 Task: Find an Airbnb in Biarritz, France for 9 guests from August 8 to August 15 with 5 bedrooms, 5 bathrooms, flat type, amenities including free parking, WiFi, TV, gym, and breakfast, within a price range of ₹10,000 to ₹14,000, and host language English.
Action: Mouse moved to (512, 196)
Screenshot: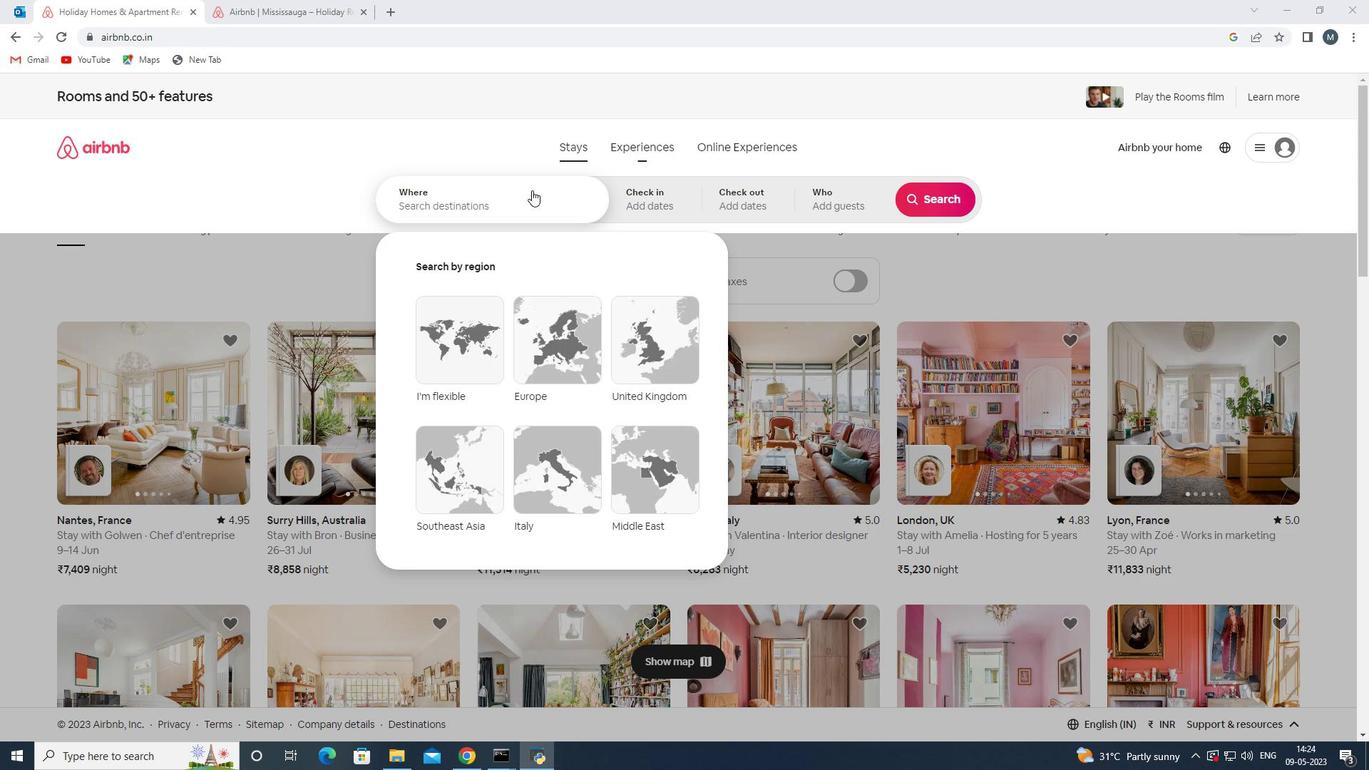 
Action: Mouse pressed left at (512, 196)
Screenshot: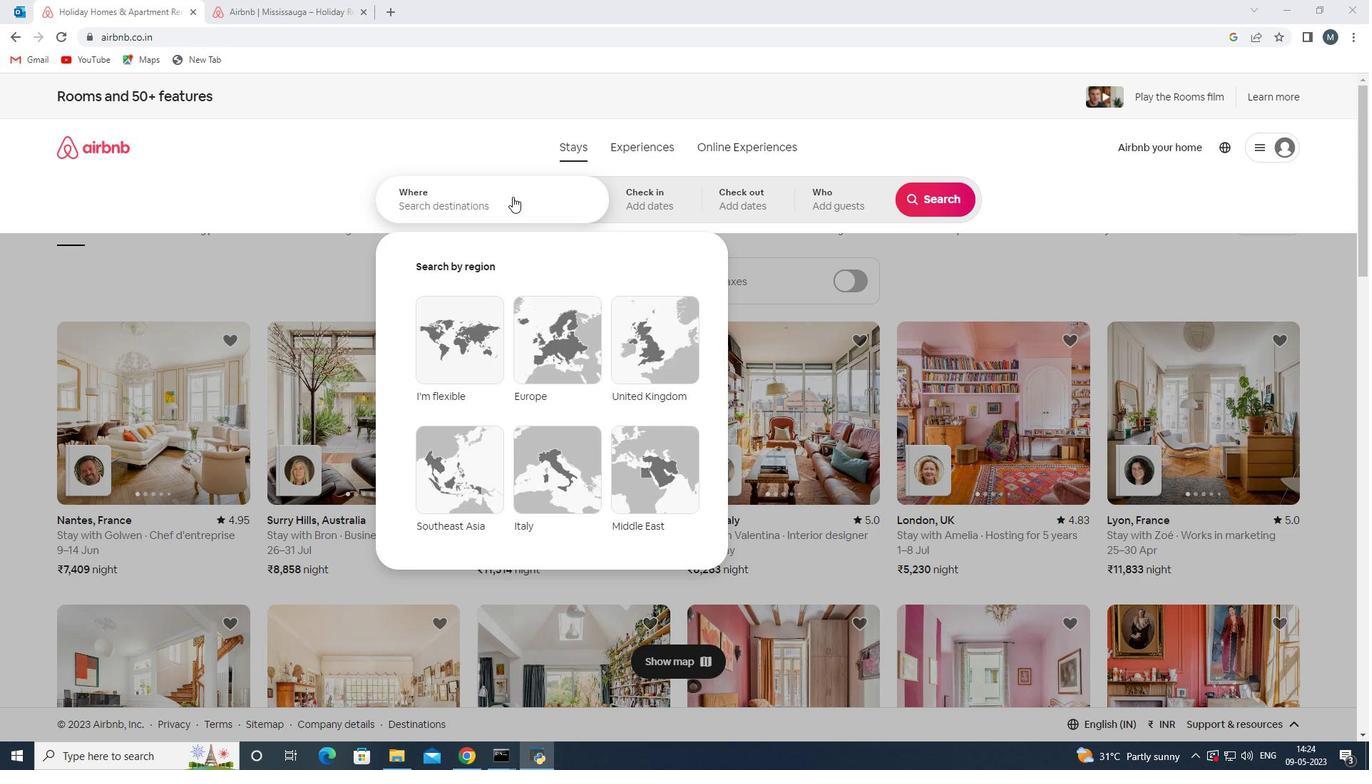 
Action: Mouse moved to (475, 203)
Screenshot: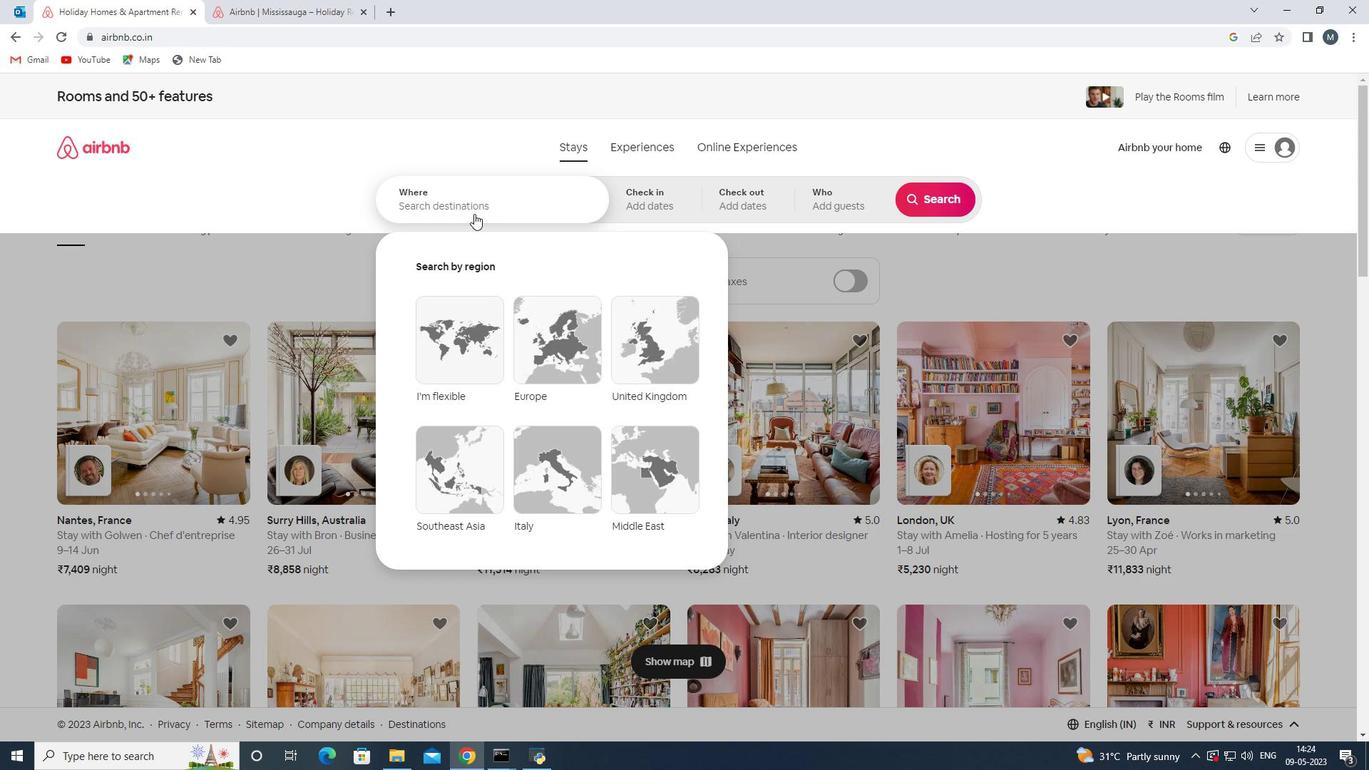 
Action: Mouse pressed left at (475, 203)
Screenshot: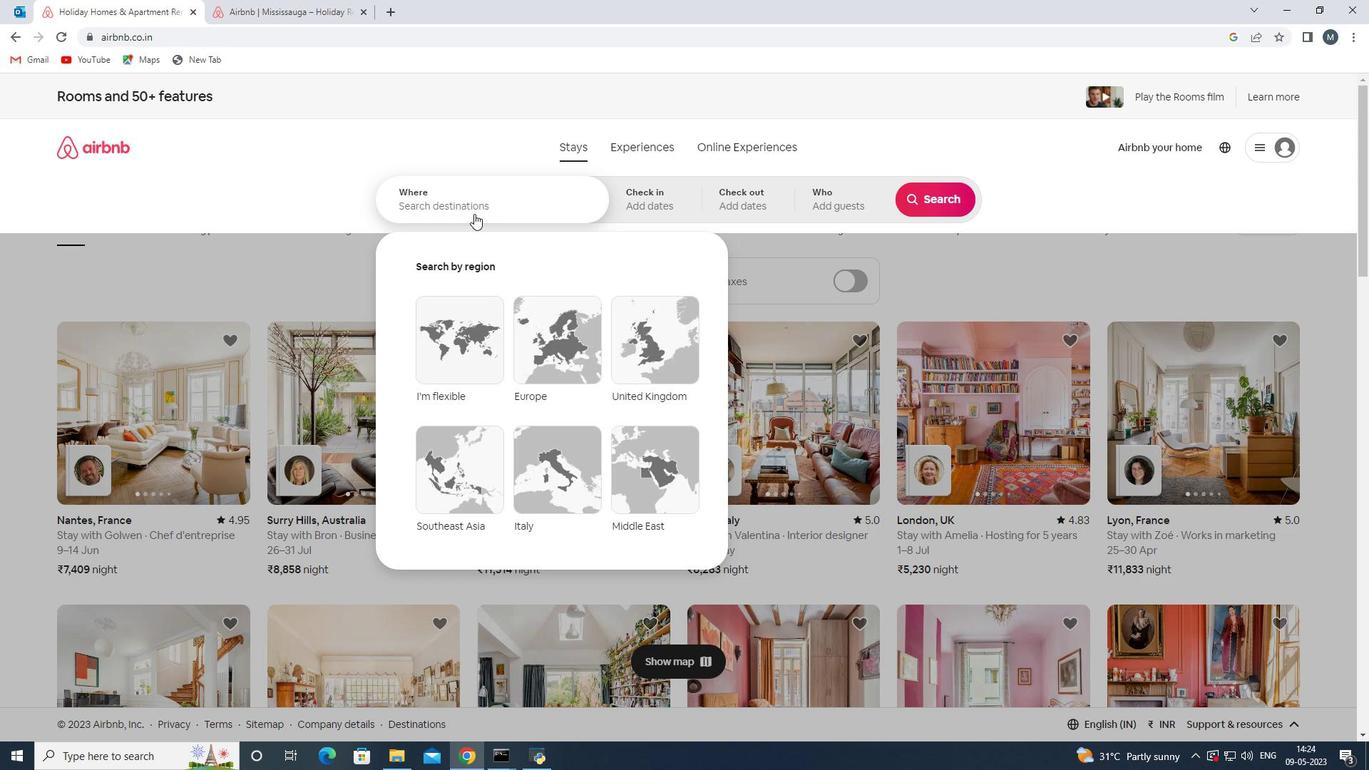 
Action: Mouse moved to (461, 220)
Screenshot: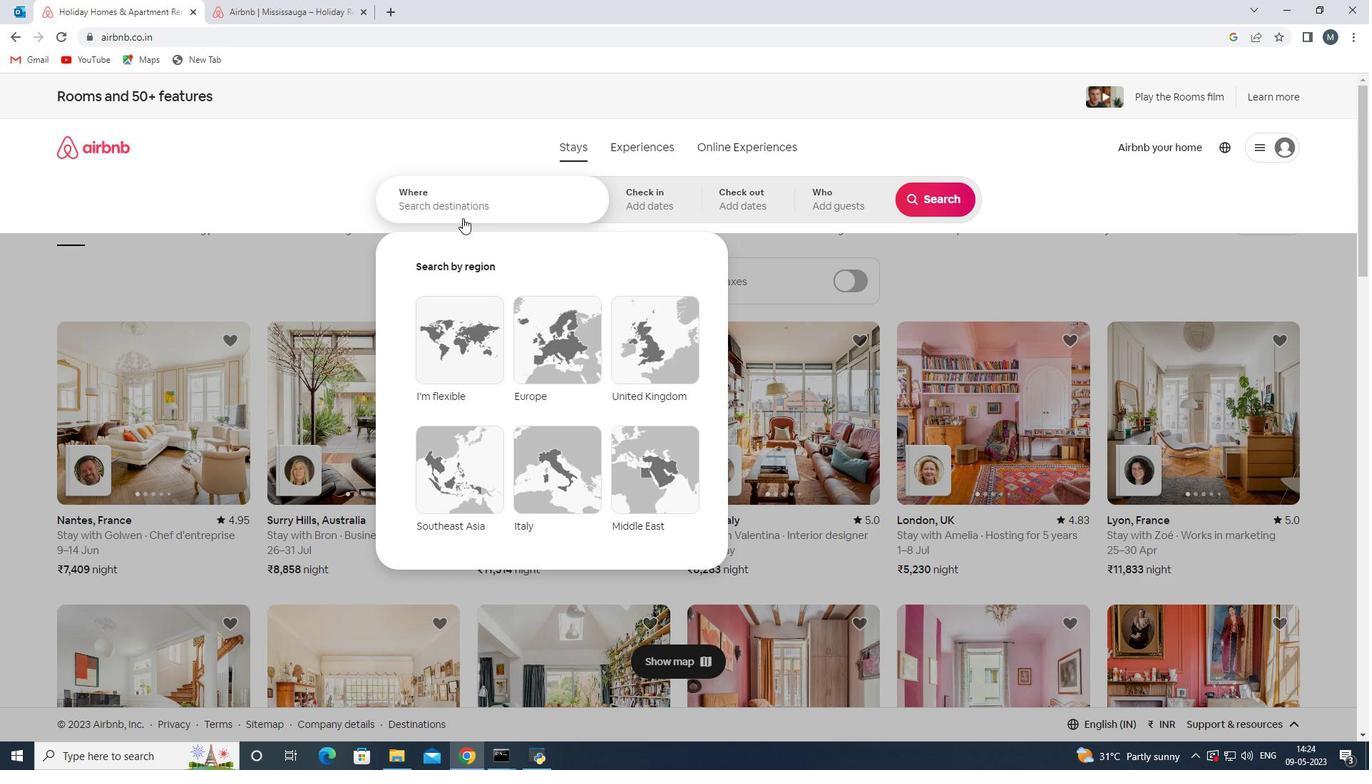 
Action: Key pressed <Key.shift>Biarritz
Screenshot: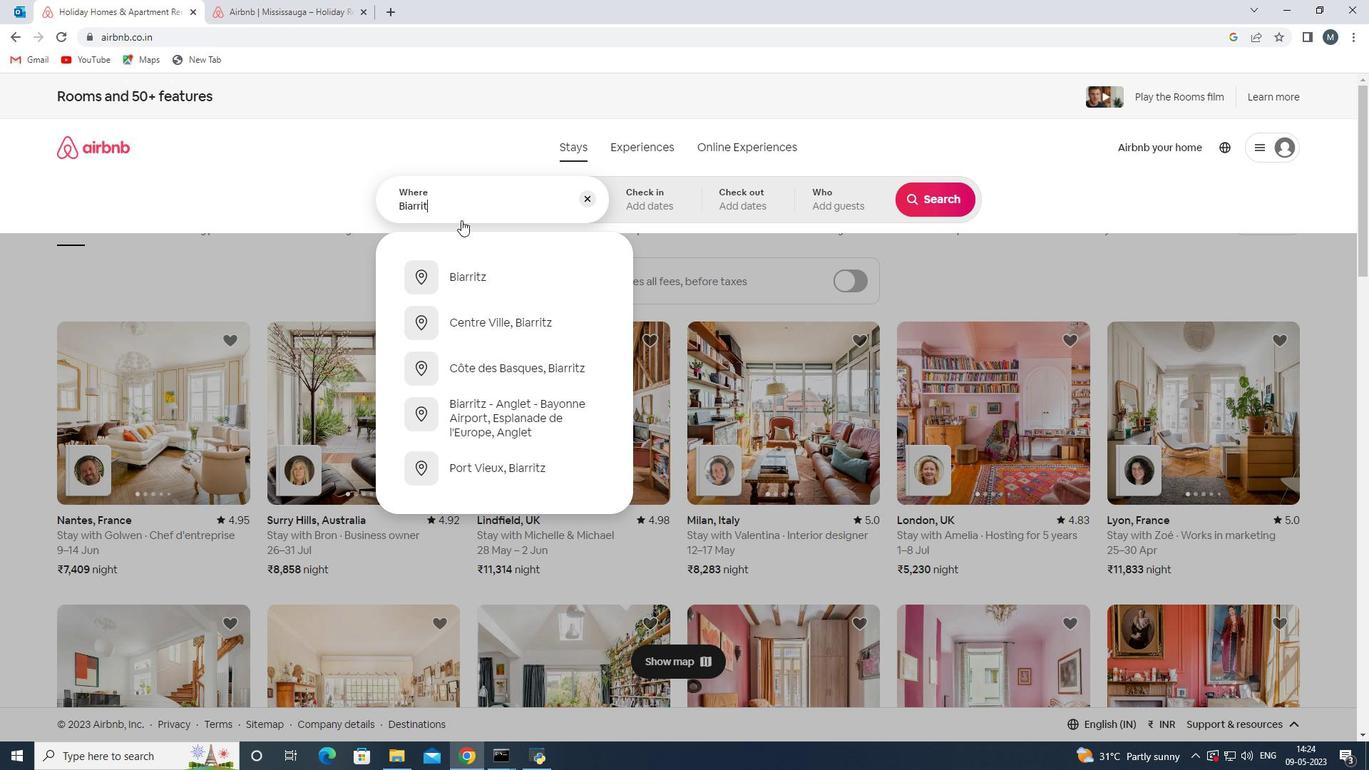 
Action: Mouse moved to (466, 218)
Screenshot: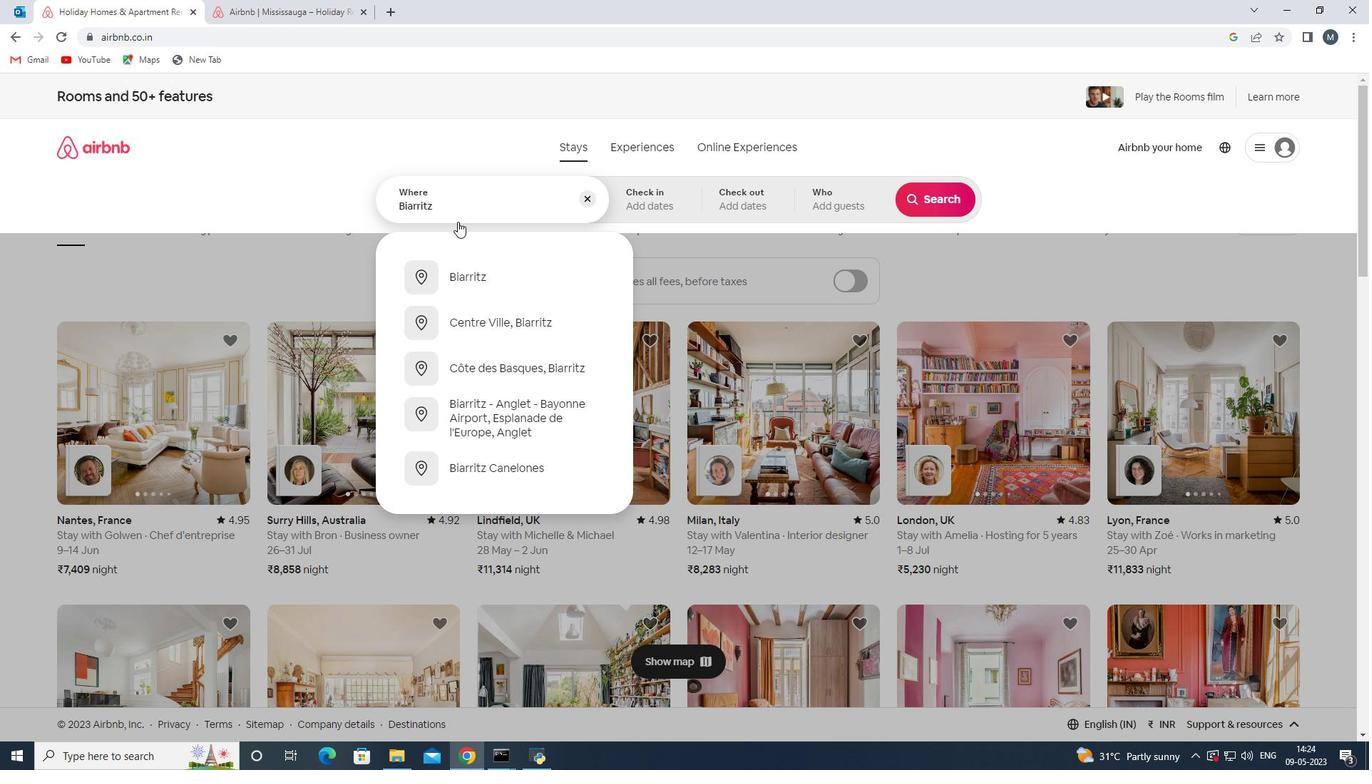 
Action: Key pressed ,fr
Screenshot: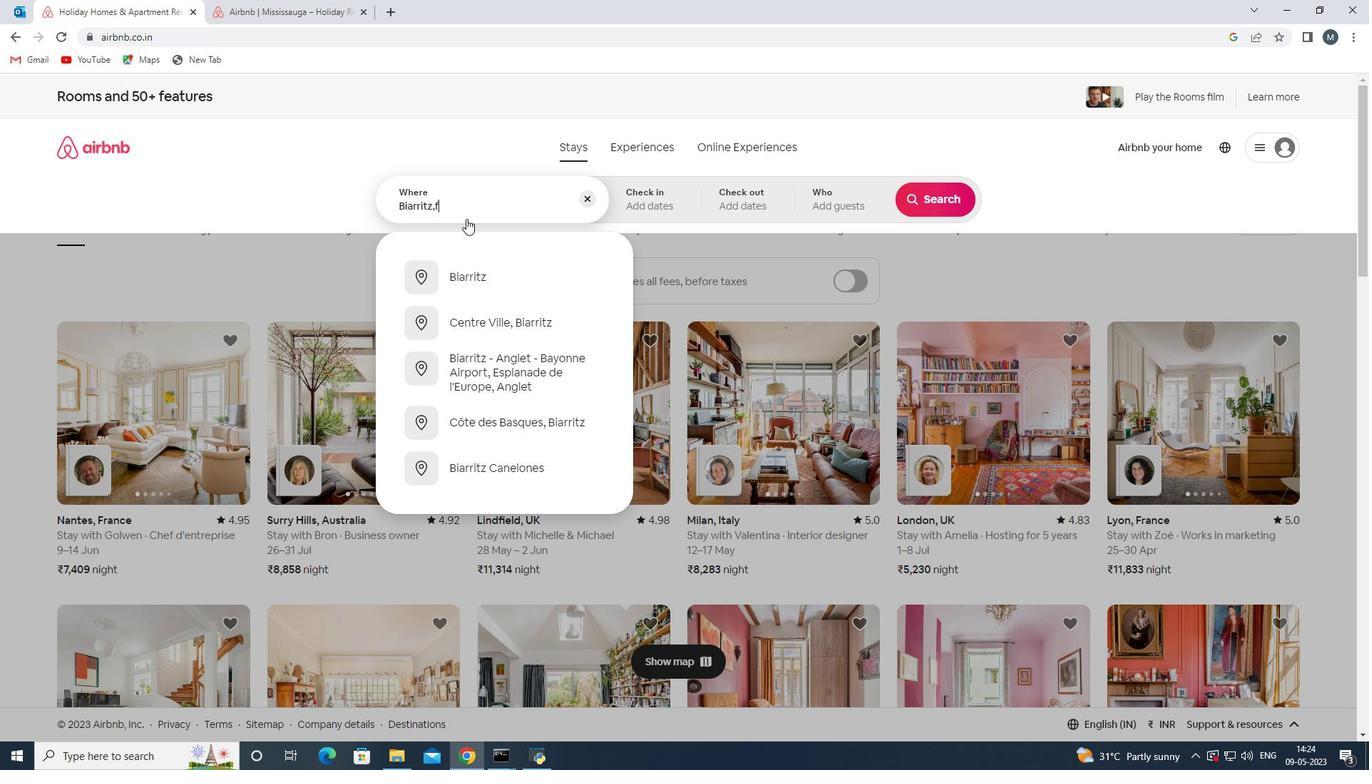 
Action: Mouse moved to (518, 281)
Screenshot: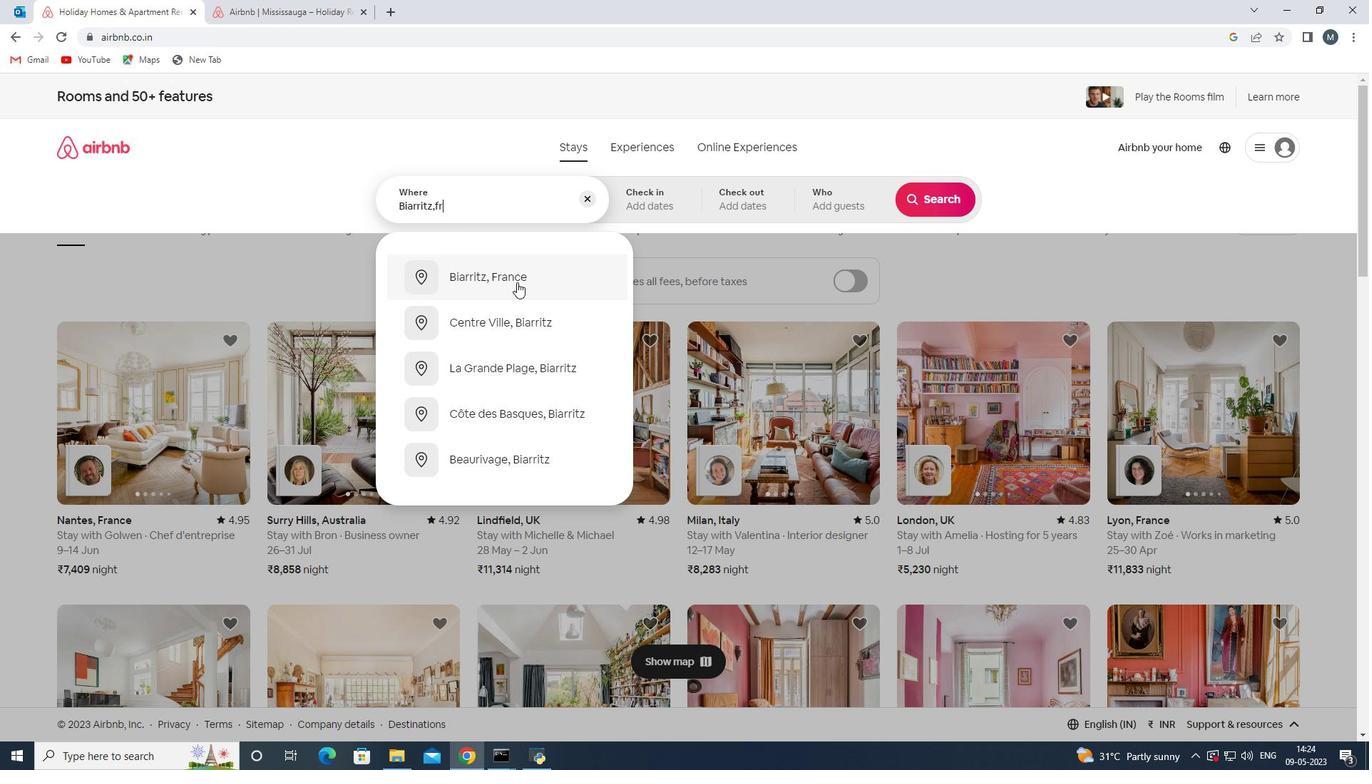 
Action: Mouse pressed left at (518, 281)
Screenshot: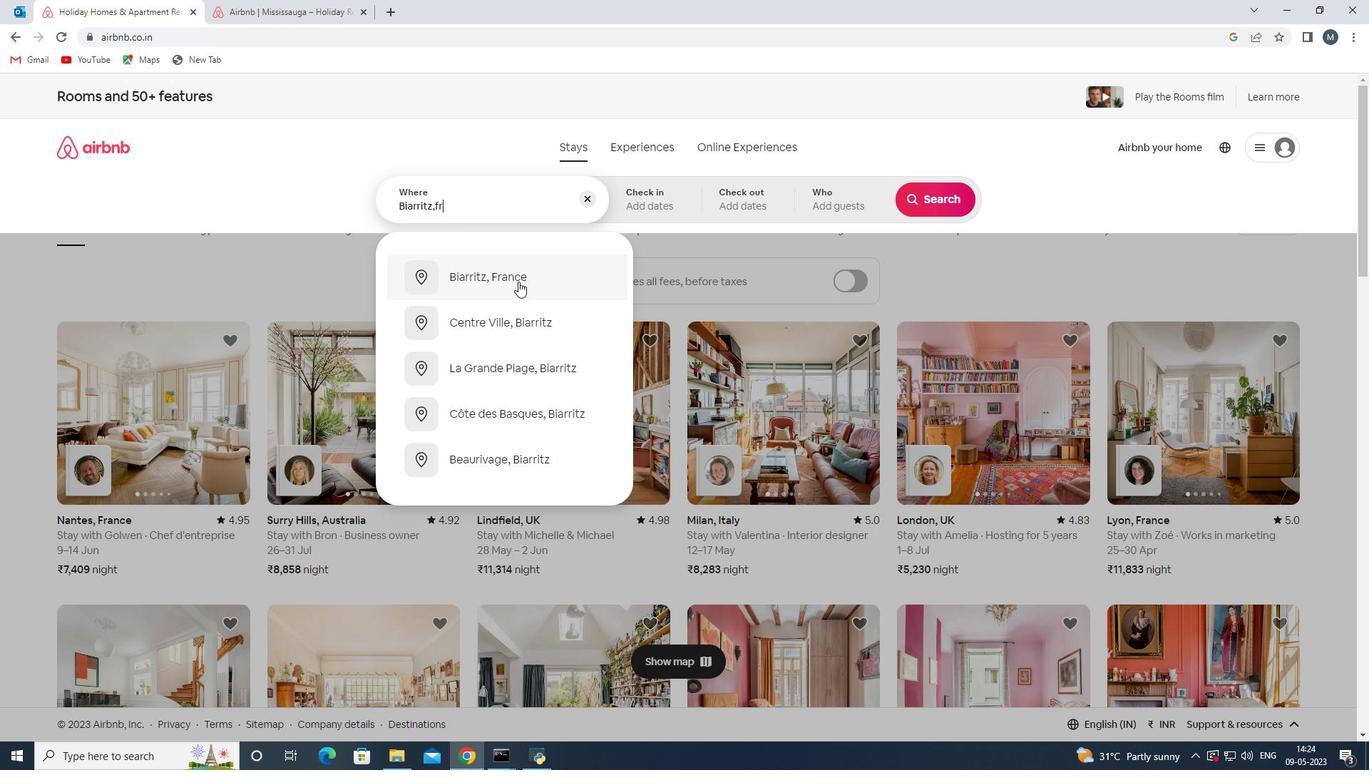 
Action: Mouse moved to (934, 311)
Screenshot: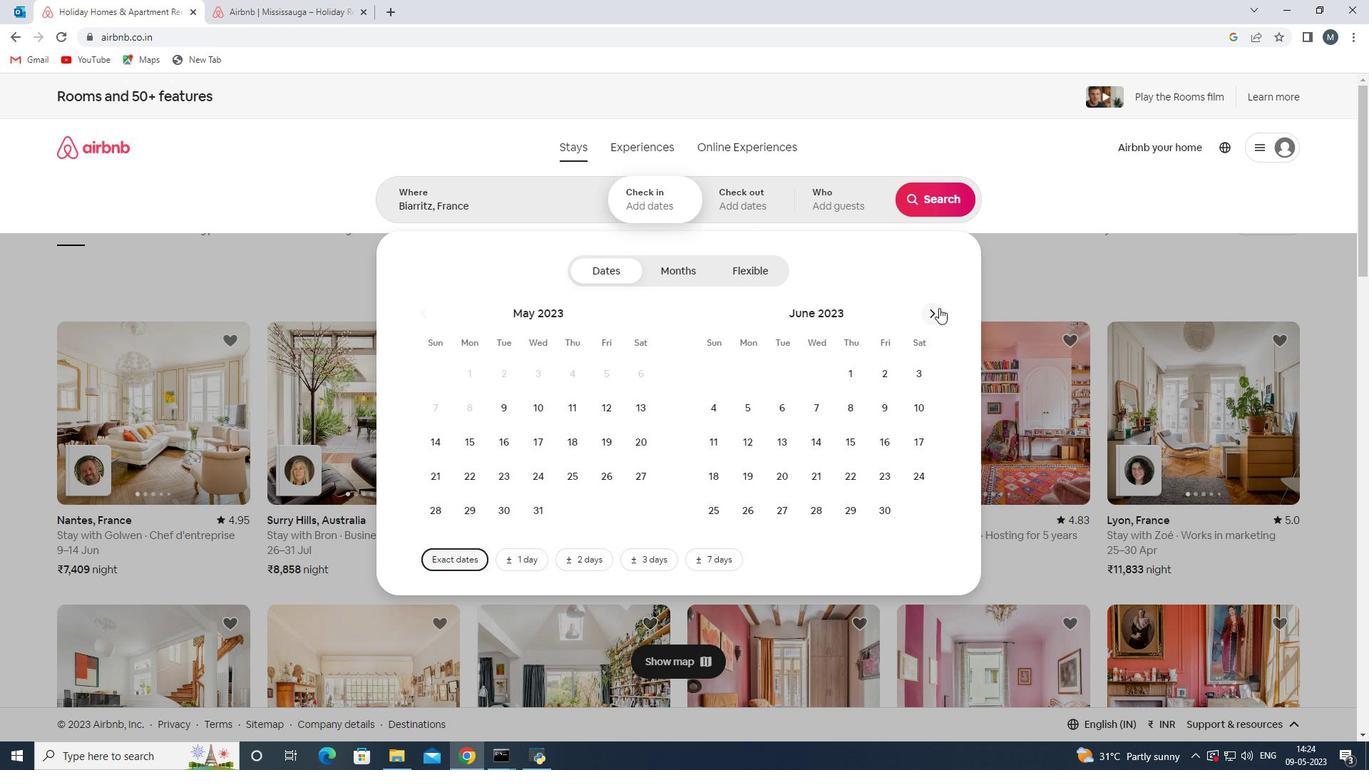 
Action: Mouse pressed left at (934, 311)
Screenshot: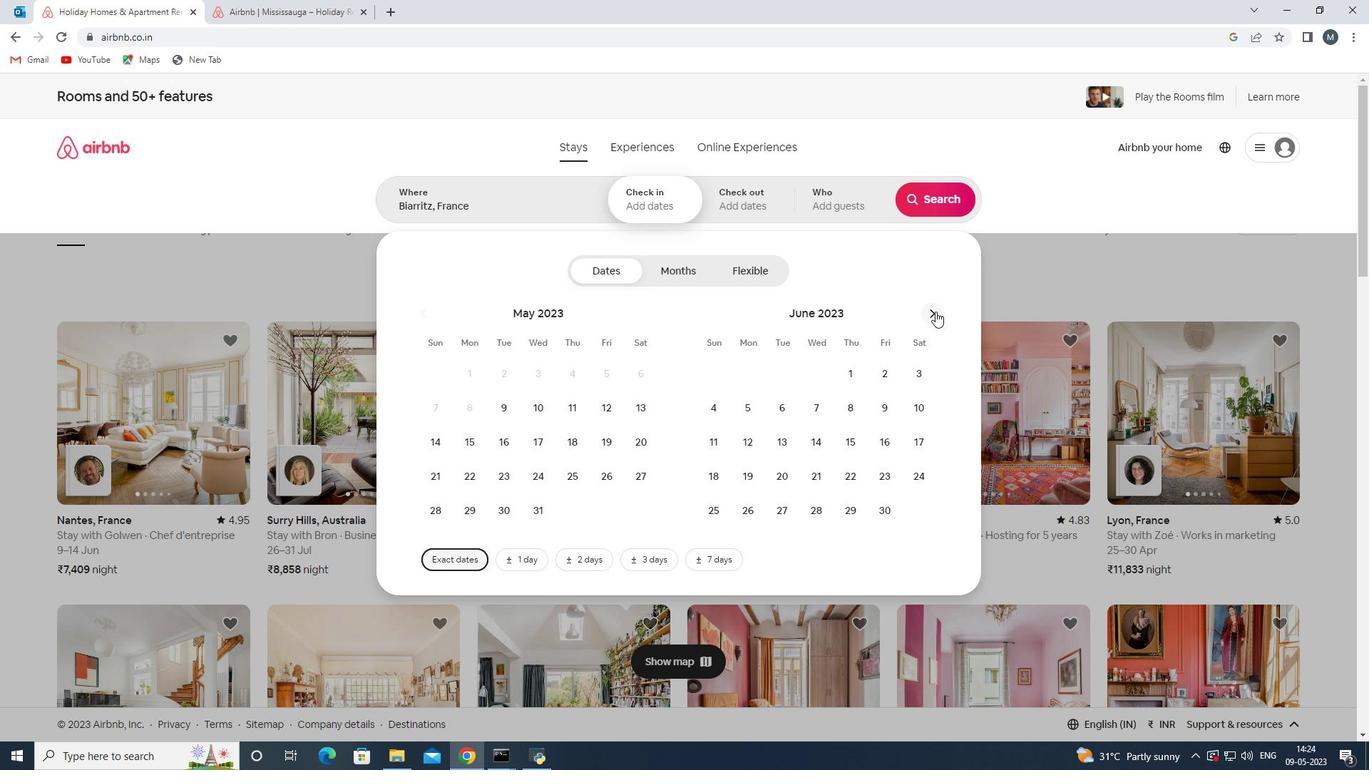
Action: Mouse pressed left at (934, 311)
Screenshot: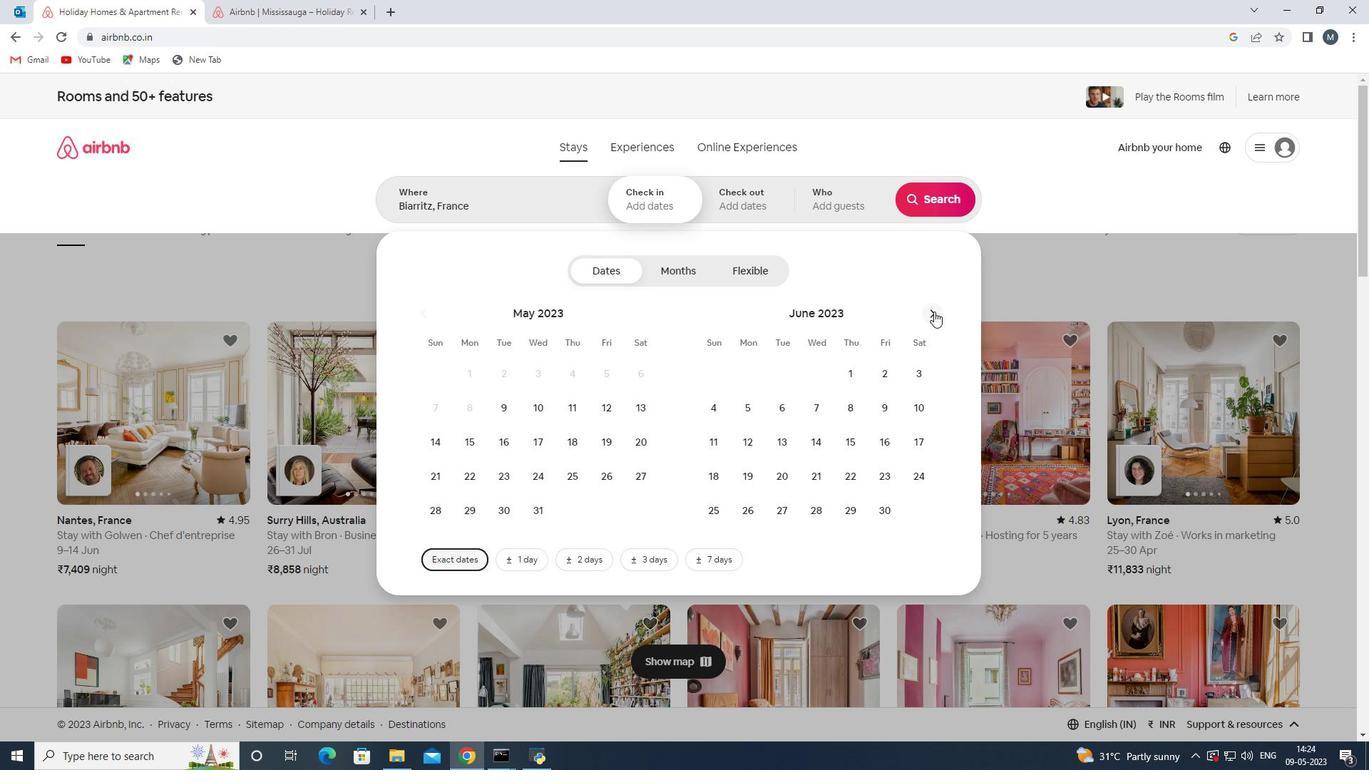 
Action: Mouse moved to (779, 410)
Screenshot: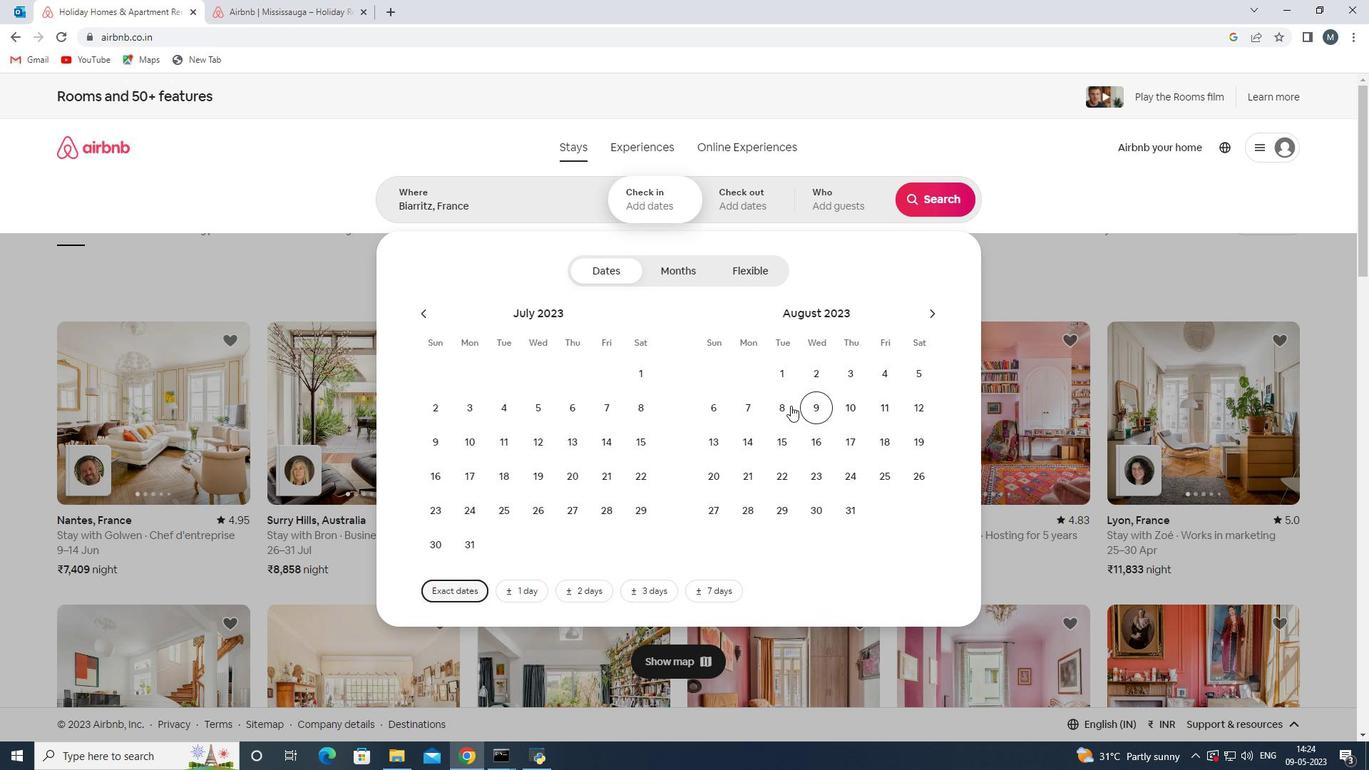 
Action: Mouse pressed left at (779, 410)
Screenshot: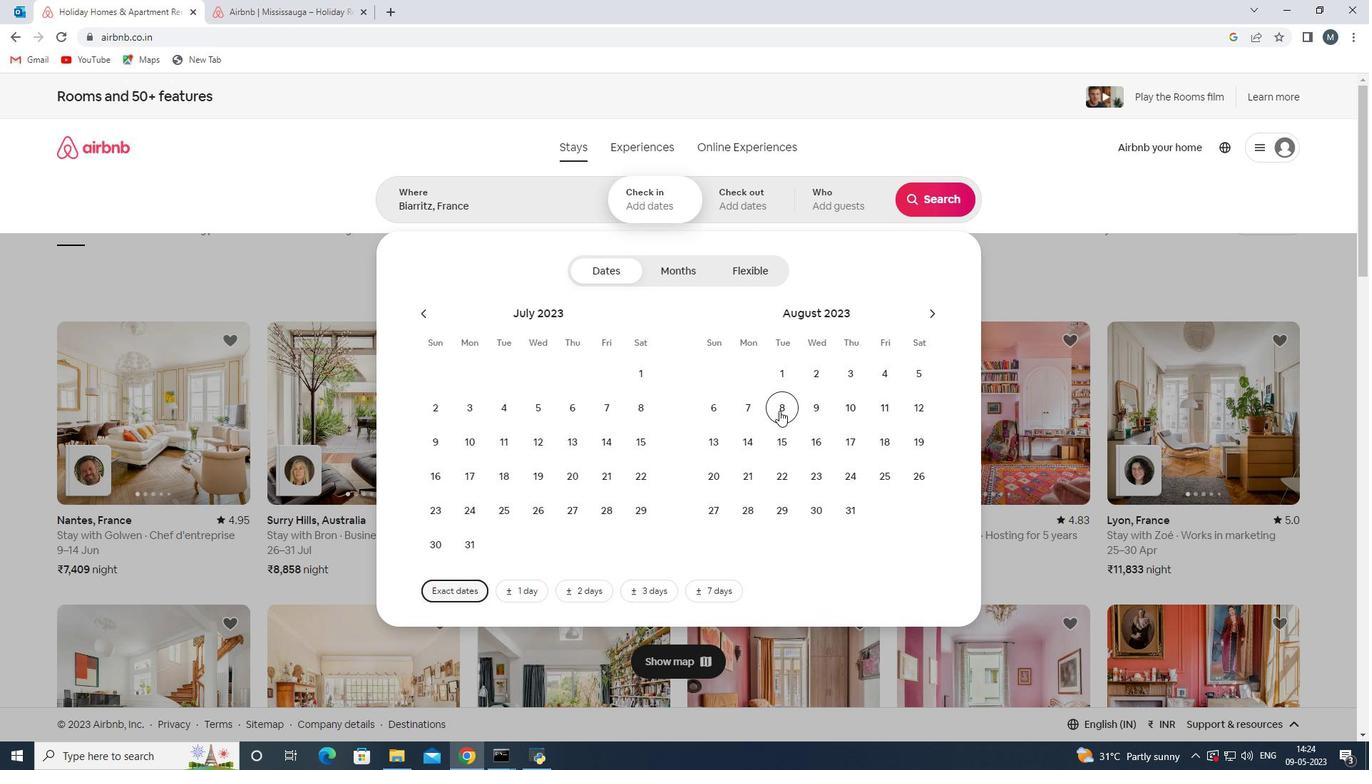 
Action: Mouse moved to (788, 450)
Screenshot: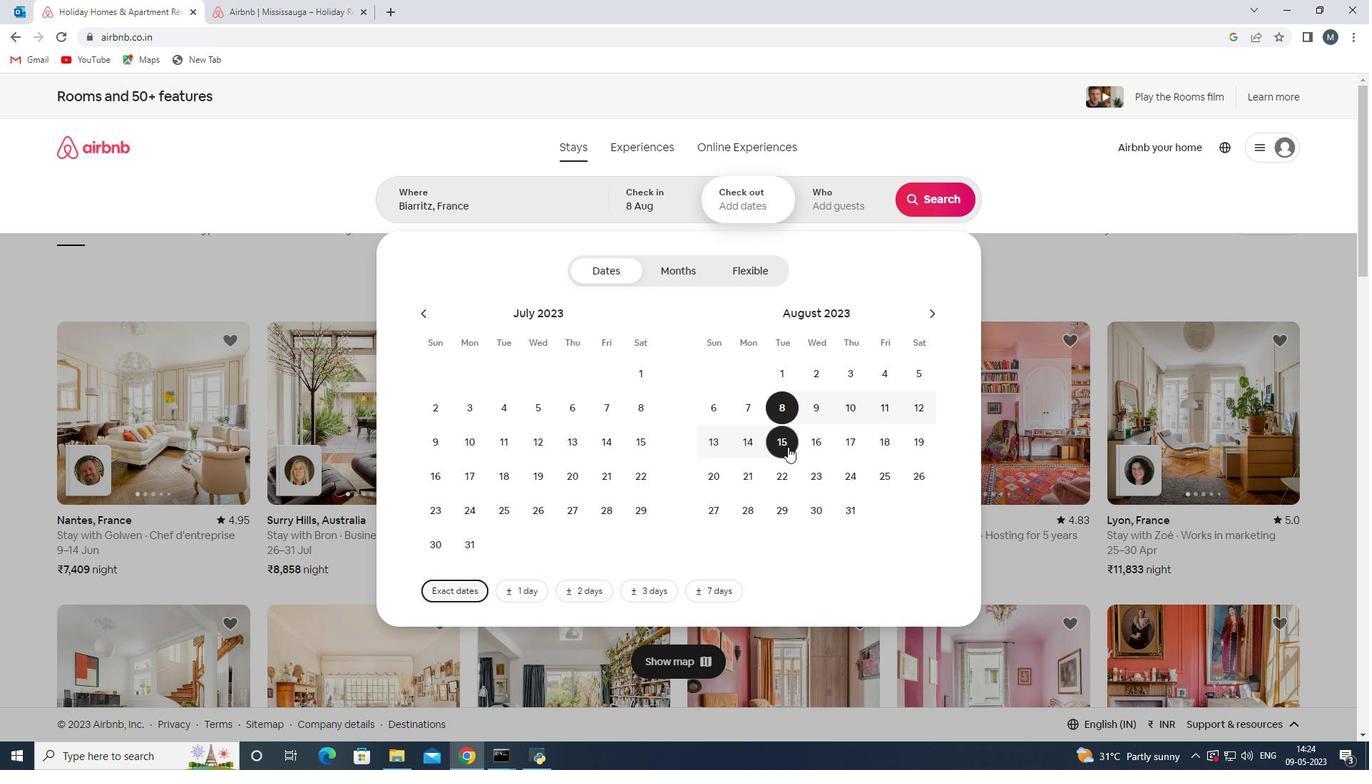 
Action: Mouse pressed left at (788, 450)
Screenshot: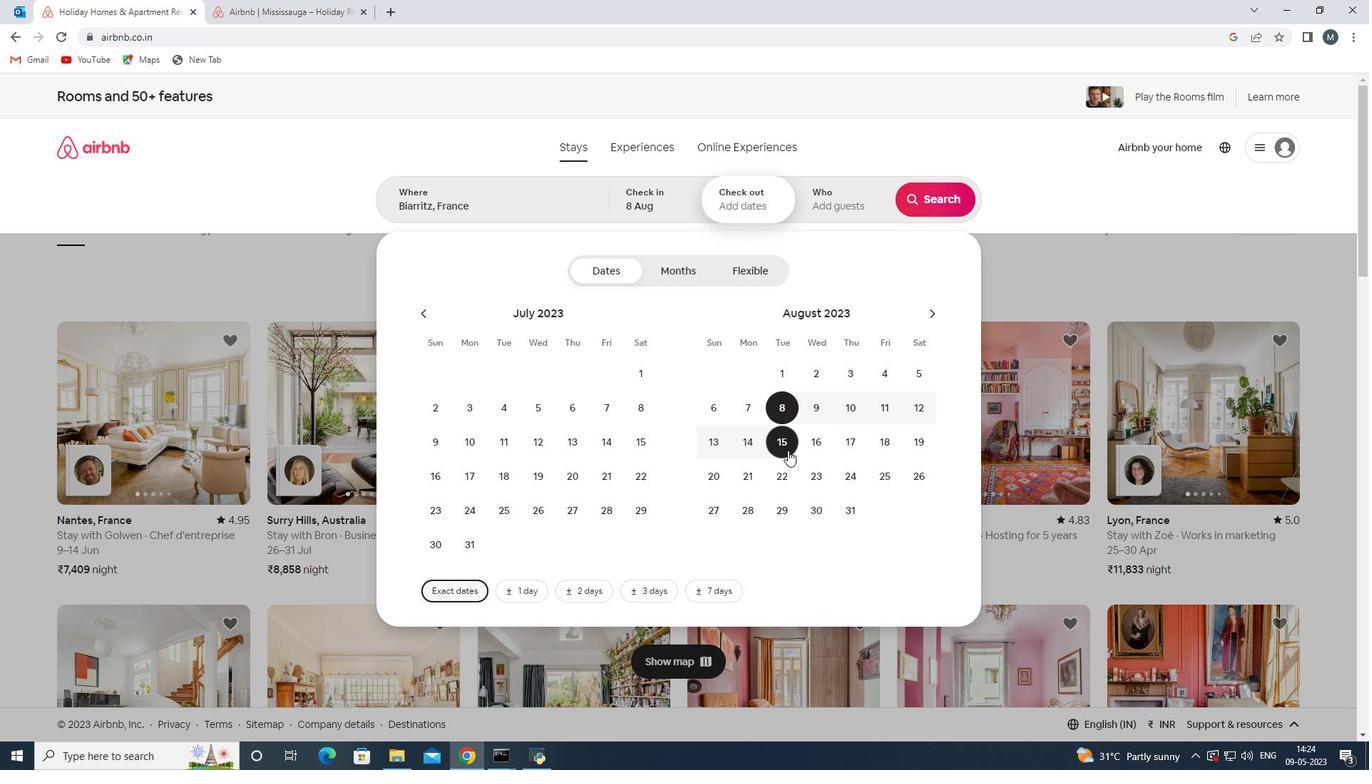 
Action: Mouse moved to (833, 213)
Screenshot: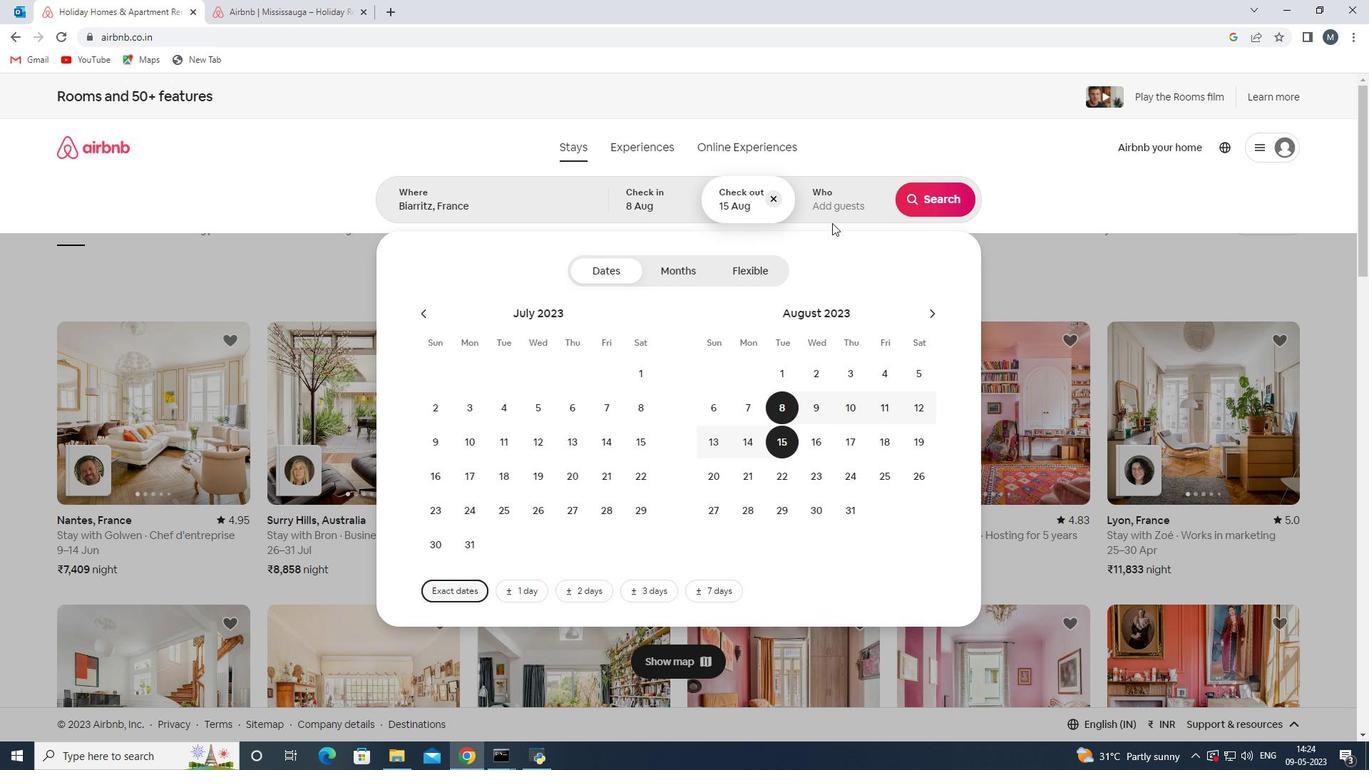 
Action: Mouse pressed left at (833, 213)
Screenshot: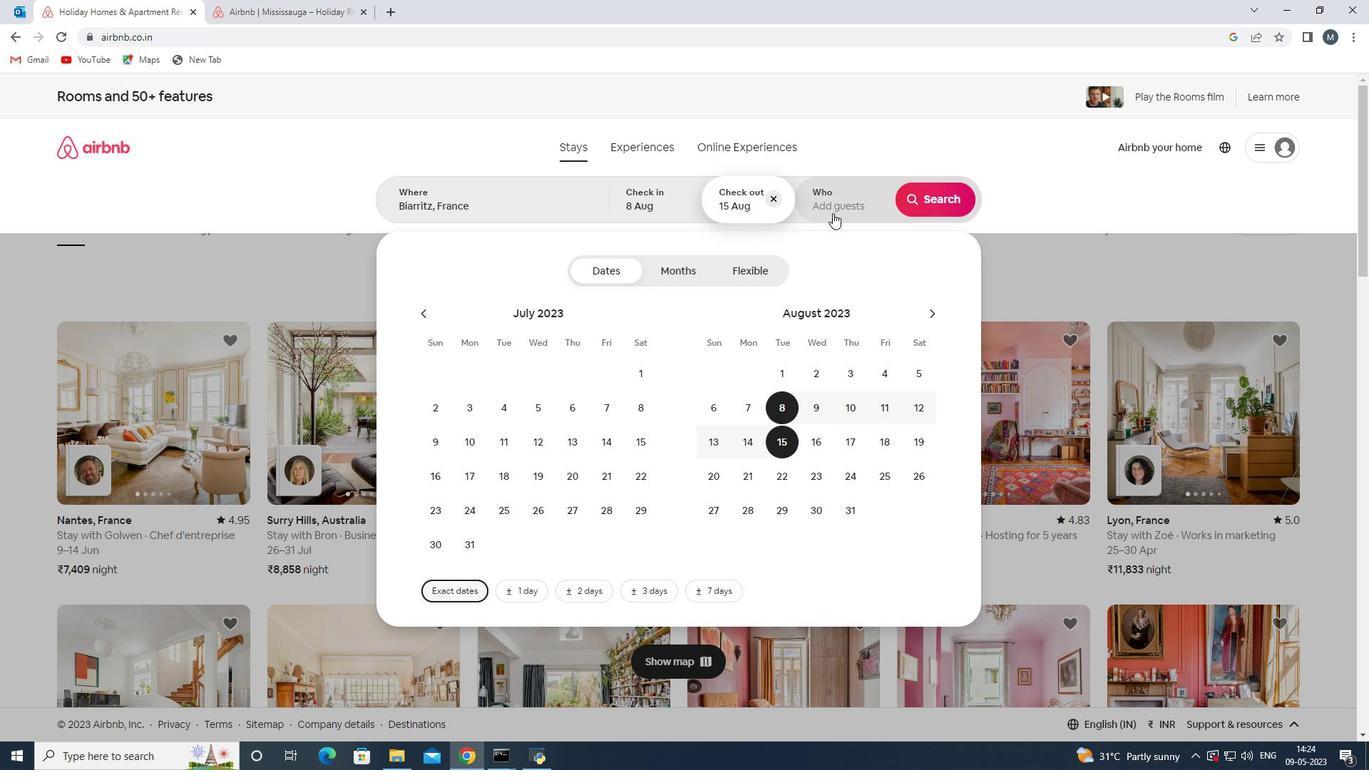 
Action: Mouse moved to (939, 278)
Screenshot: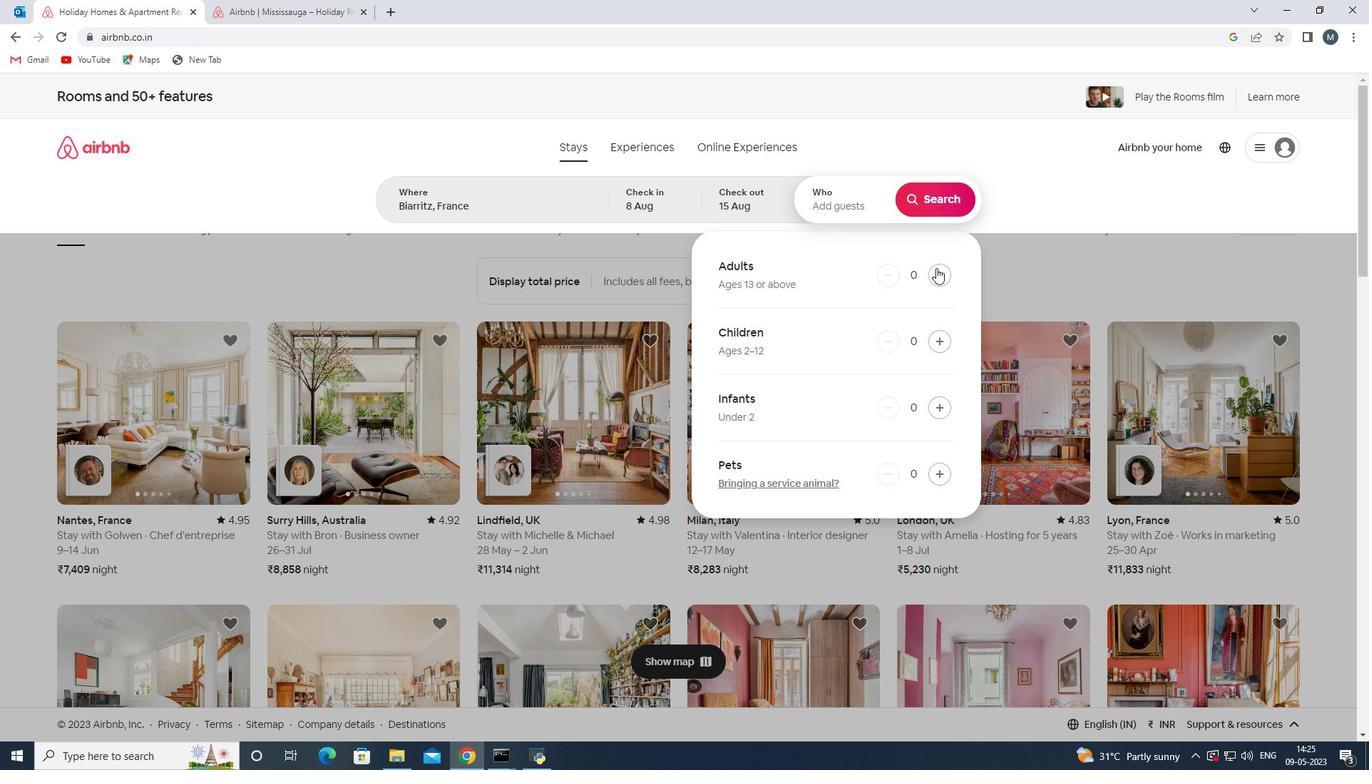 
Action: Mouse pressed left at (939, 278)
Screenshot: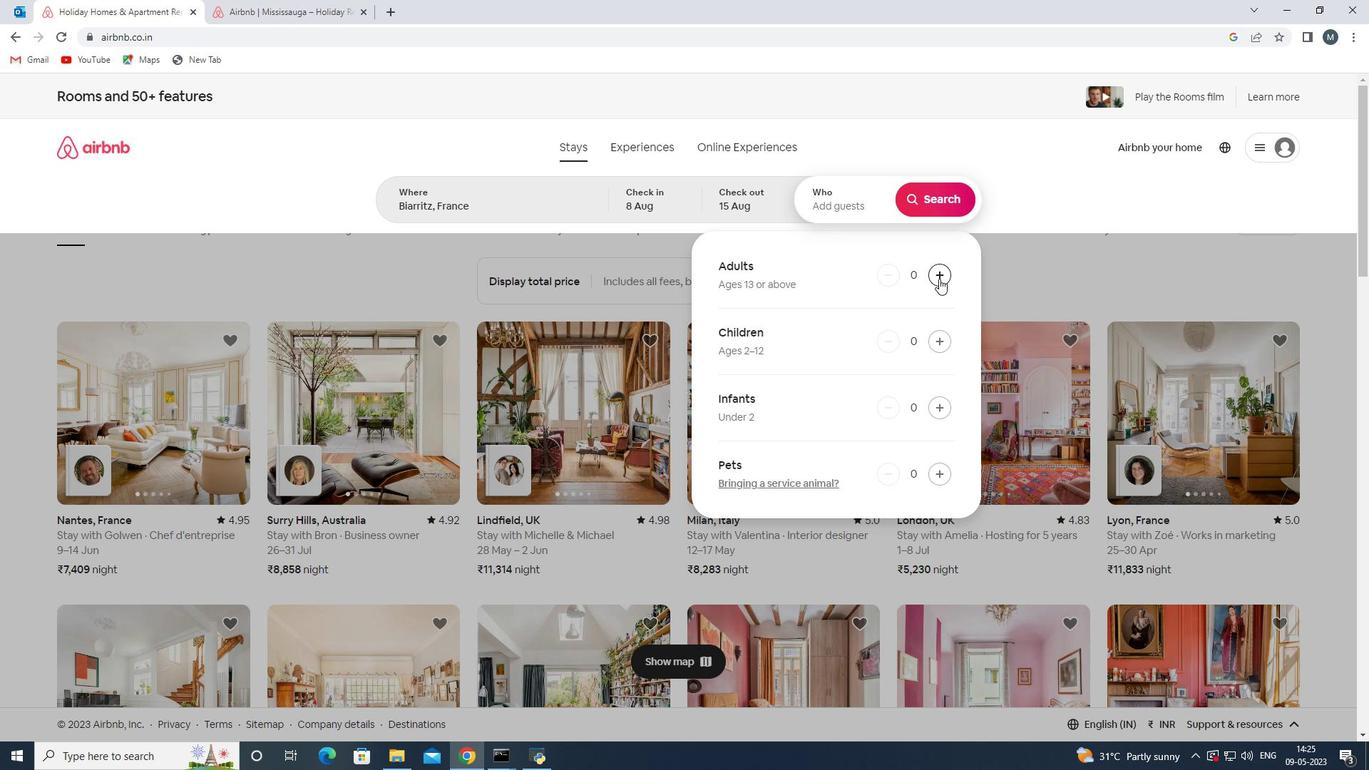 
Action: Mouse pressed left at (939, 278)
Screenshot: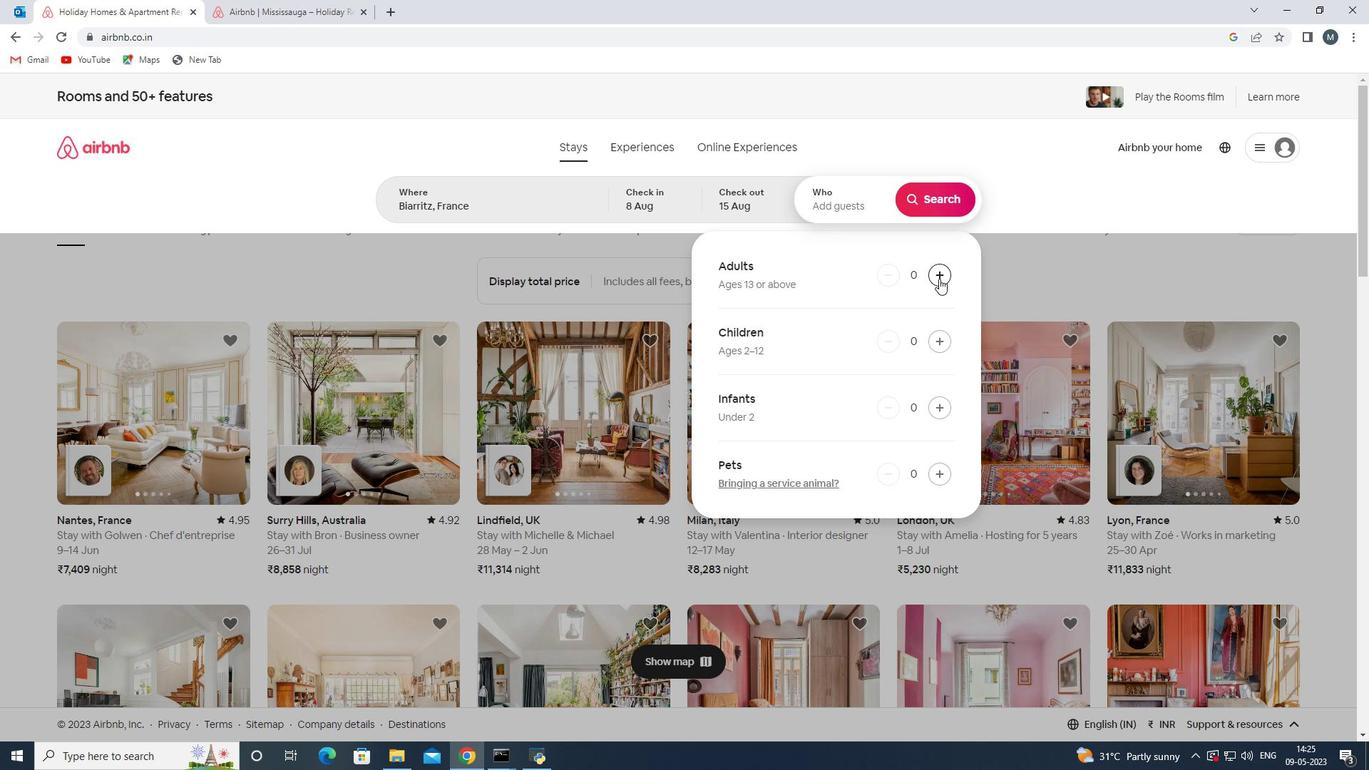 
Action: Mouse moved to (940, 278)
Screenshot: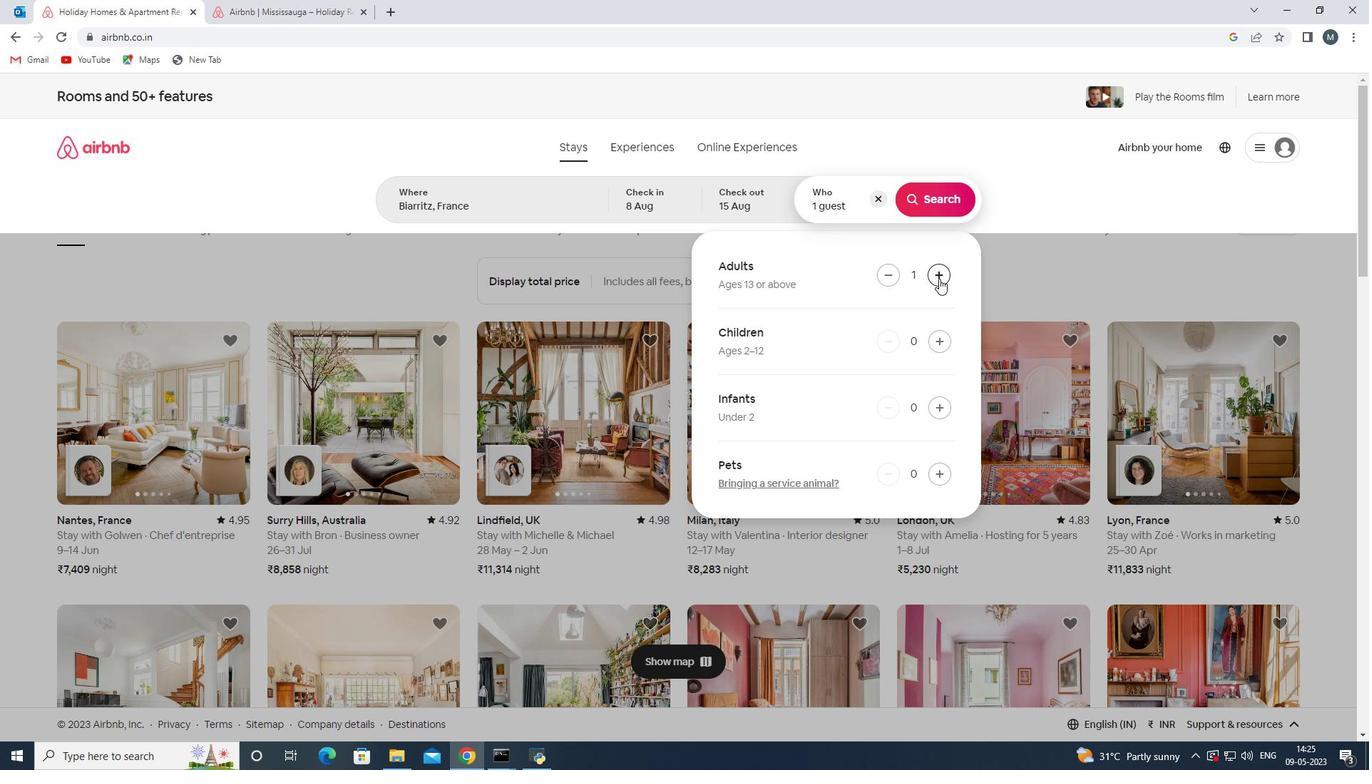
Action: Mouse pressed left at (940, 278)
Screenshot: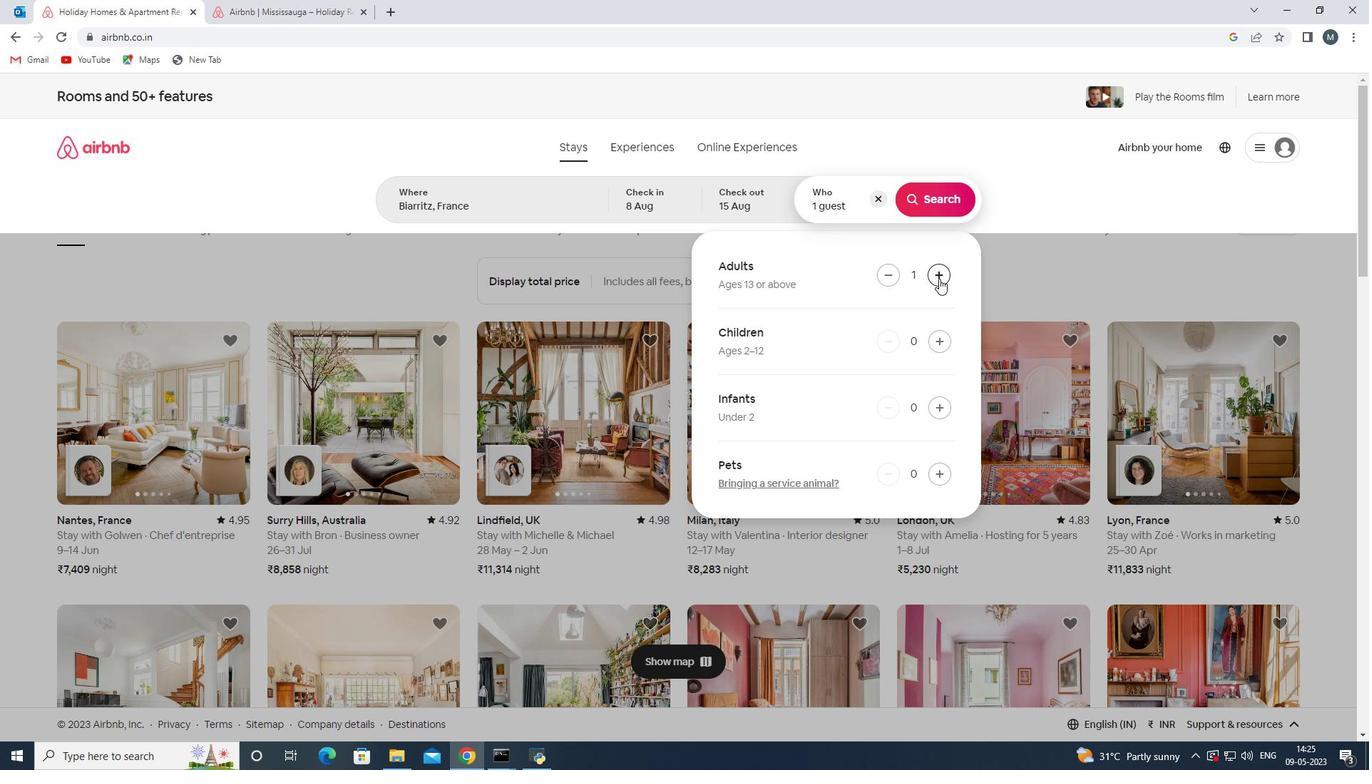 
Action: Mouse moved to (941, 278)
Screenshot: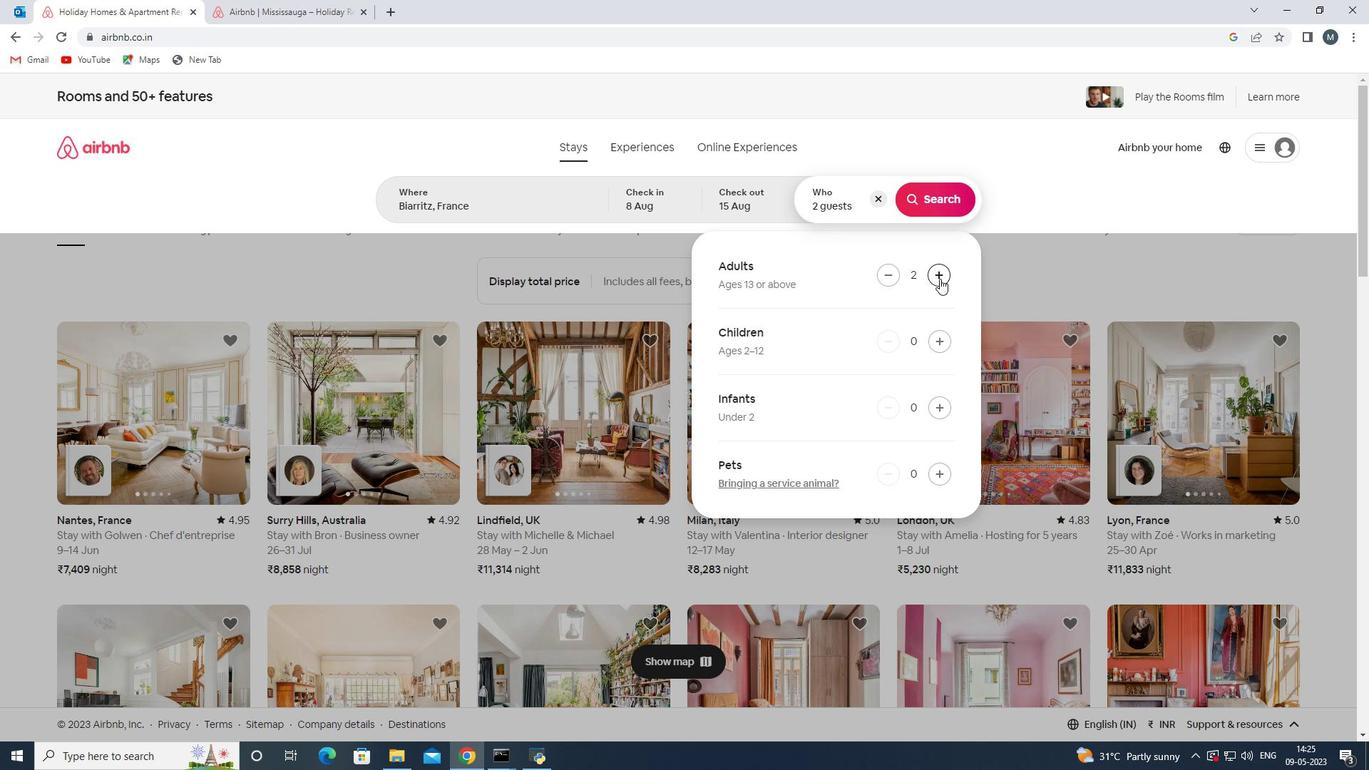 
Action: Mouse pressed left at (941, 278)
Screenshot: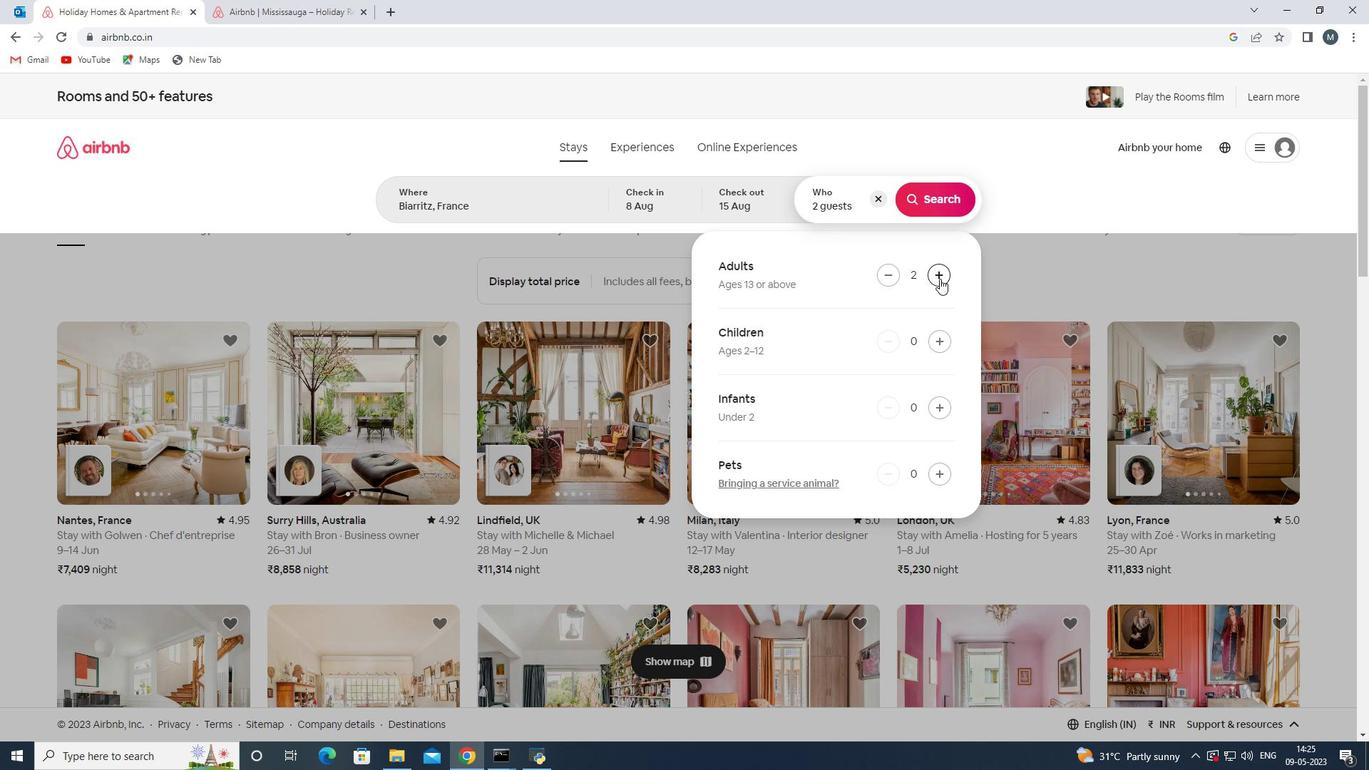 
Action: Mouse pressed left at (941, 278)
Screenshot: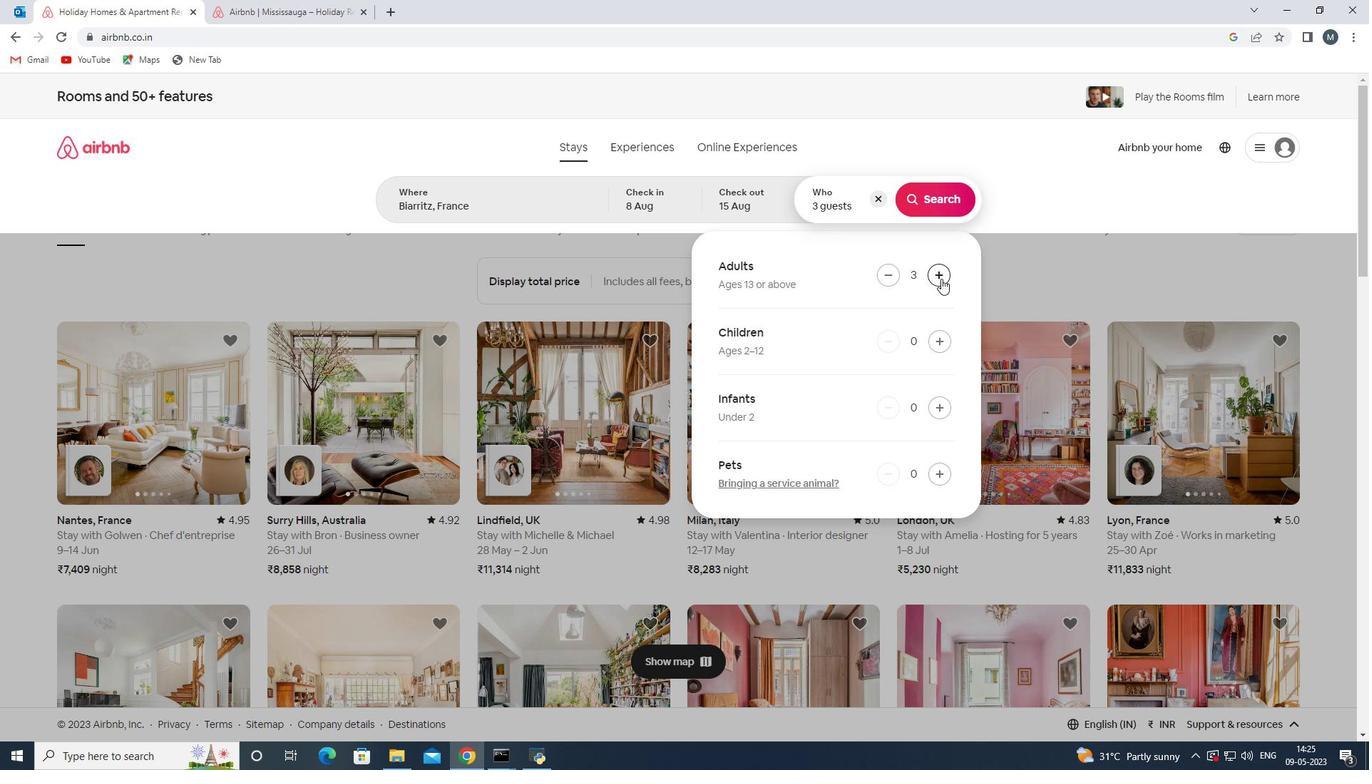 
Action: Mouse moved to (942, 278)
Screenshot: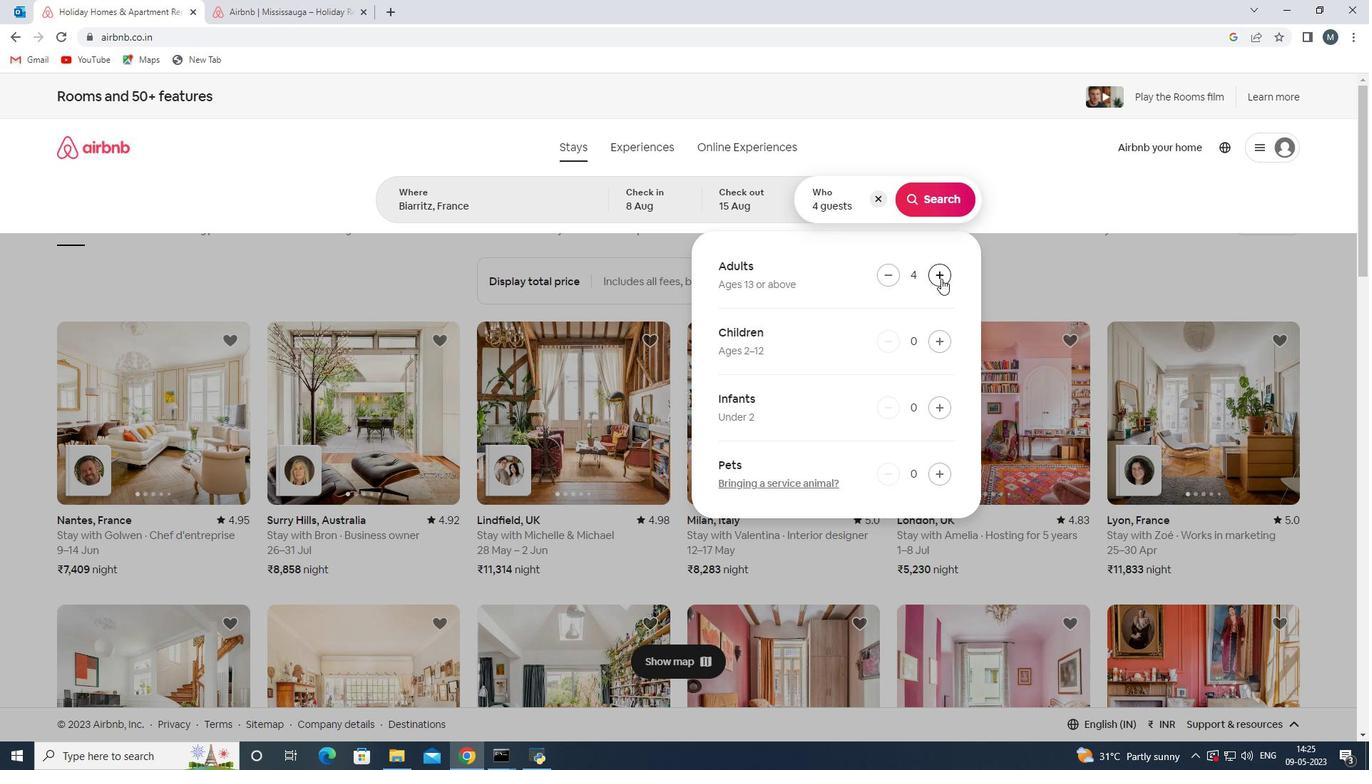 
Action: Mouse pressed left at (942, 278)
Screenshot: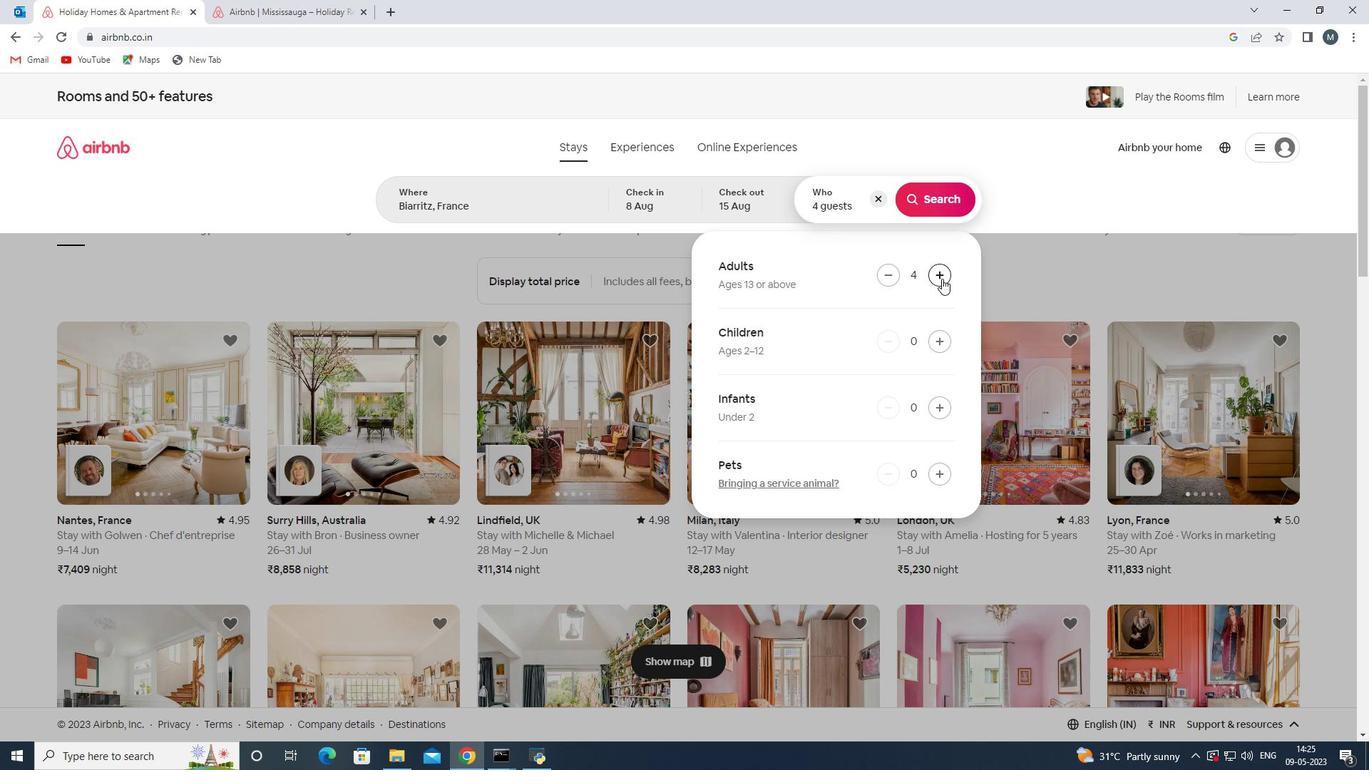 
Action: Mouse pressed left at (942, 278)
Screenshot: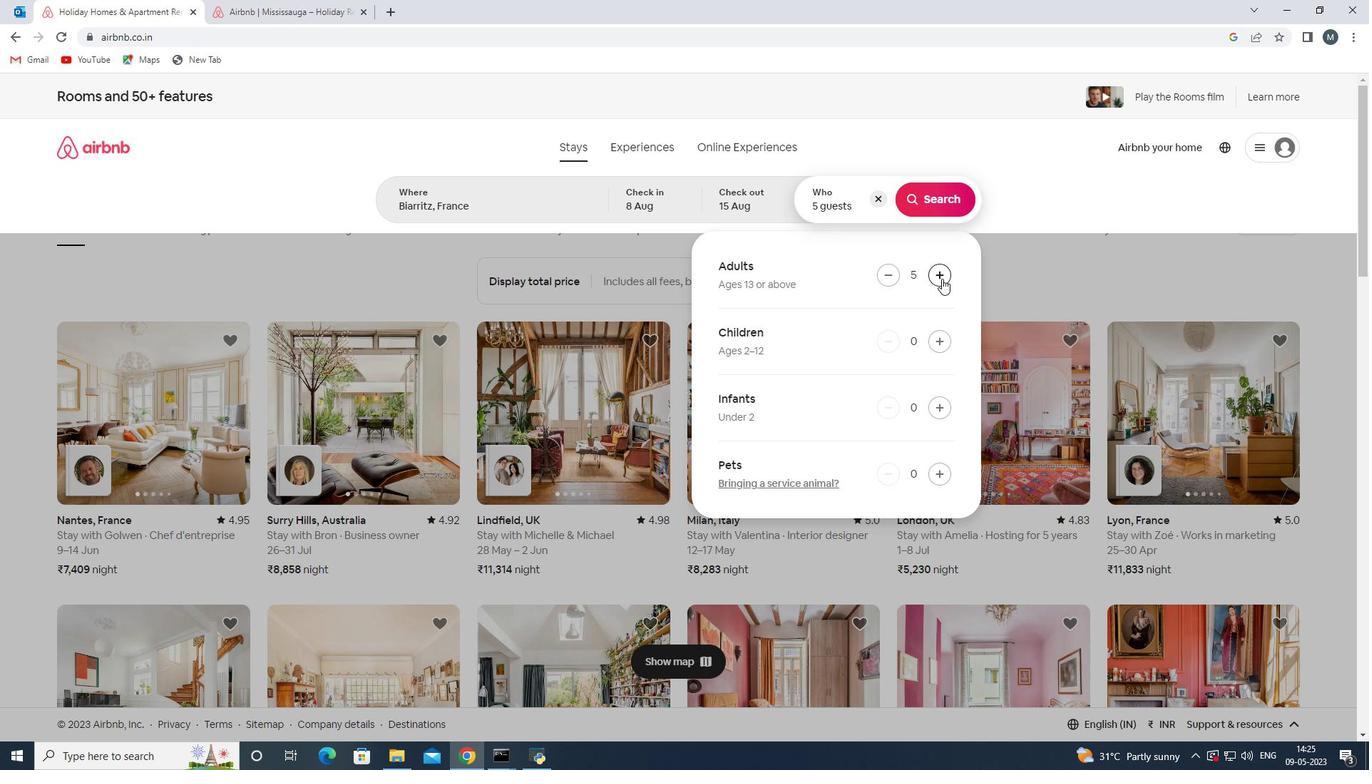
Action: Mouse pressed left at (942, 278)
Screenshot: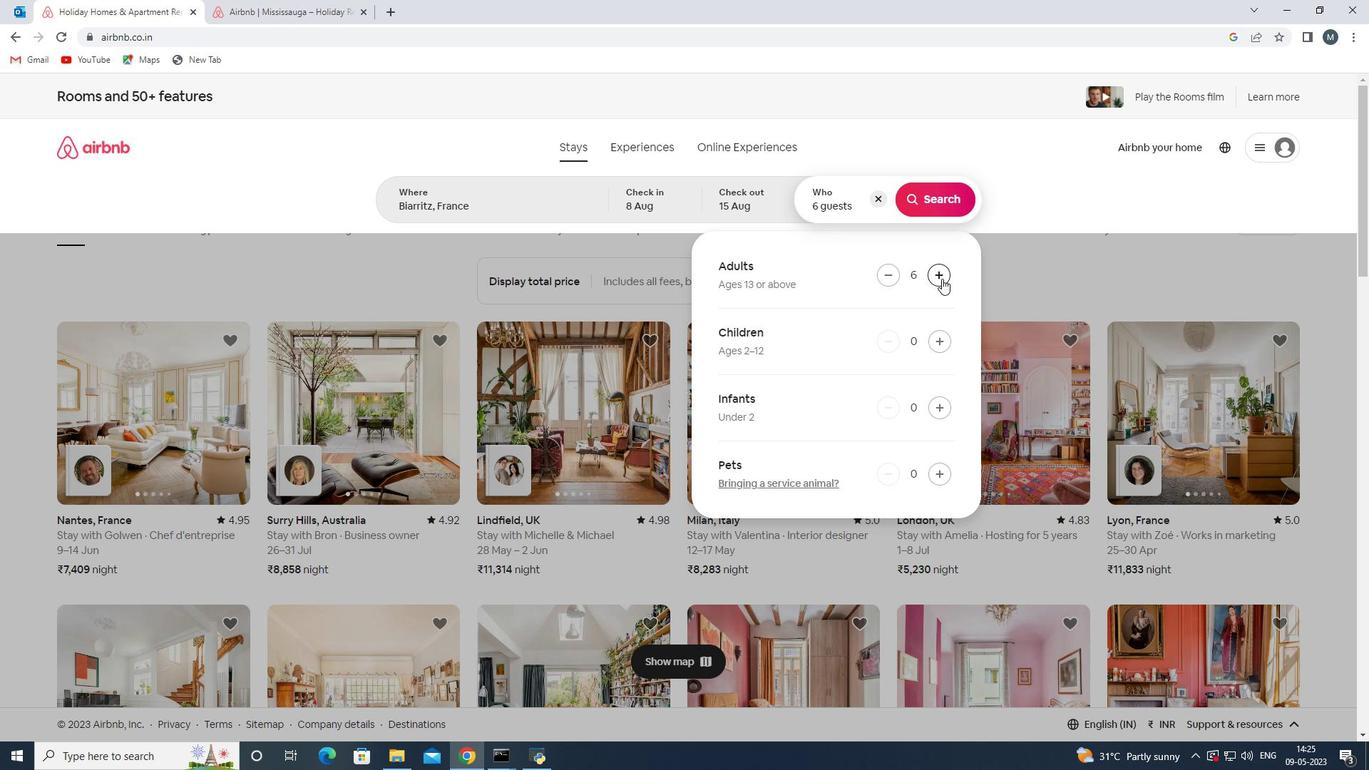 
Action: Mouse moved to (942, 278)
Screenshot: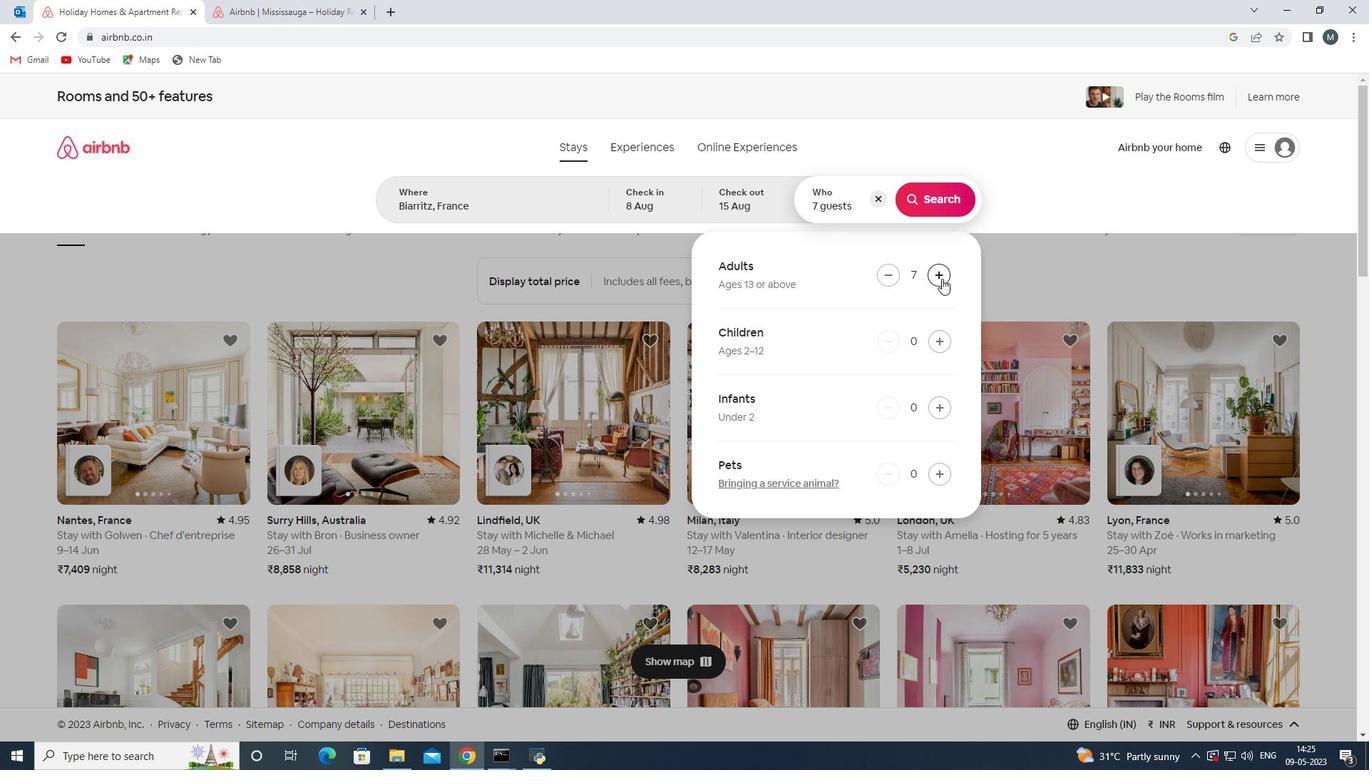 
Action: Mouse pressed left at (942, 278)
Screenshot: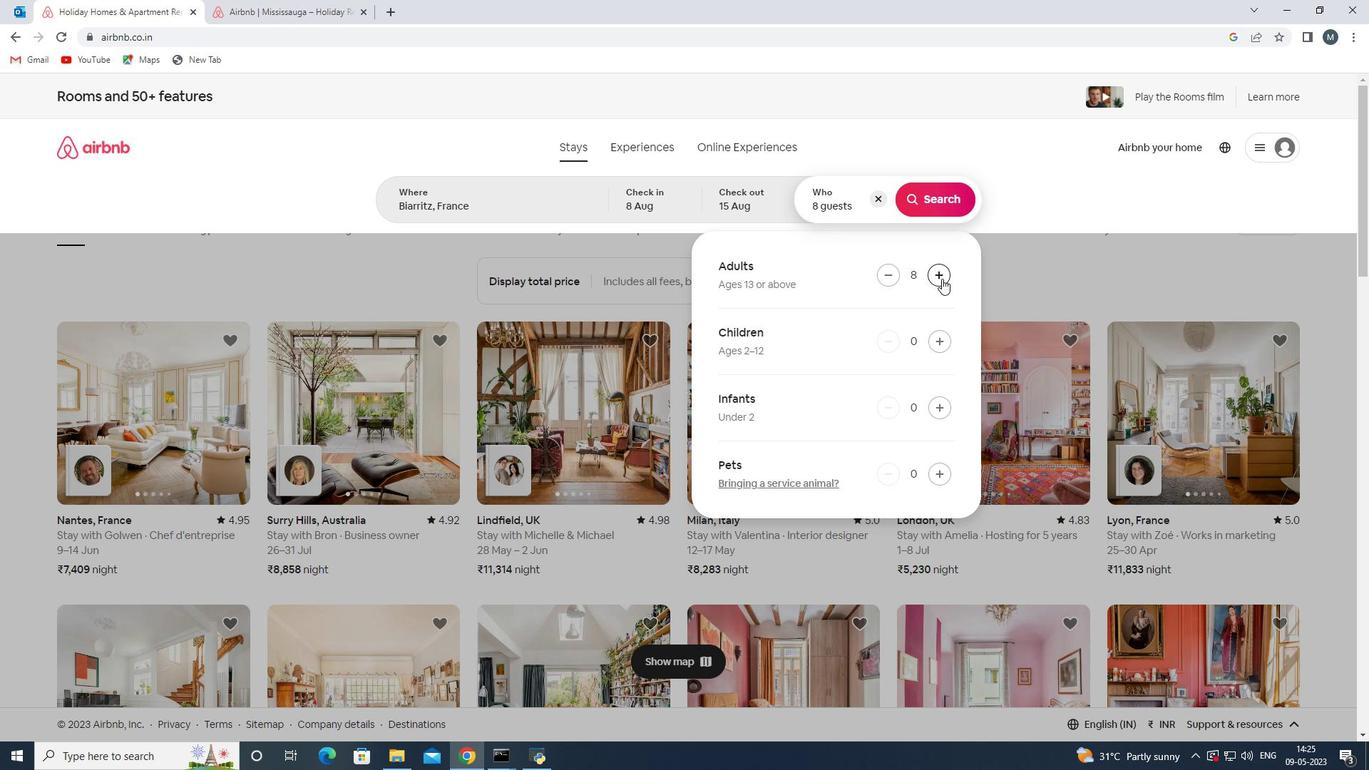 
Action: Mouse moved to (932, 206)
Screenshot: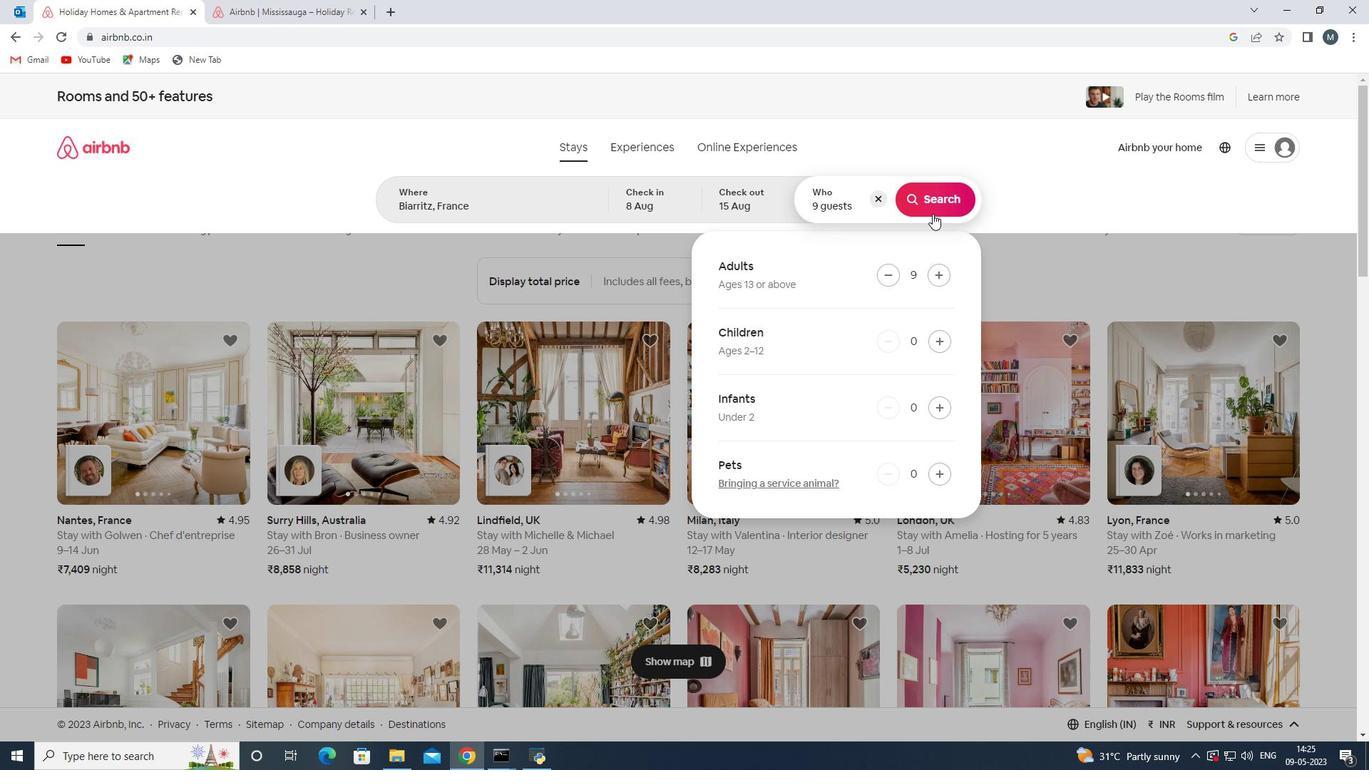 
Action: Mouse pressed left at (932, 206)
Screenshot: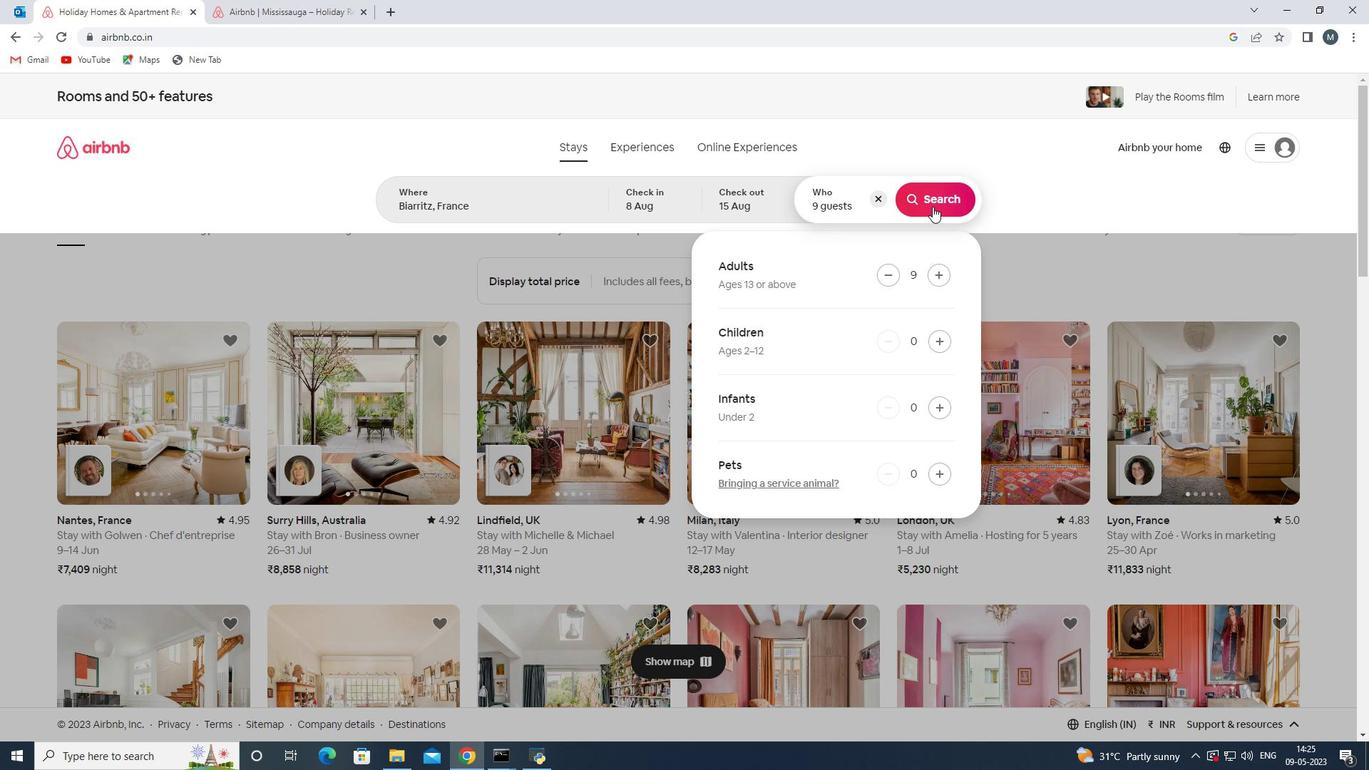 
Action: Mouse moved to (1298, 161)
Screenshot: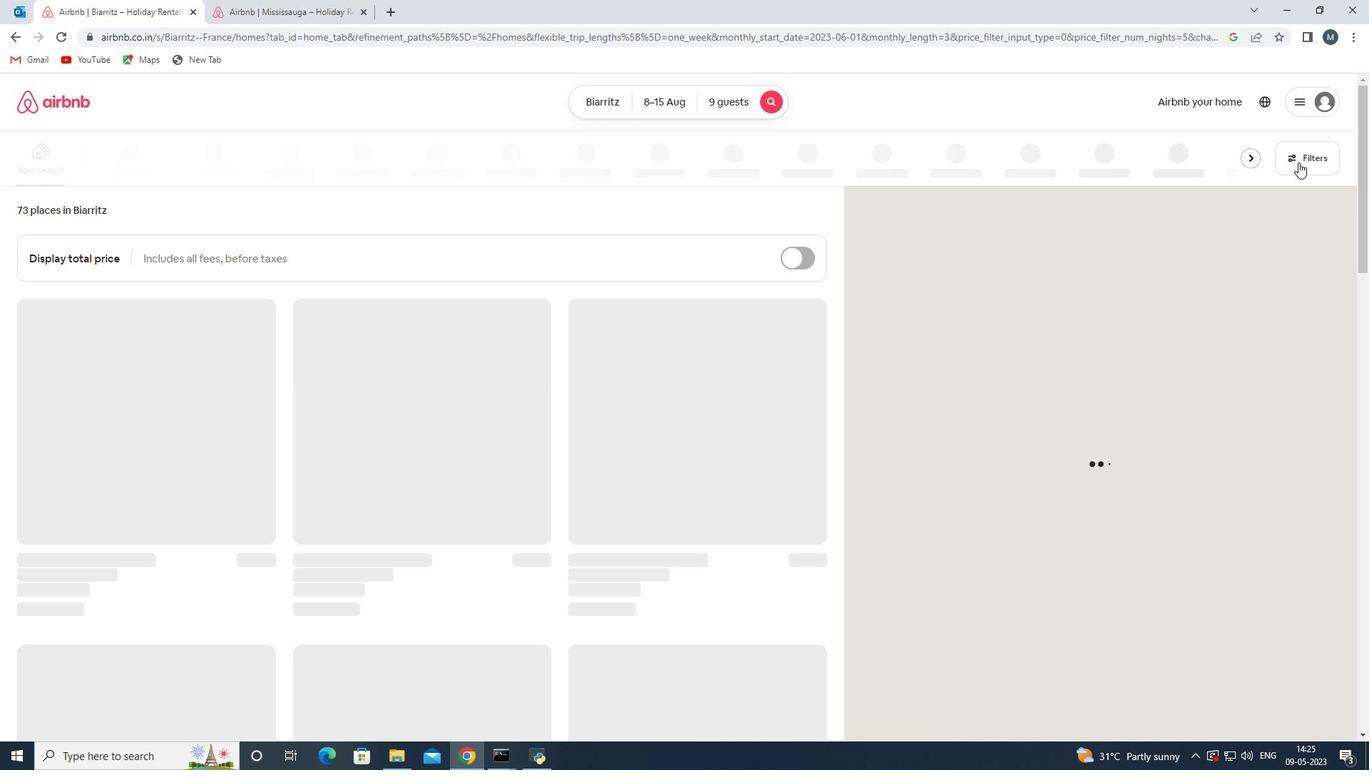 
Action: Mouse pressed left at (1298, 161)
Screenshot: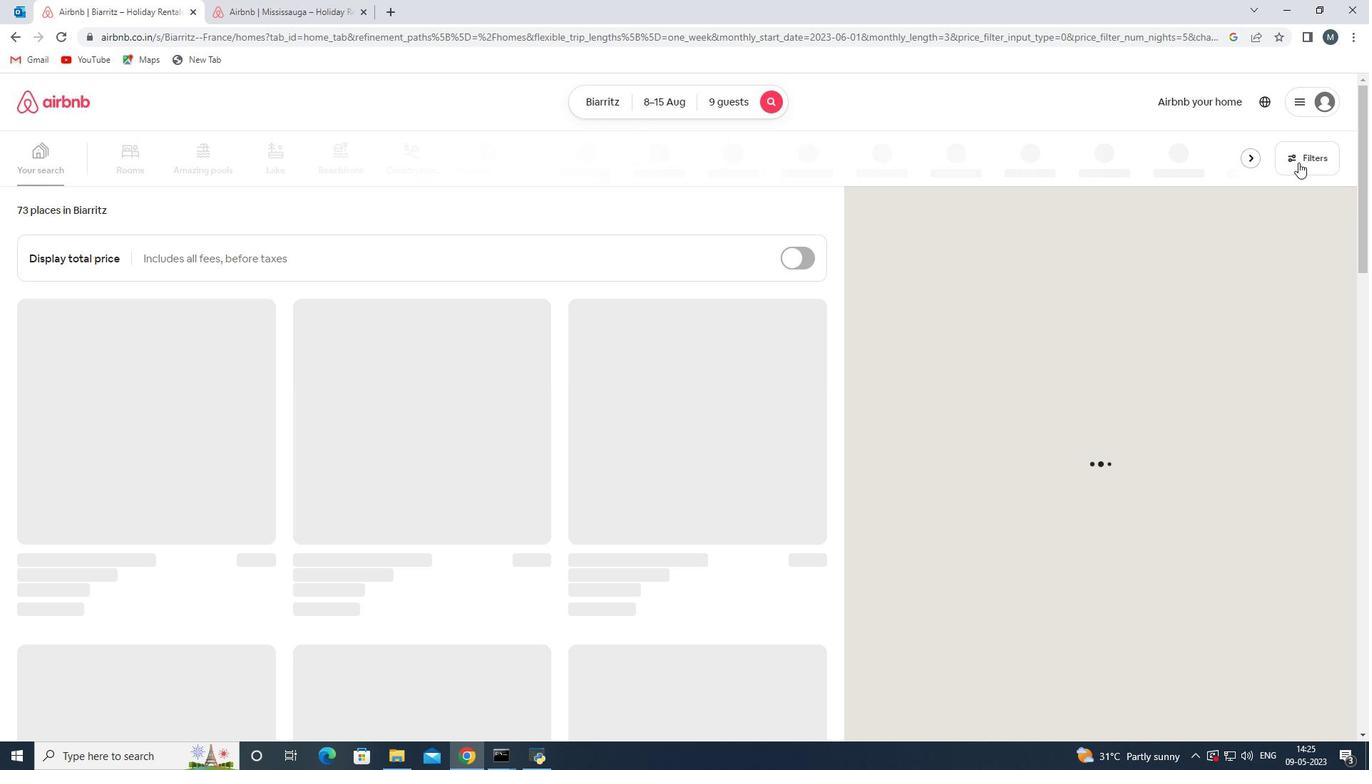 
Action: Mouse moved to (526, 512)
Screenshot: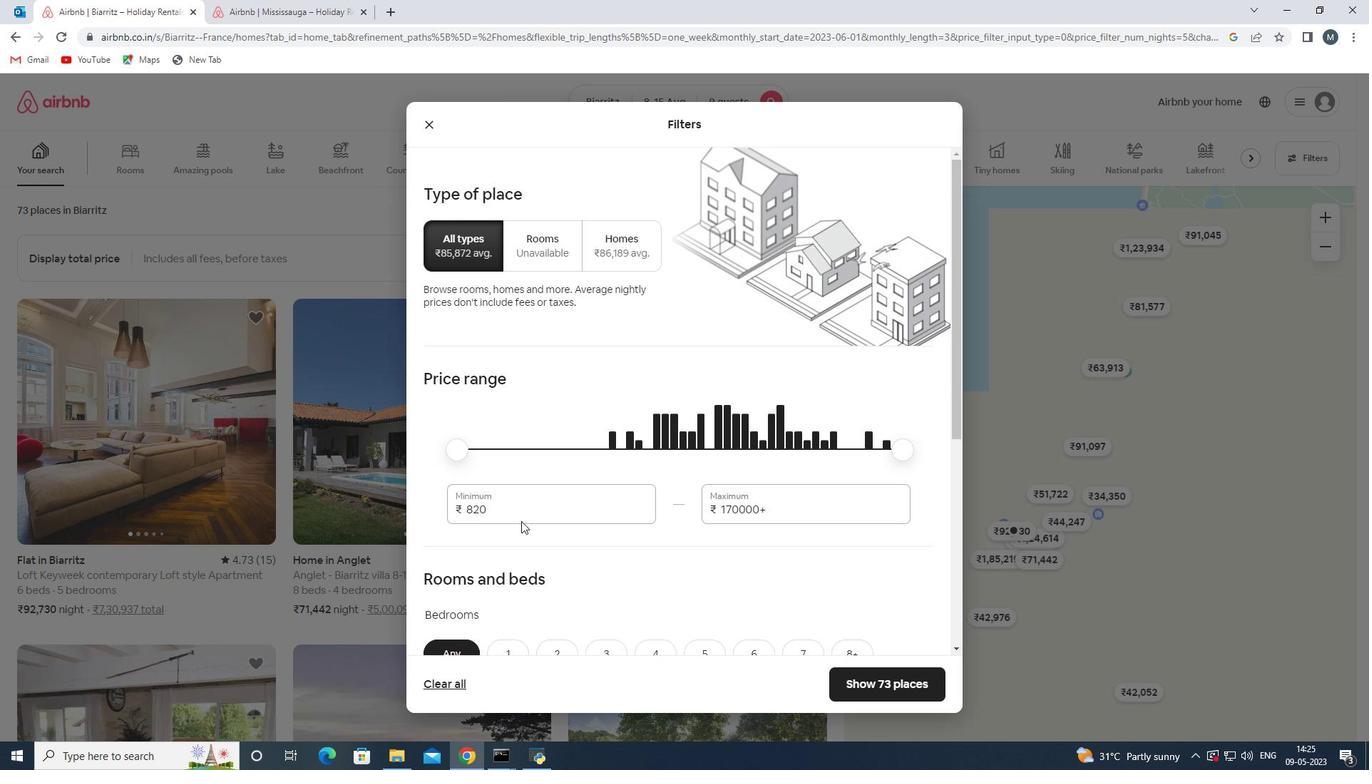 
Action: Mouse pressed left at (526, 512)
Screenshot: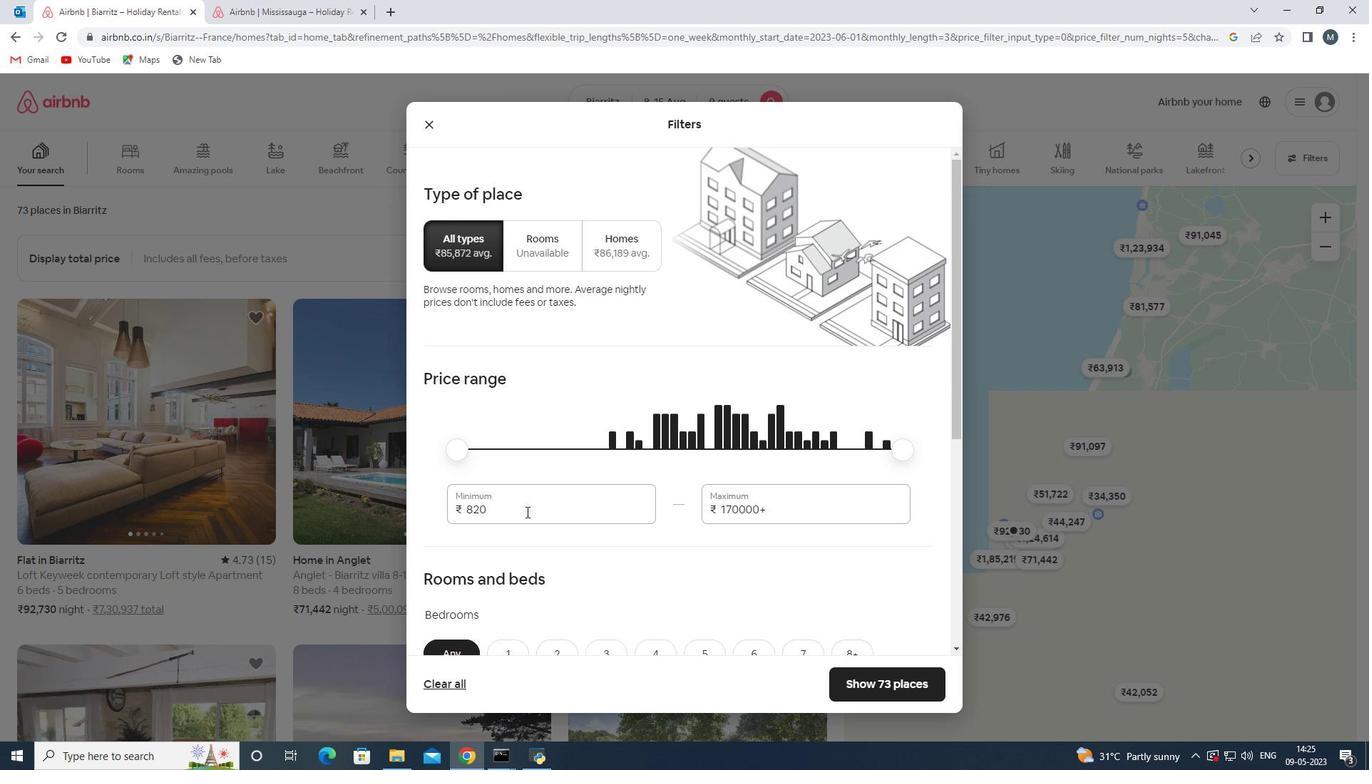 
Action: Mouse pressed left at (526, 512)
Screenshot: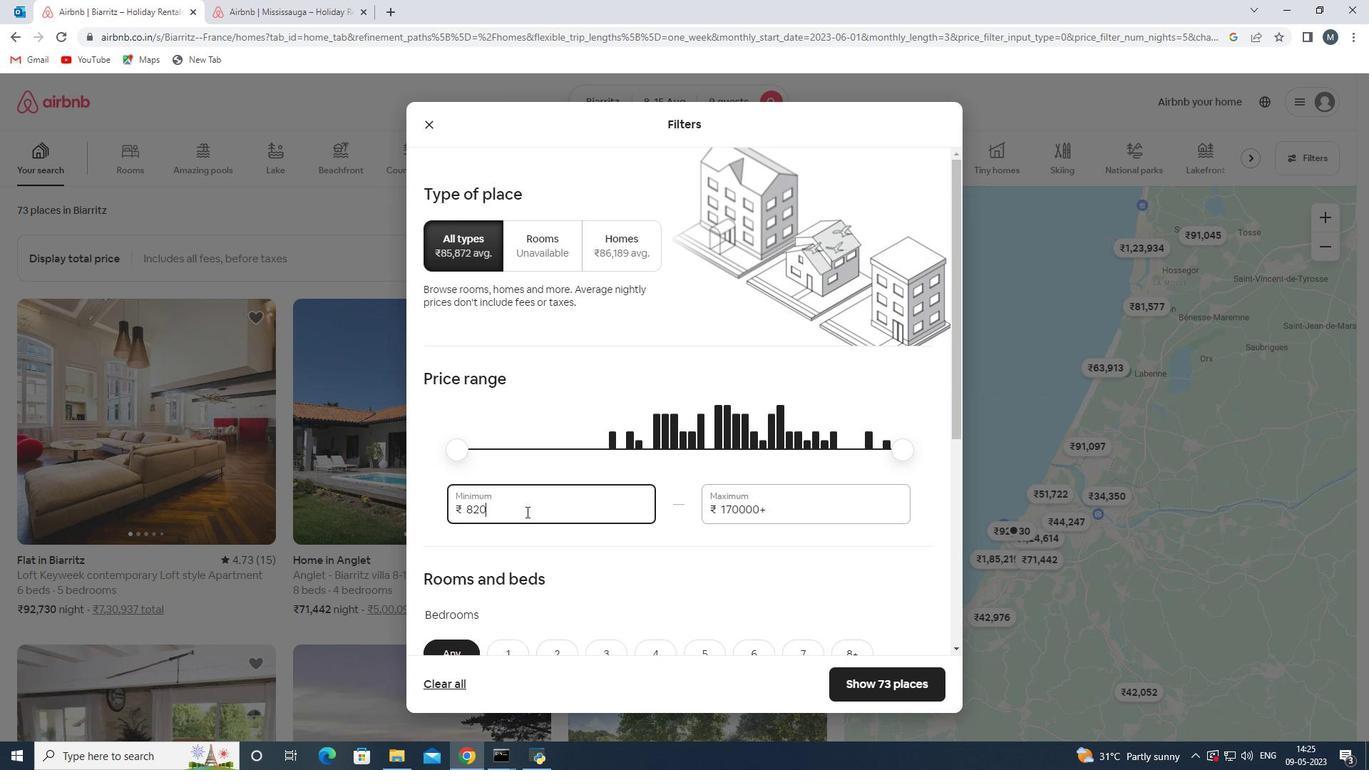 
Action: Mouse moved to (442, 514)
Screenshot: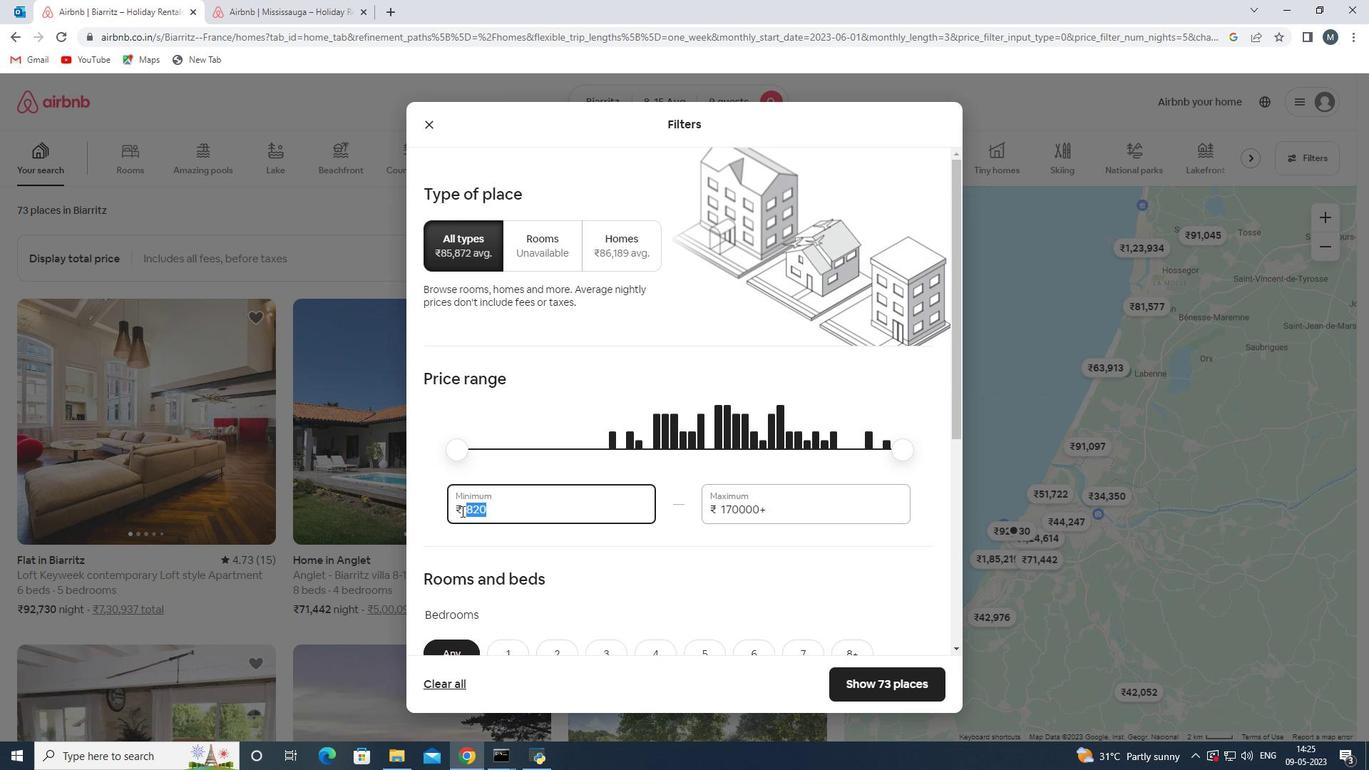 
Action: Key pressed 10
Screenshot: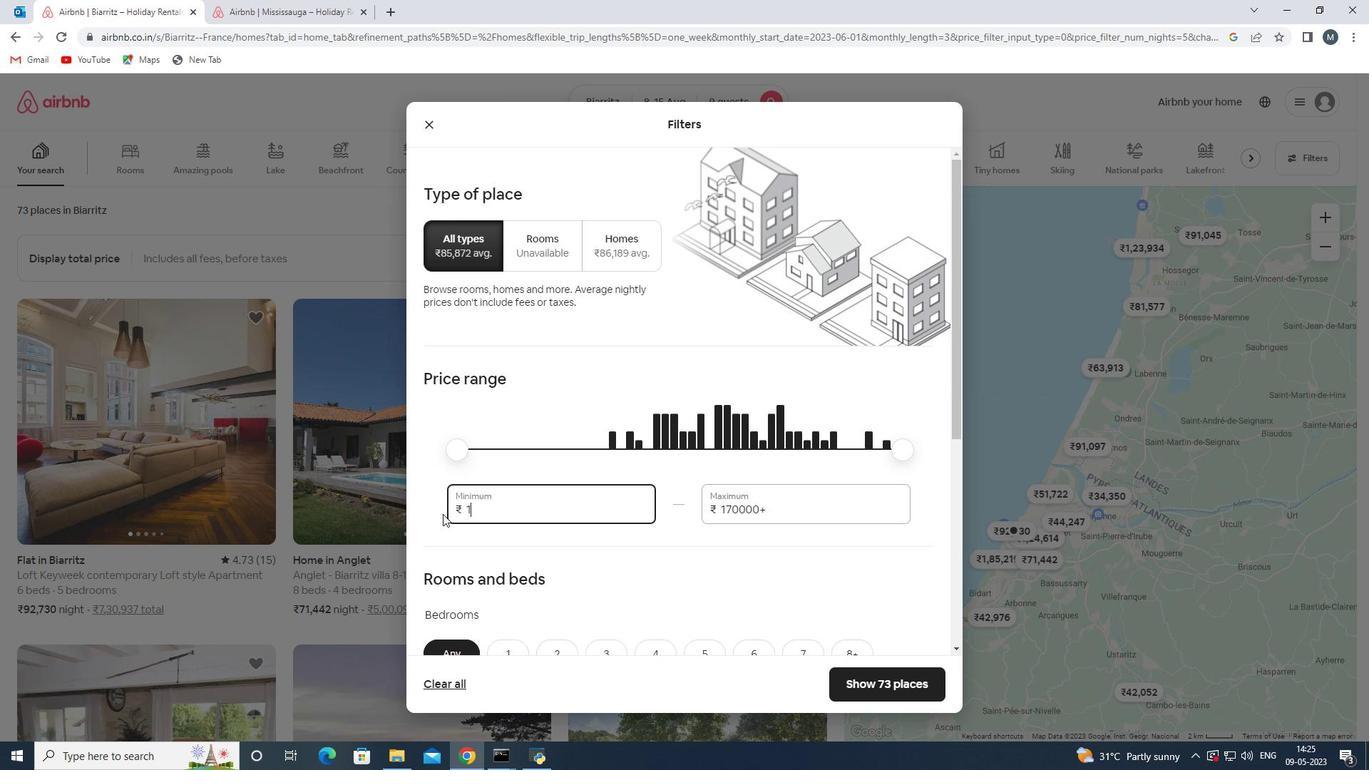 
Action: Mouse moved to (442, 514)
Screenshot: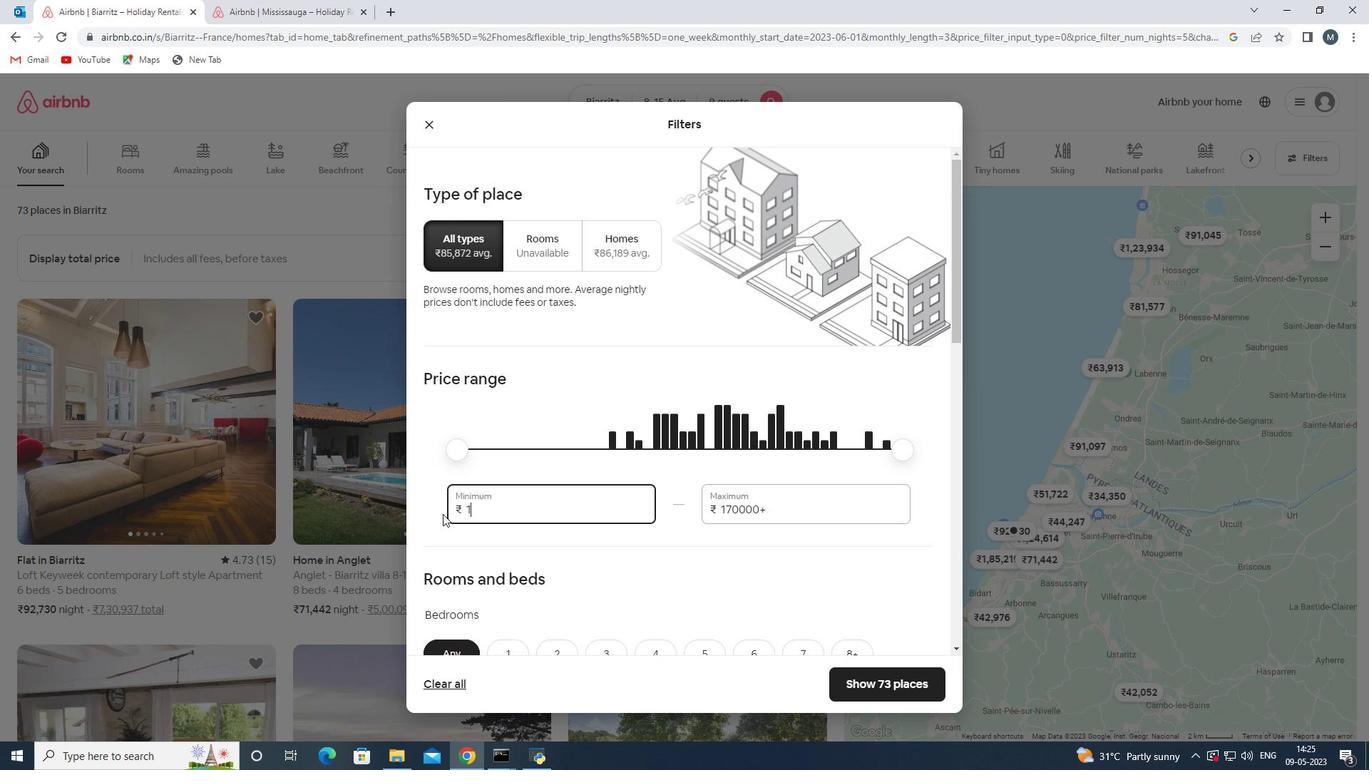 
Action: Key pressed 0
Screenshot: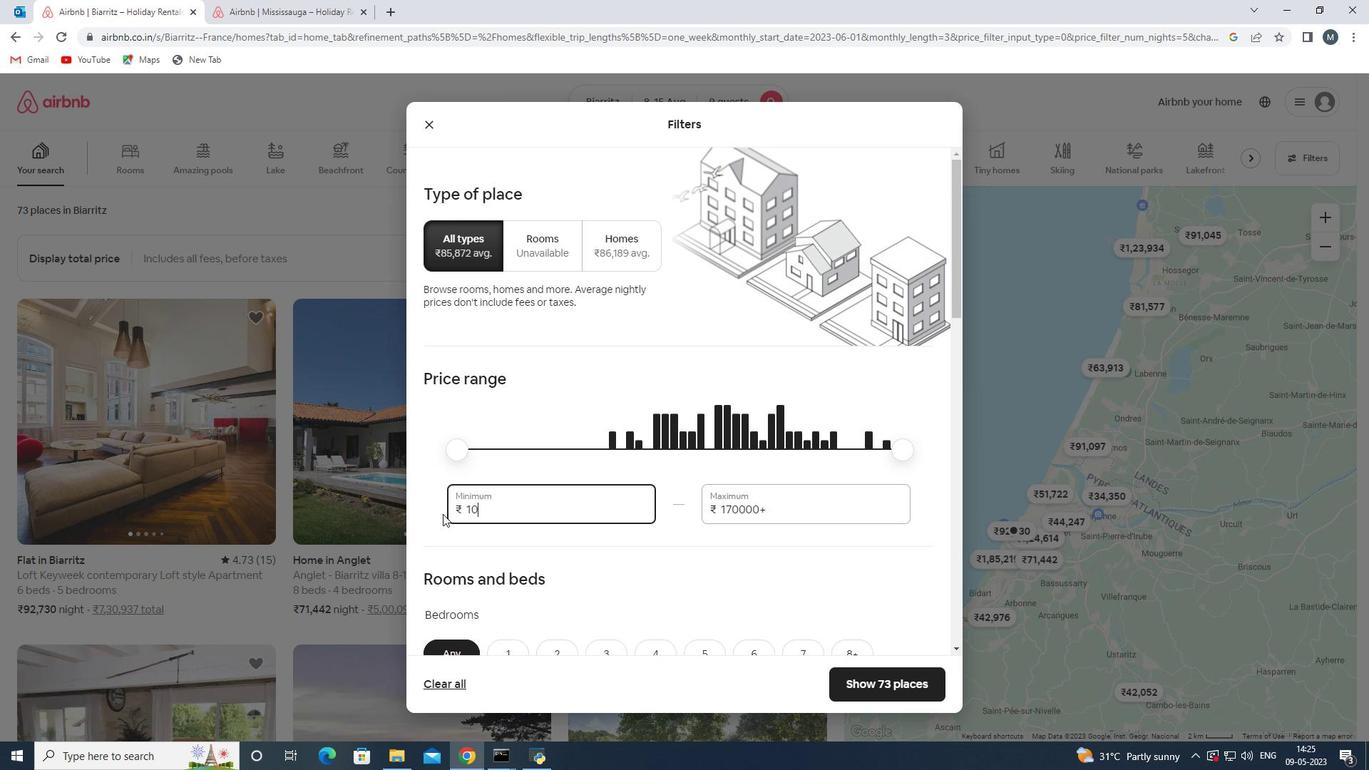 
Action: Mouse moved to (440, 514)
Screenshot: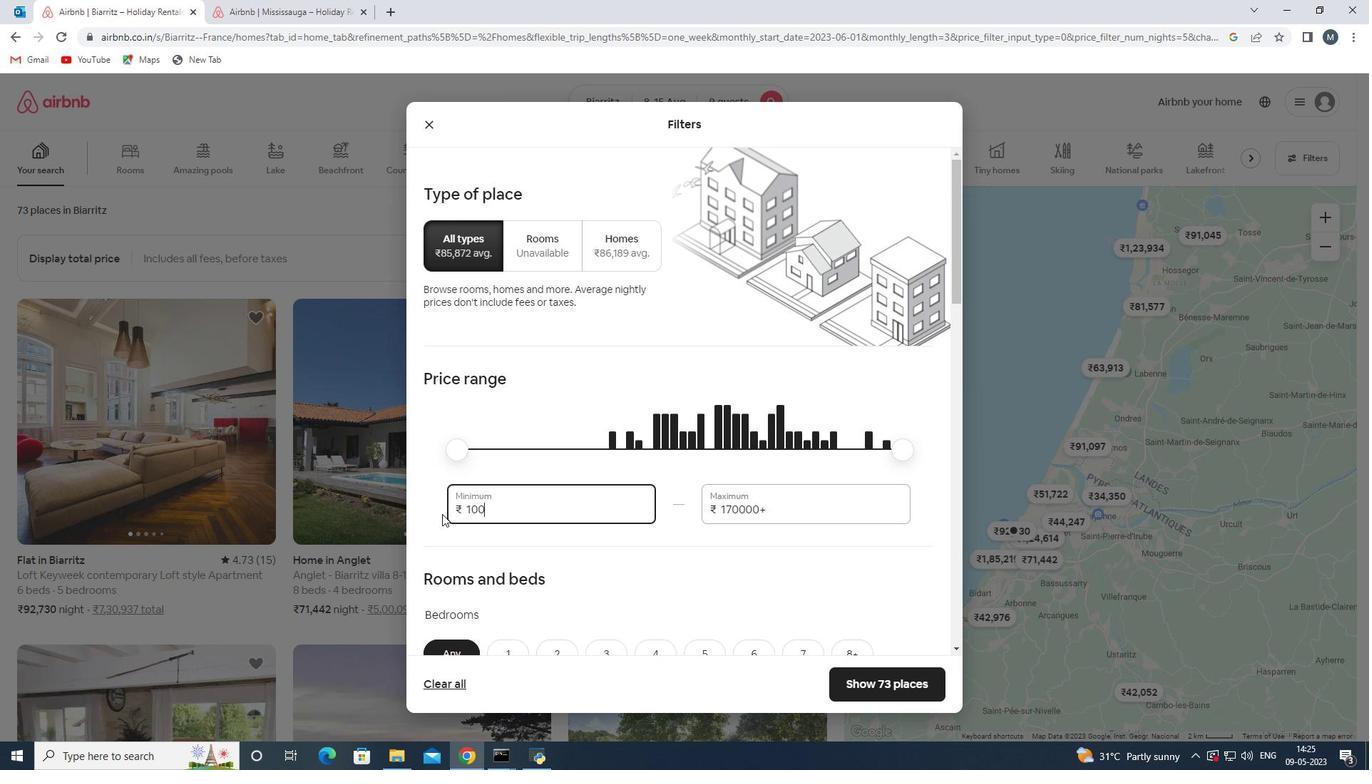 
Action: Key pressed 0
Screenshot: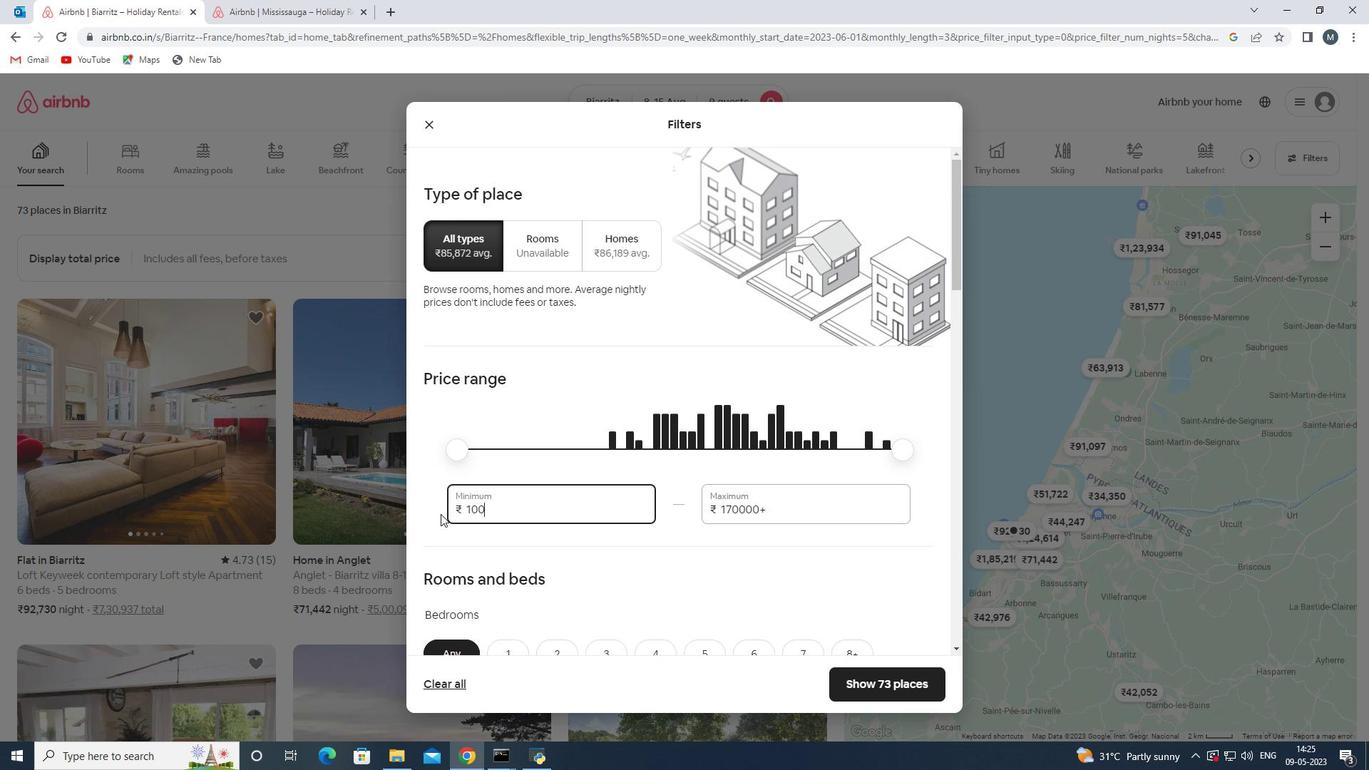 
Action: Mouse moved to (440, 513)
Screenshot: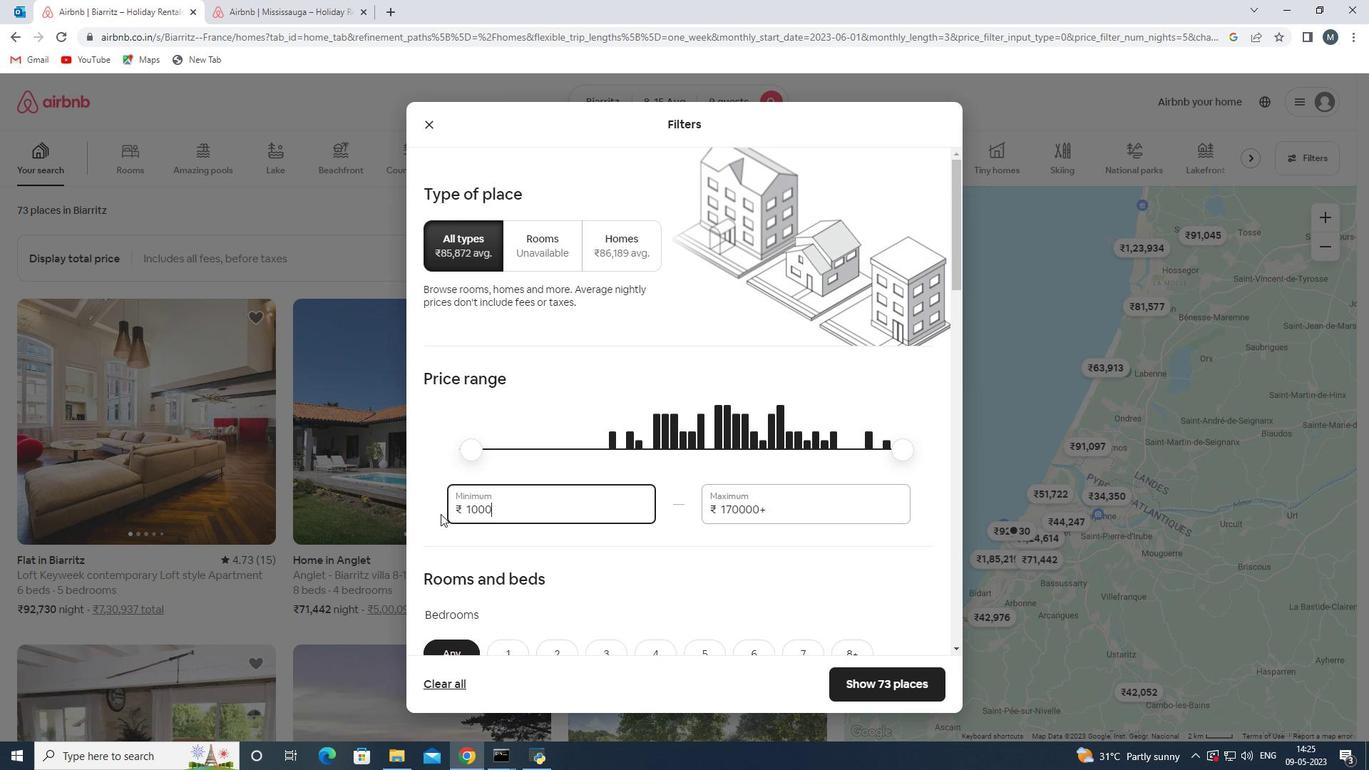 
Action: Key pressed 0
Screenshot: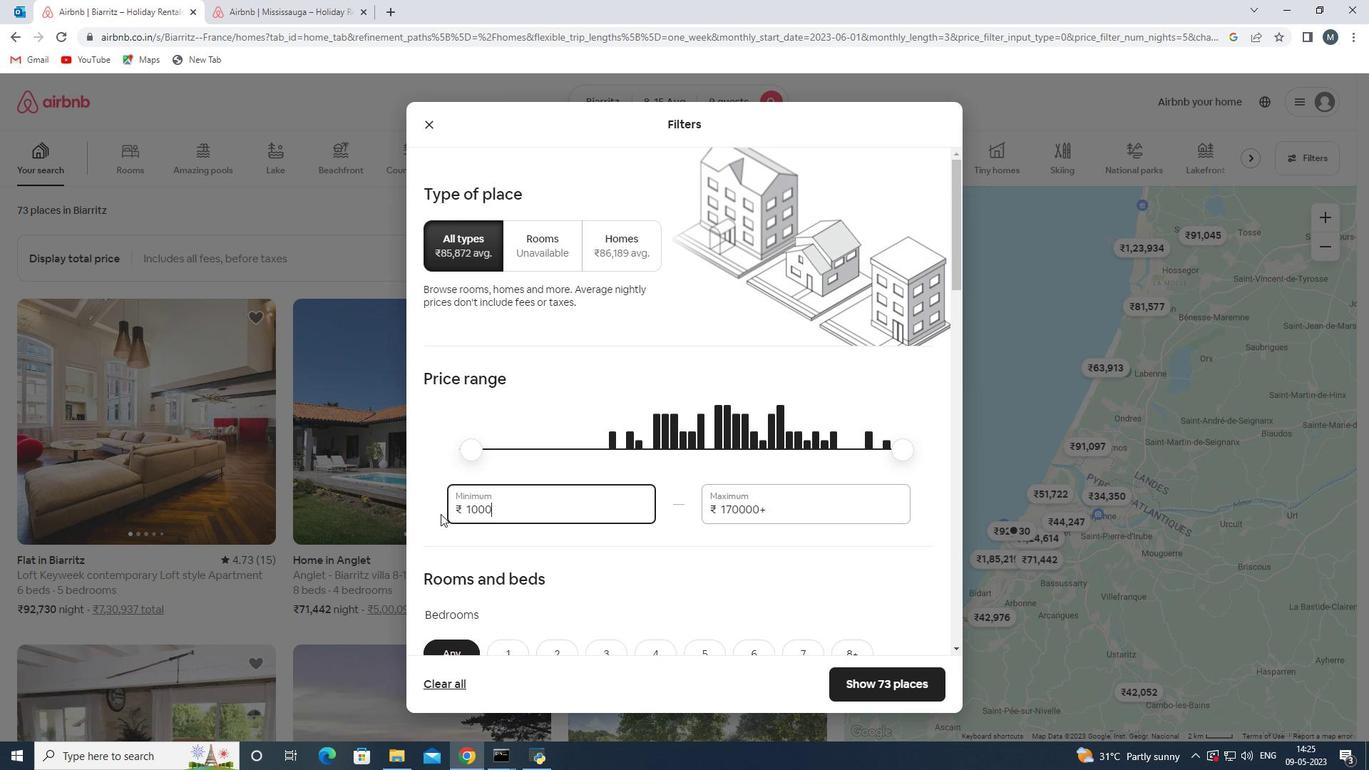 
Action: Mouse moved to (788, 504)
Screenshot: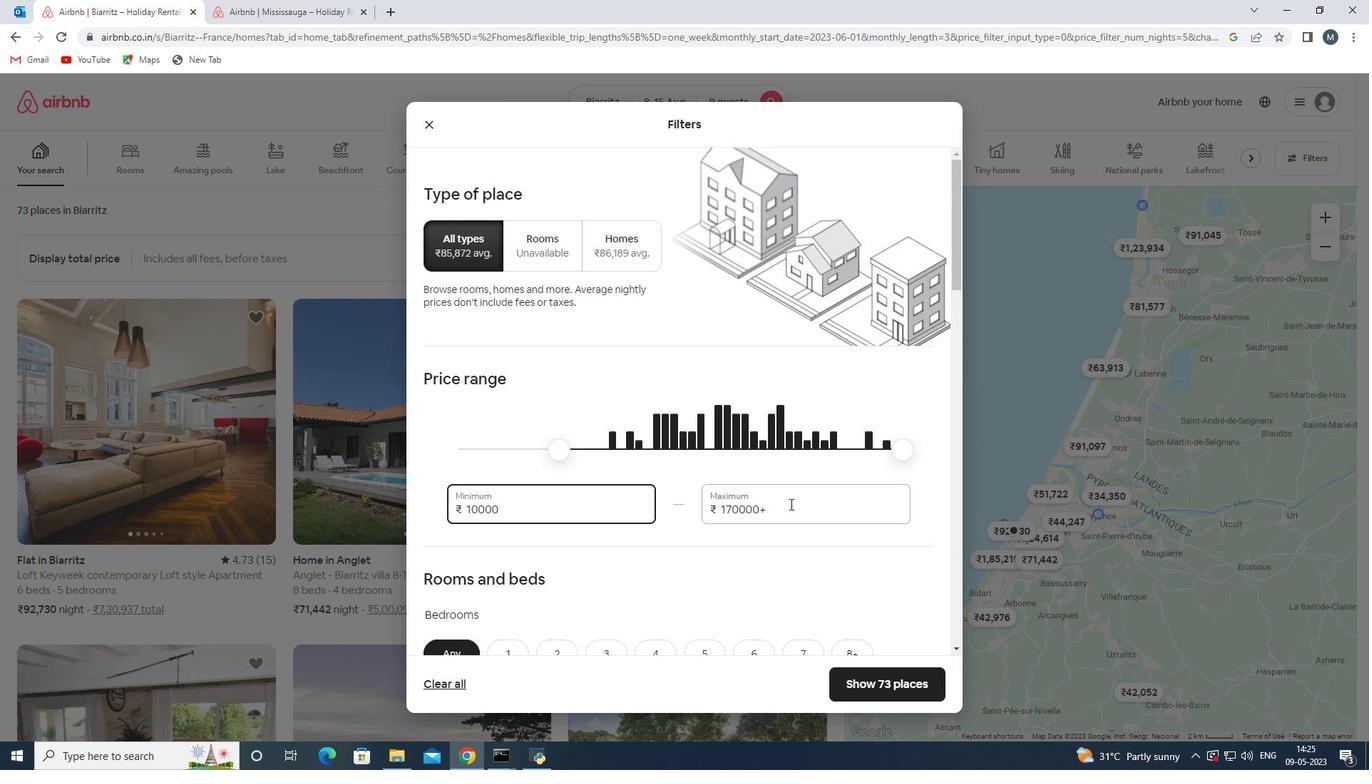 
Action: Mouse pressed left at (788, 504)
Screenshot: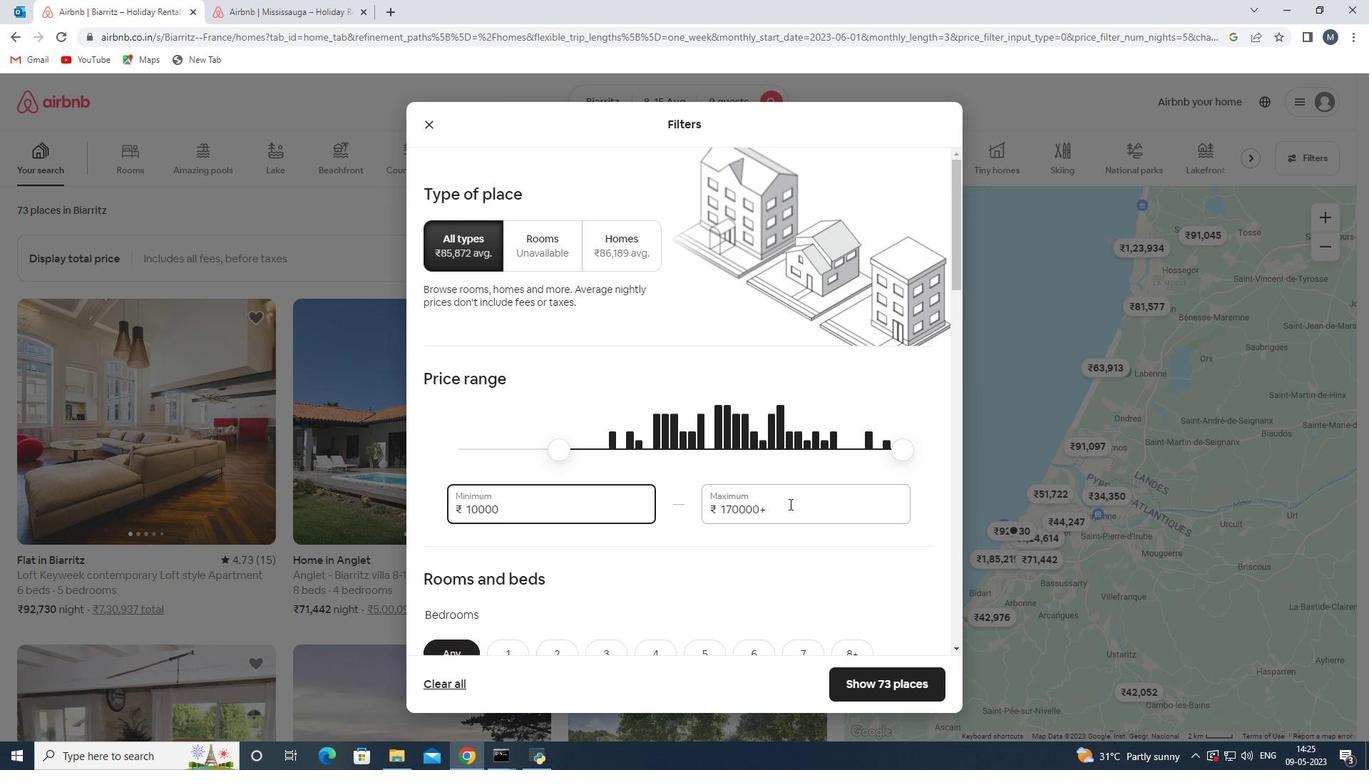 
Action: Mouse moved to (708, 504)
Screenshot: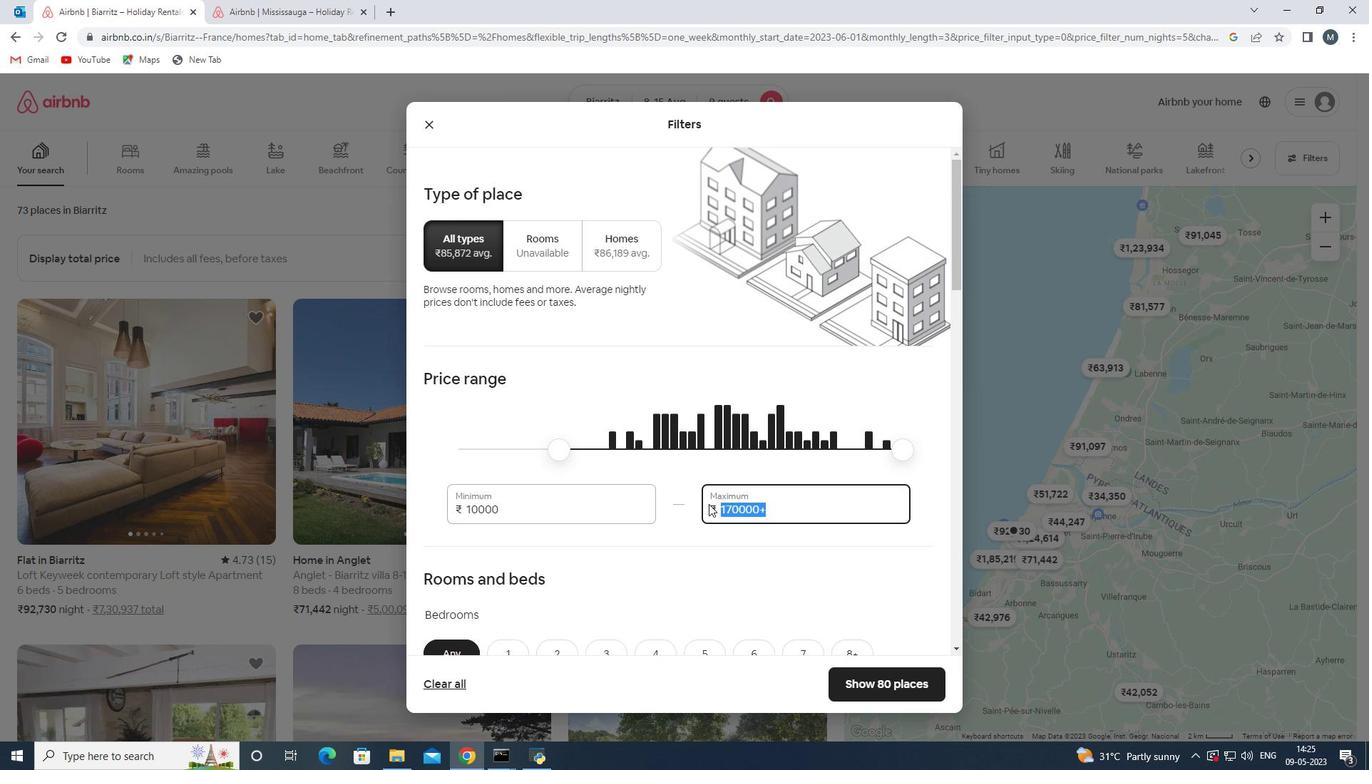 
Action: Key pressed 14000
Screenshot: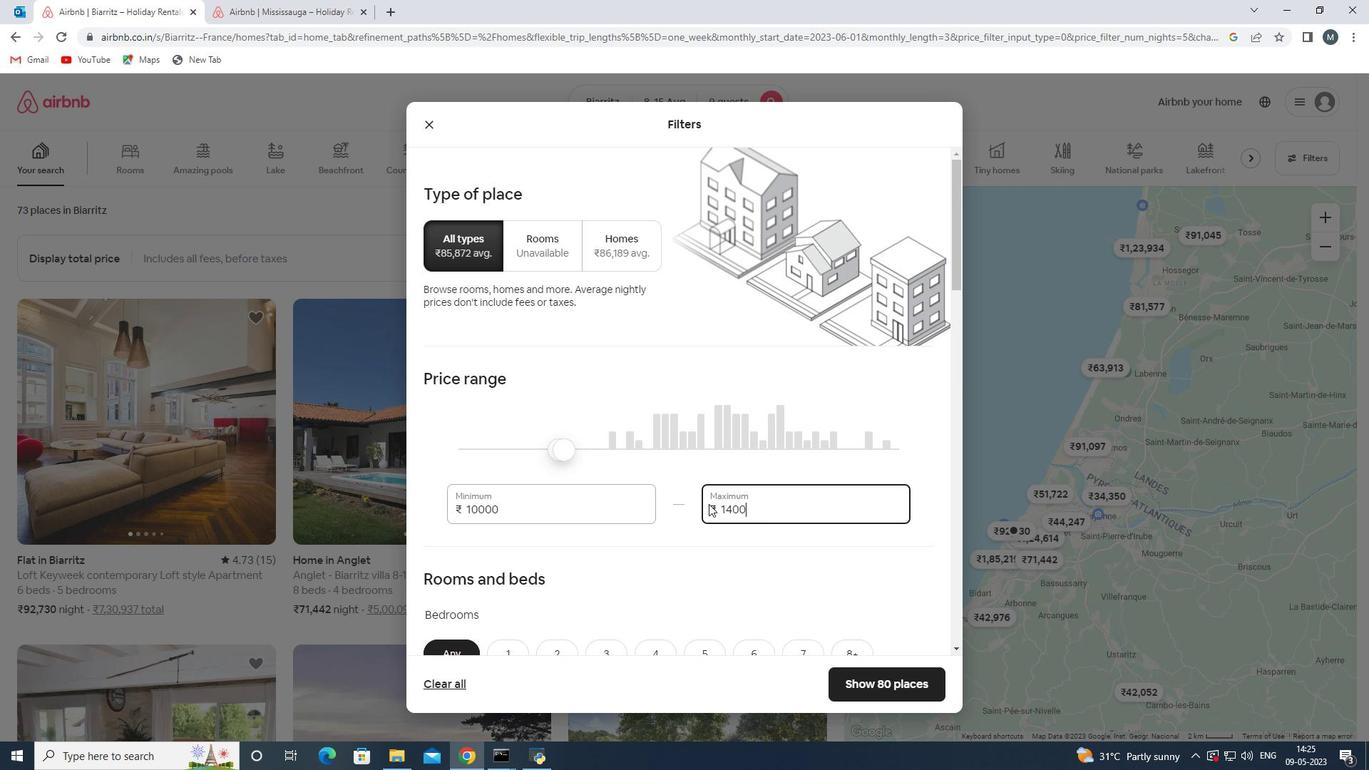 
Action: Mouse moved to (732, 484)
Screenshot: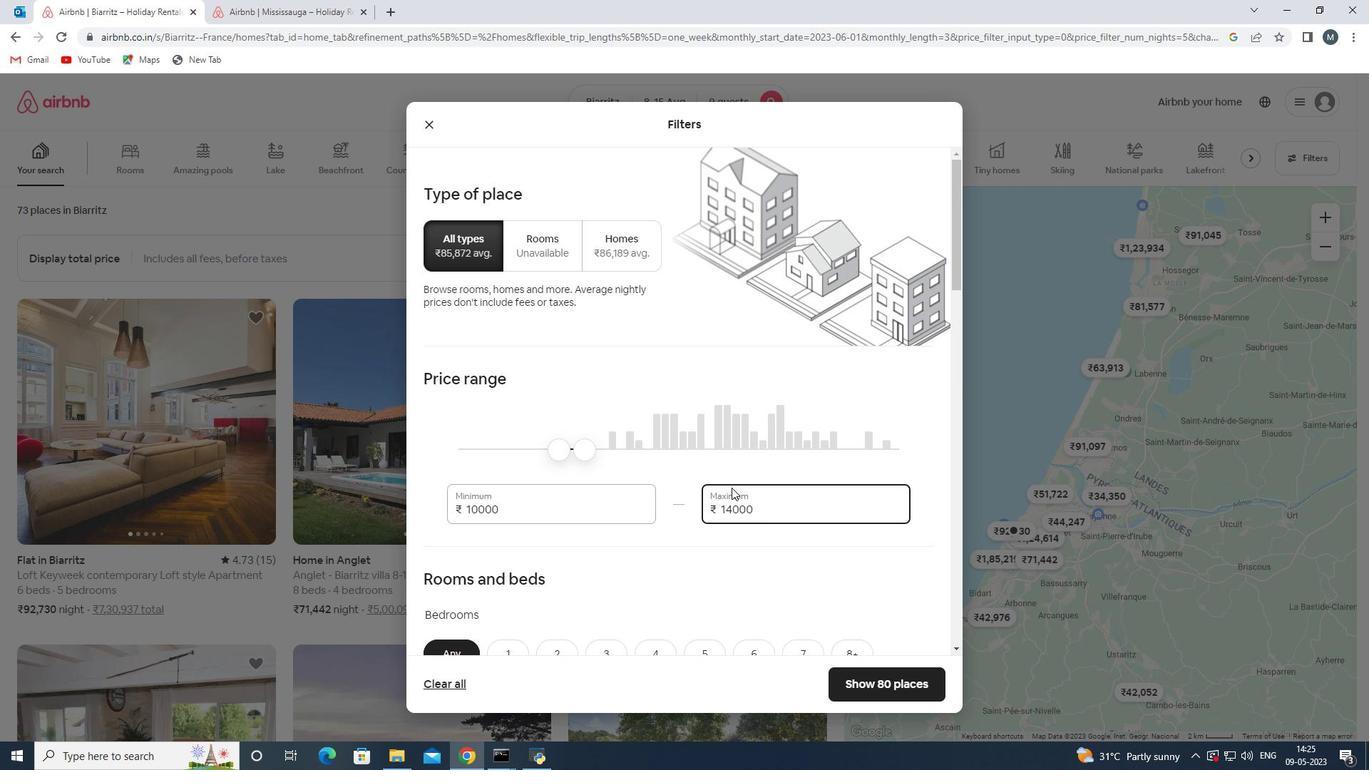 
Action: Mouse scrolled (732, 483) with delta (0, 0)
Screenshot: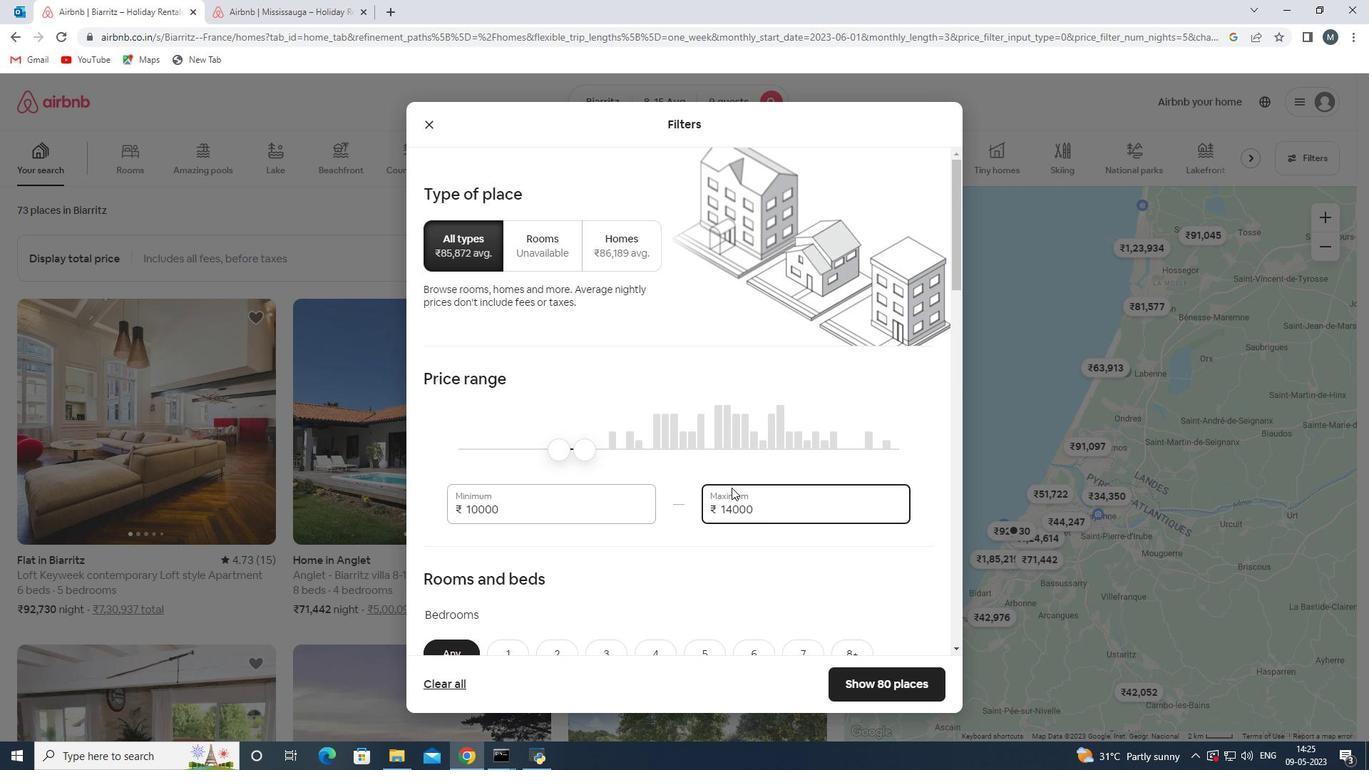 
Action: Mouse moved to (769, 449)
Screenshot: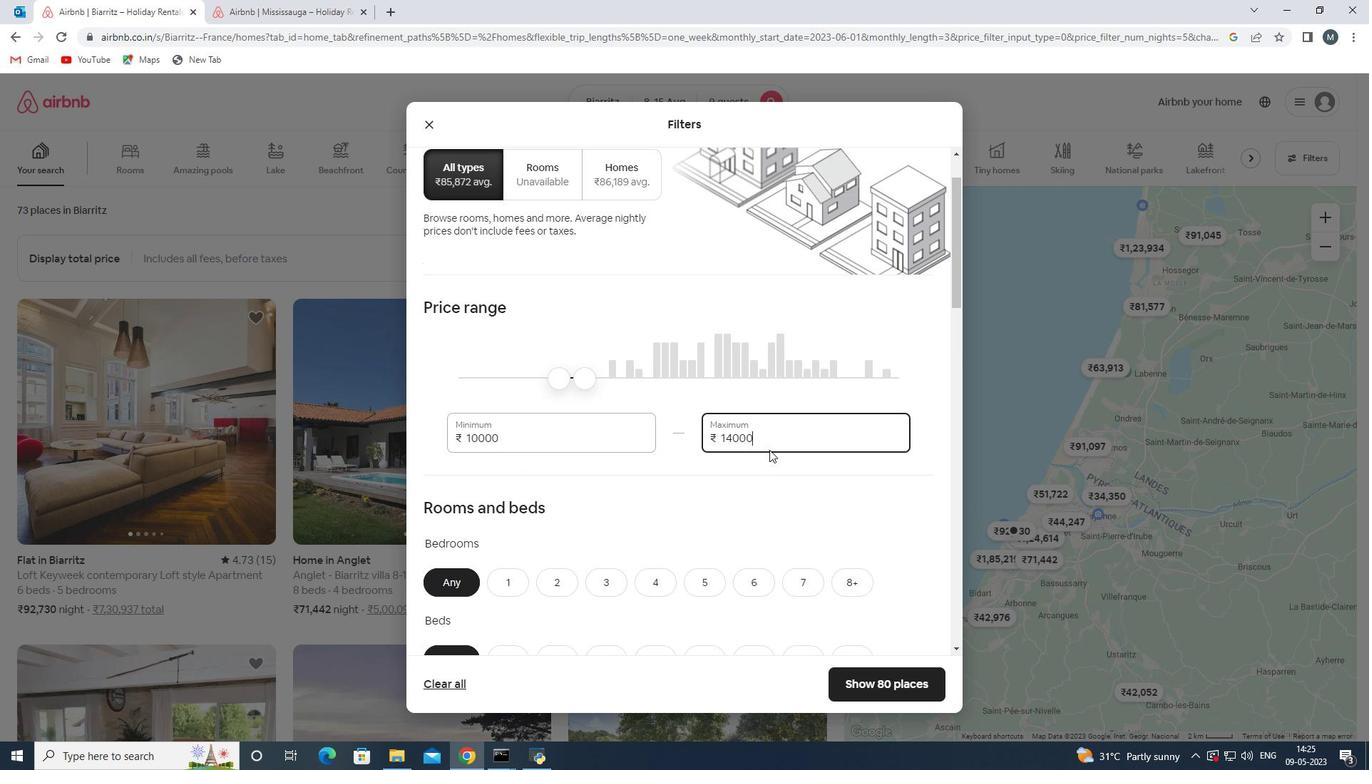 
Action: Mouse scrolled (769, 448) with delta (0, 0)
Screenshot: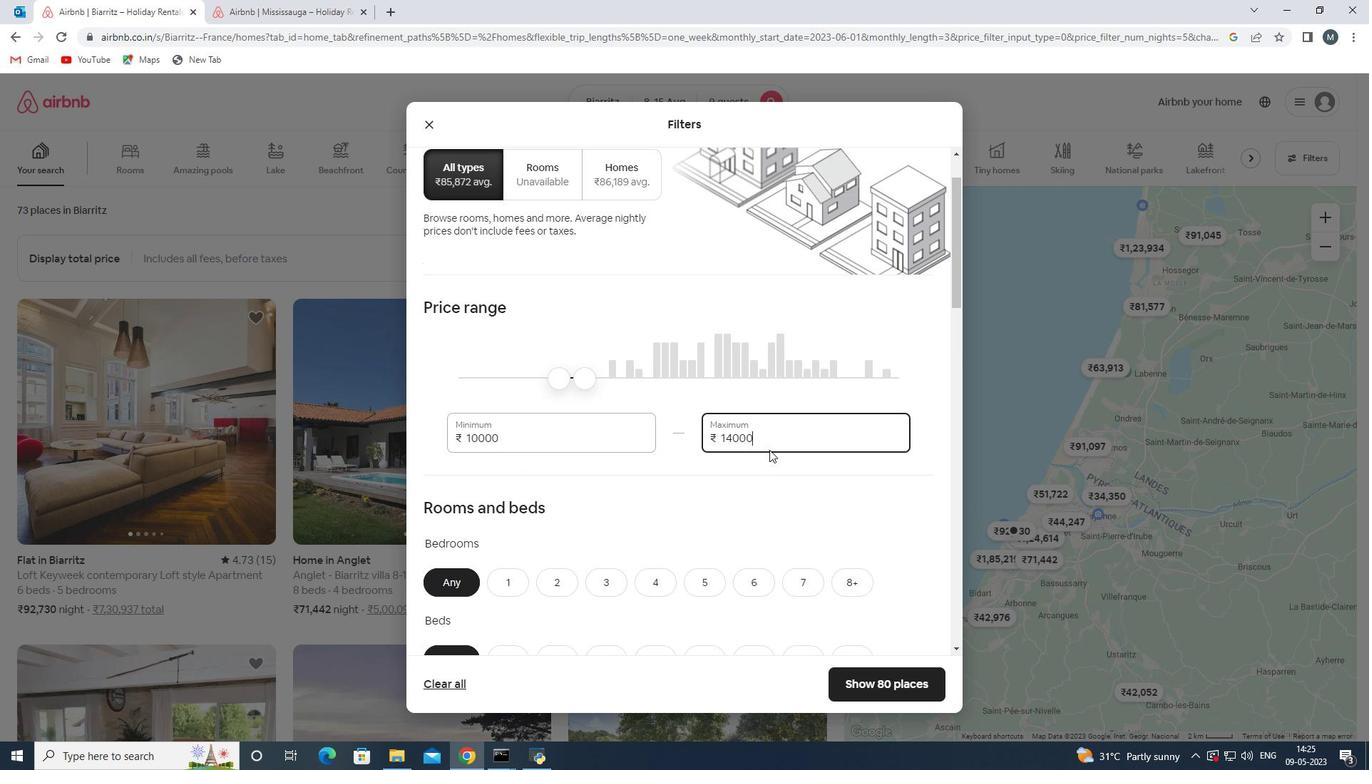 
Action: Mouse moved to (629, 499)
Screenshot: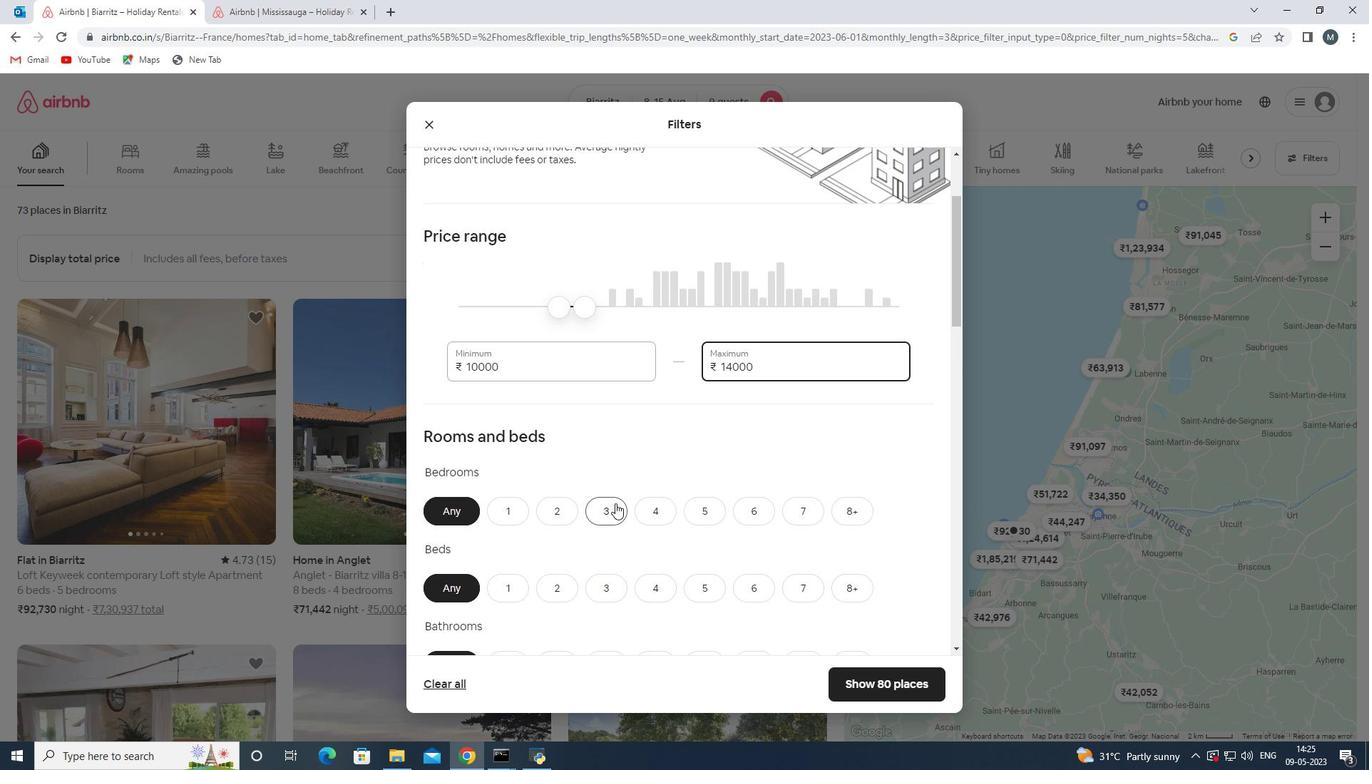 
Action: Mouse scrolled (629, 499) with delta (0, 0)
Screenshot: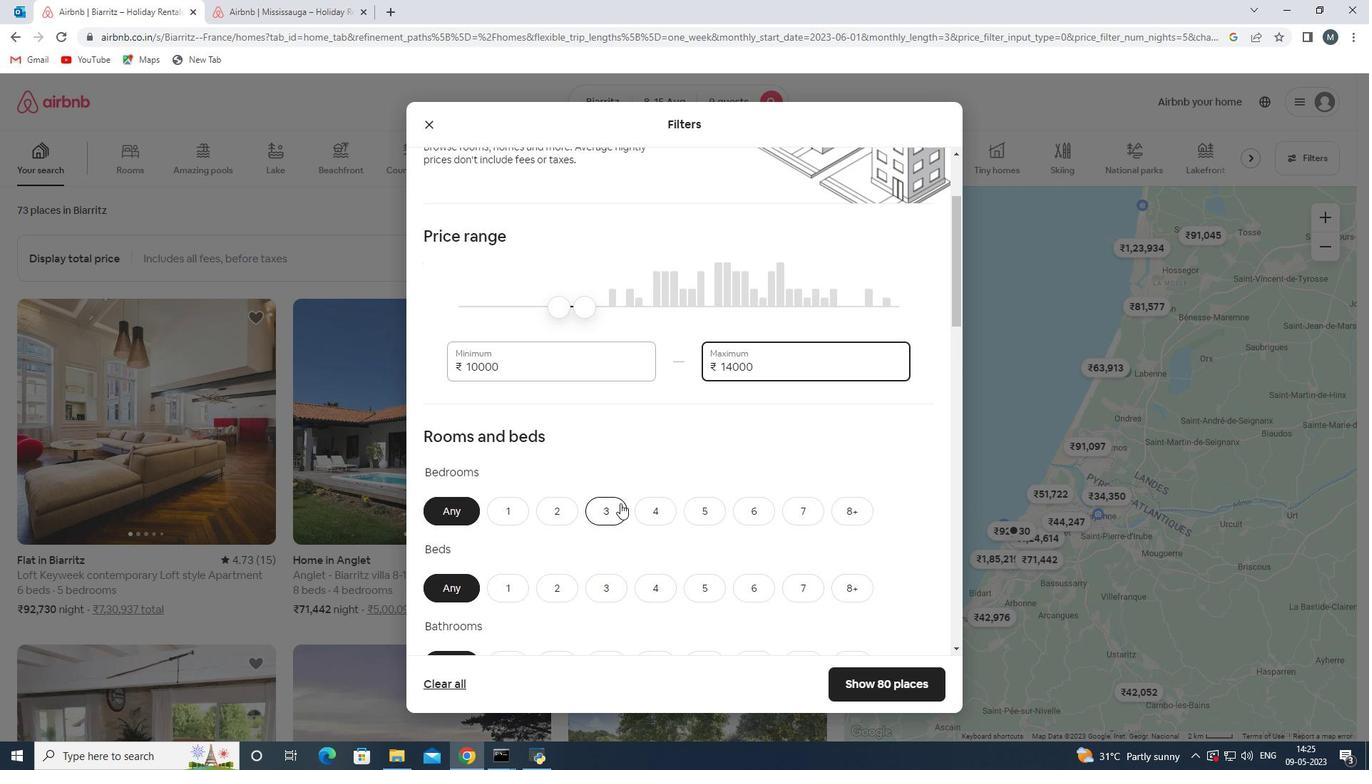 
Action: Mouse moved to (706, 440)
Screenshot: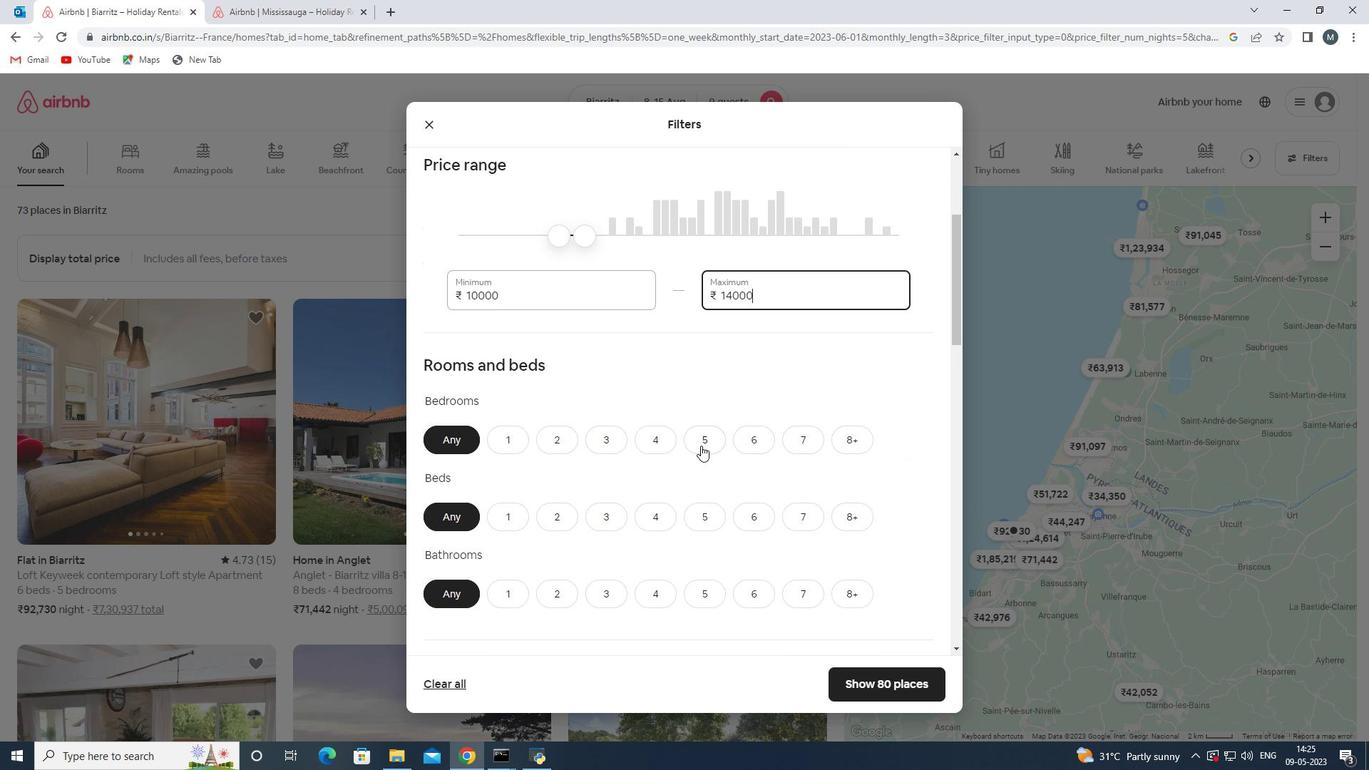 
Action: Mouse pressed left at (706, 440)
Screenshot: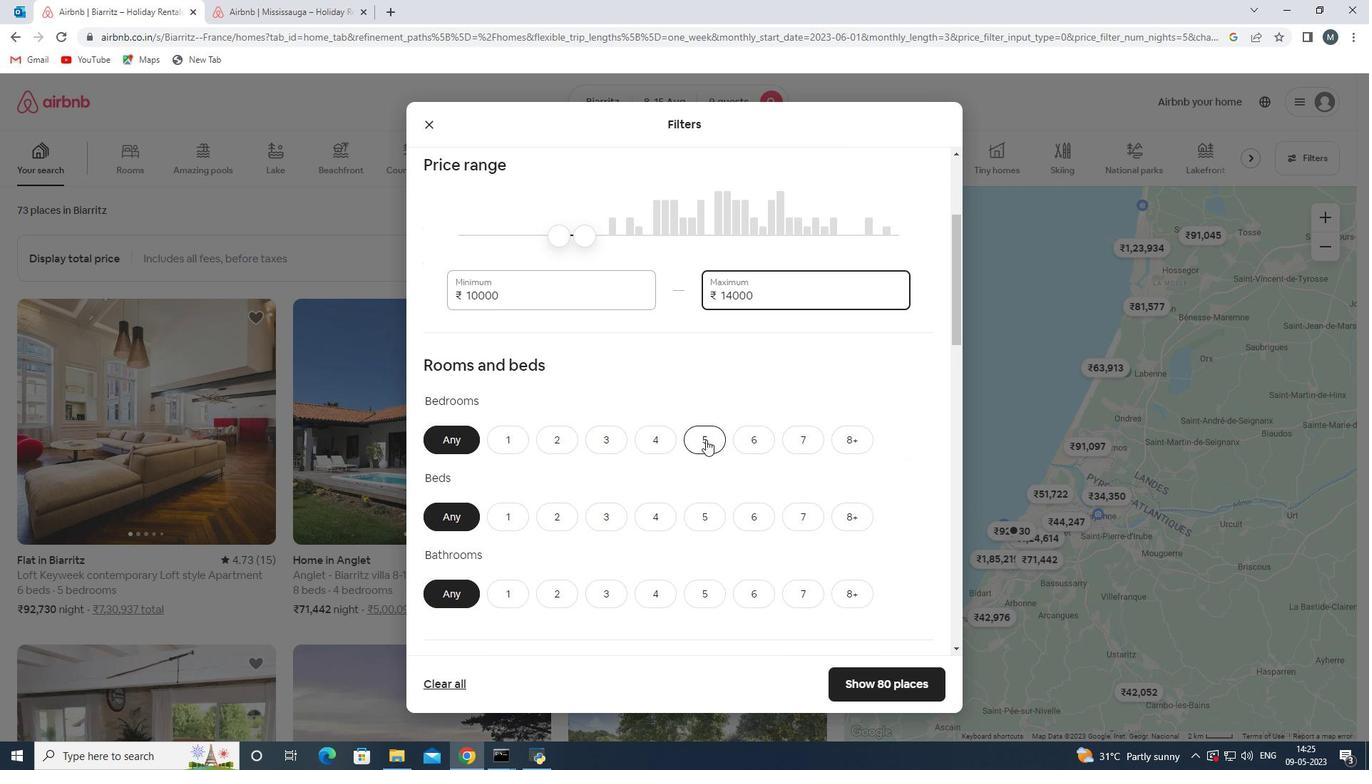 
Action: Mouse moved to (856, 515)
Screenshot: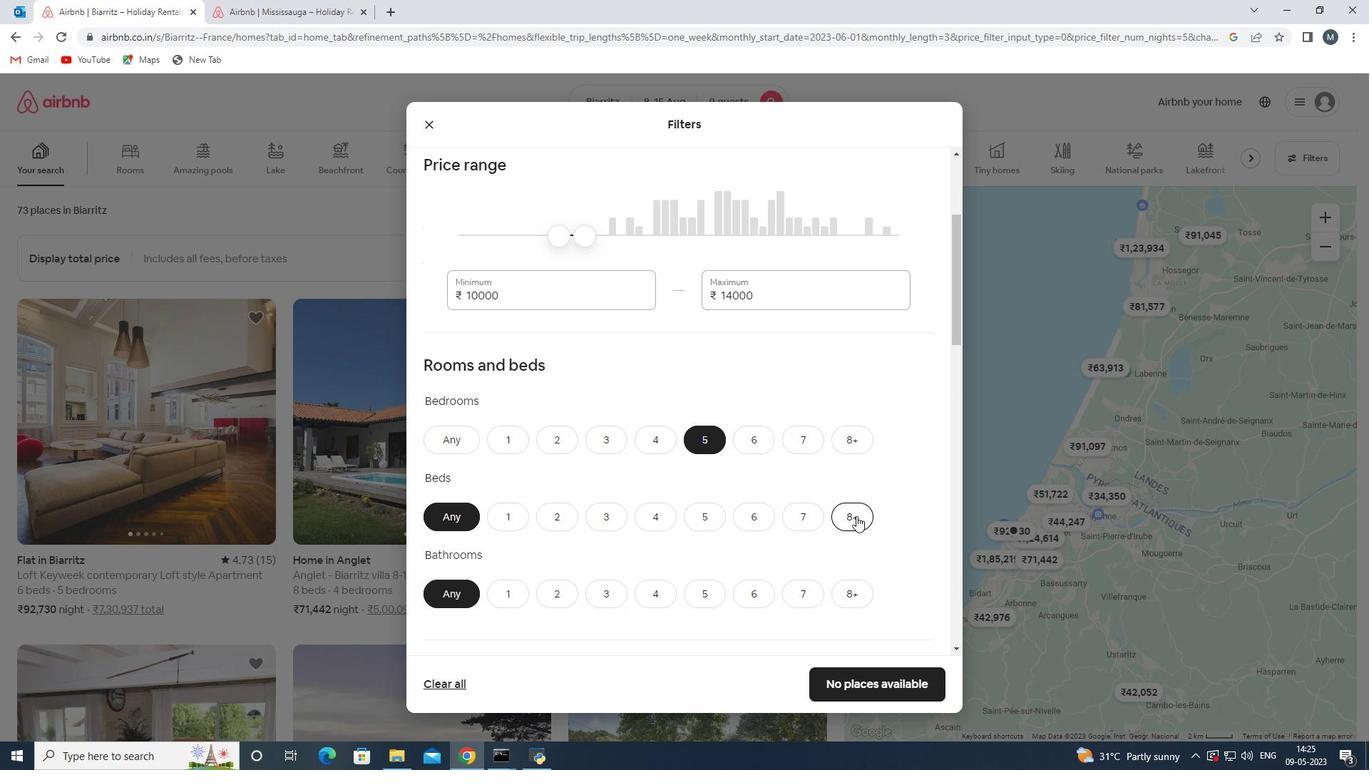 
Action: Mouse pressed left at (856, 515)
Screenshot: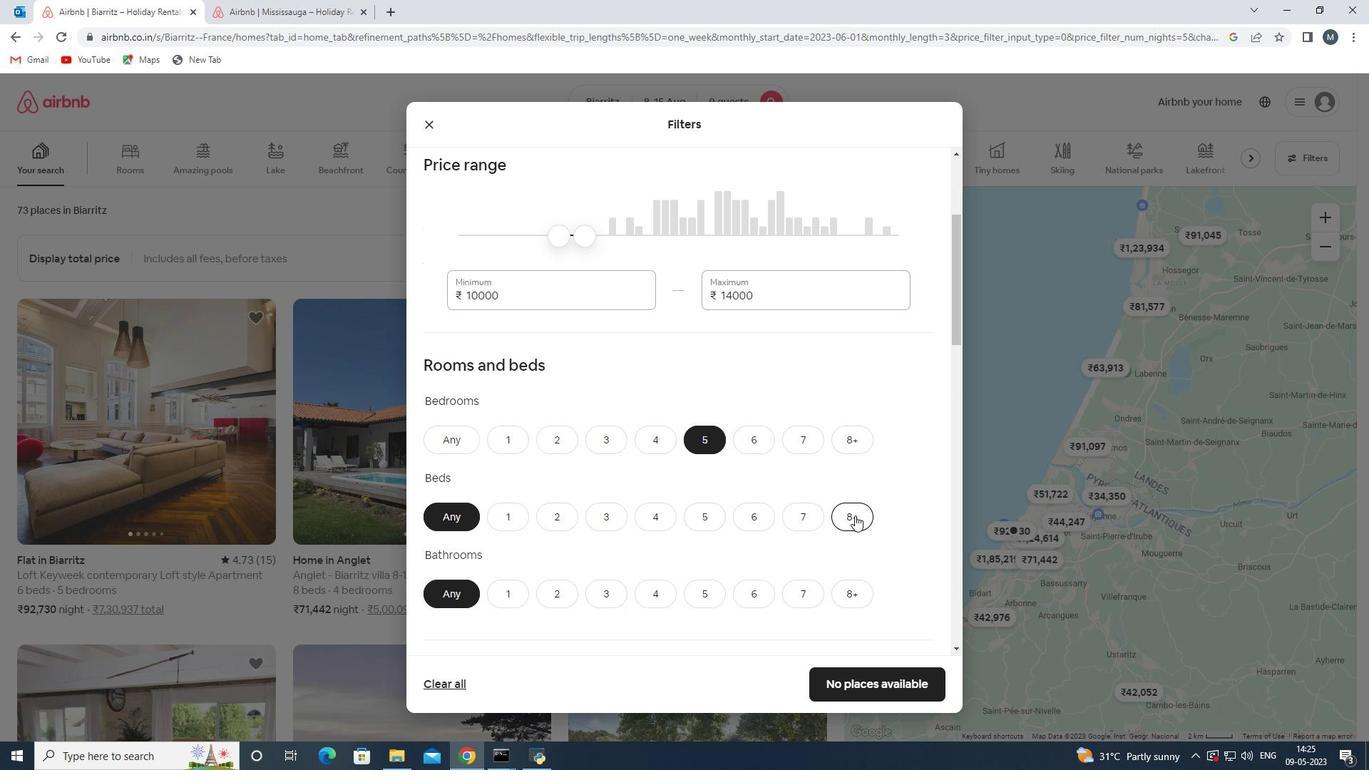 
Action: Mouse moved to (738, 532)
Screenshot: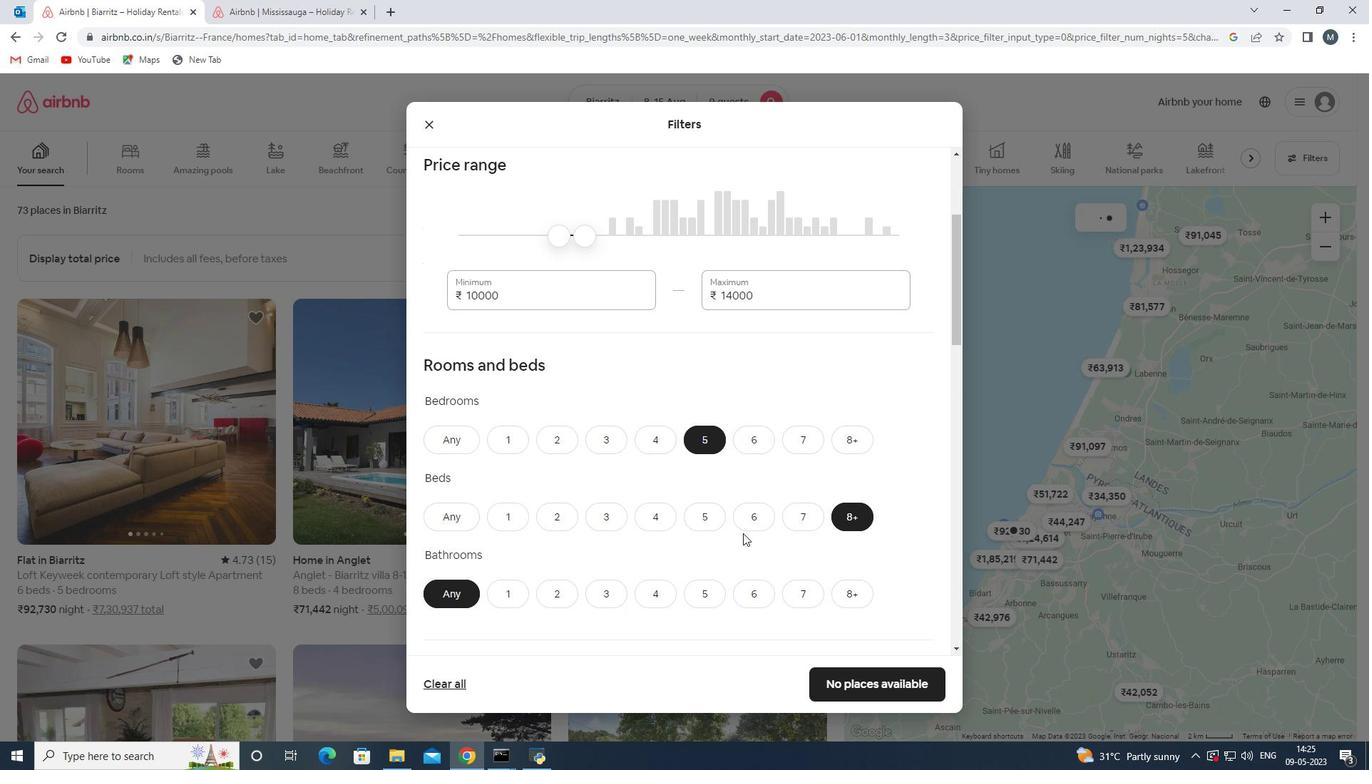 
Action: Mouse scrolled (738, 532) with delta (0, 0)
Screenshot: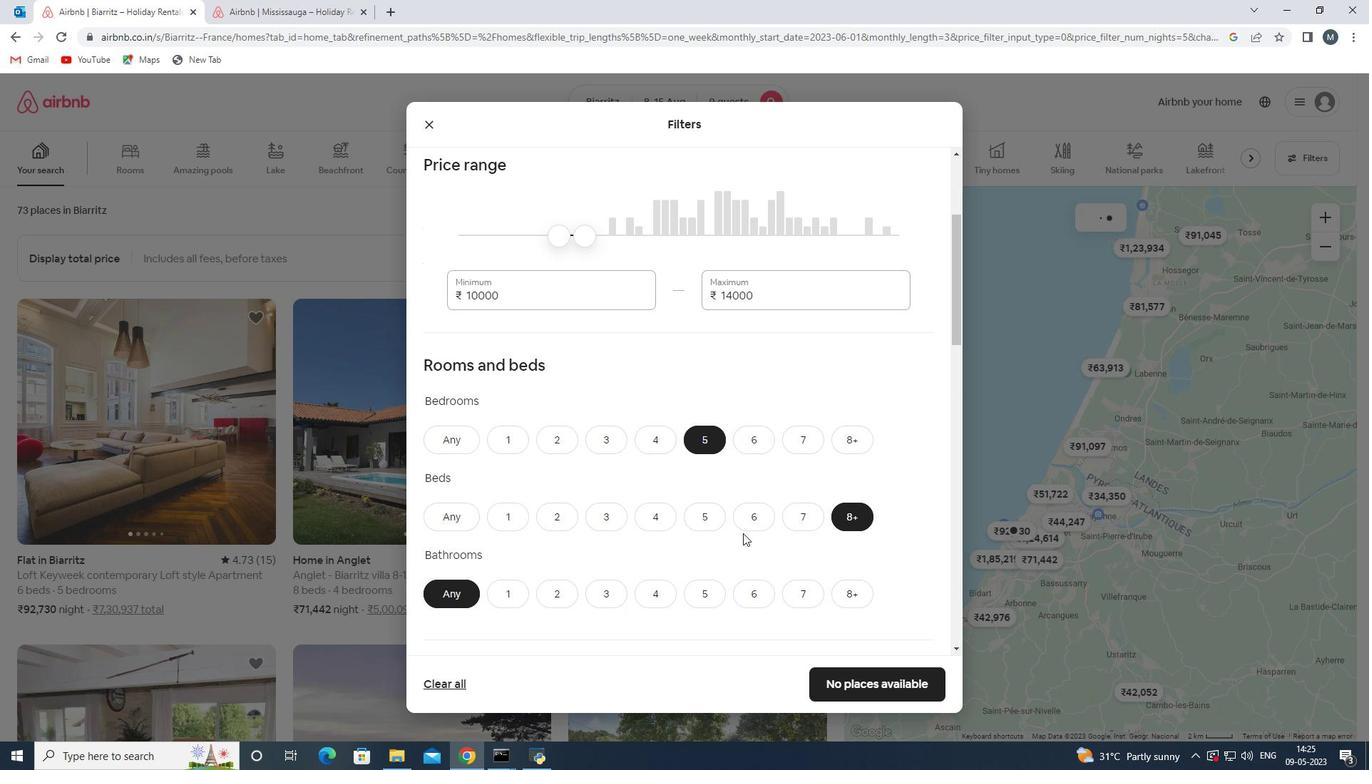 
Action: Mouse moved to (700, 524)
Screenshot: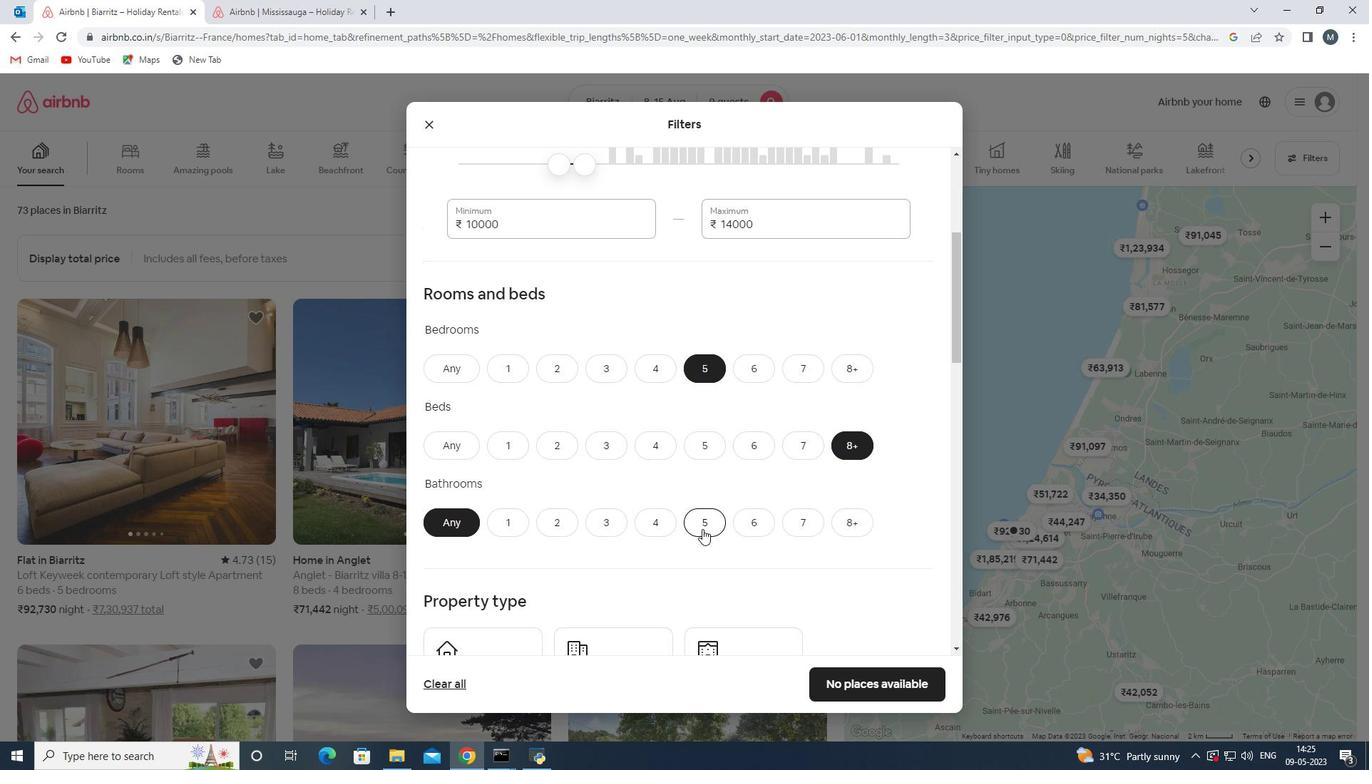 
Action: Mouse pressed left at (700, 524)
Screenshot: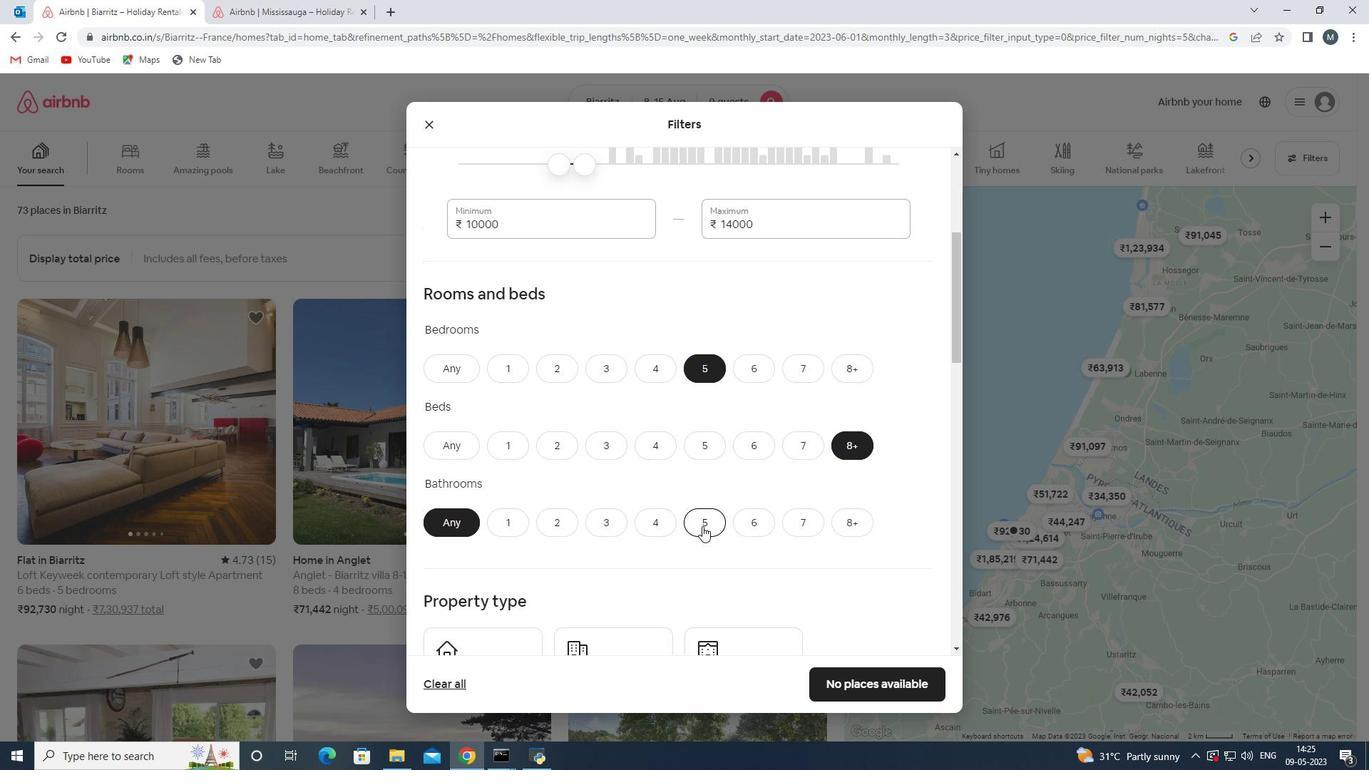 
Action: Mouse moved to (612, 491)
Screenshot: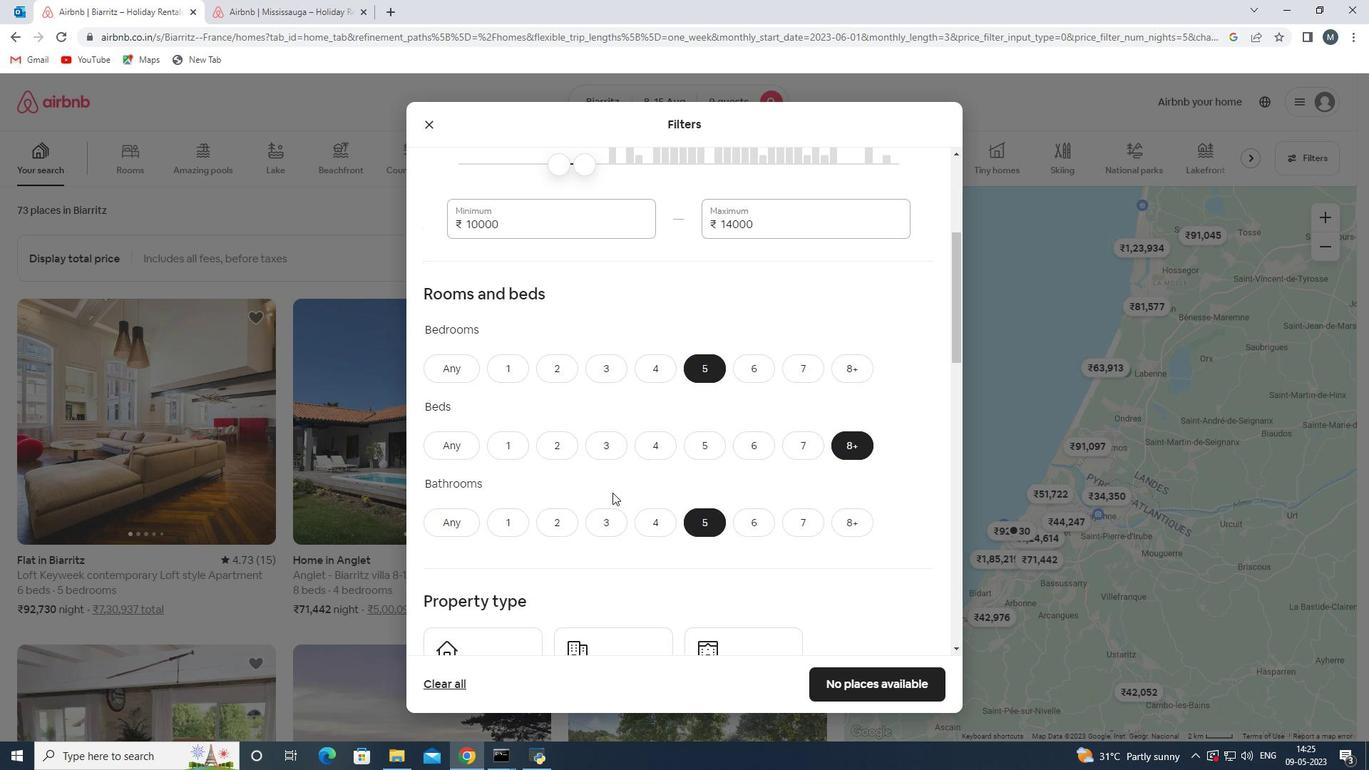 
Action: Mouse scrolled (612, 490) with delta (0, 0)
Screenshot: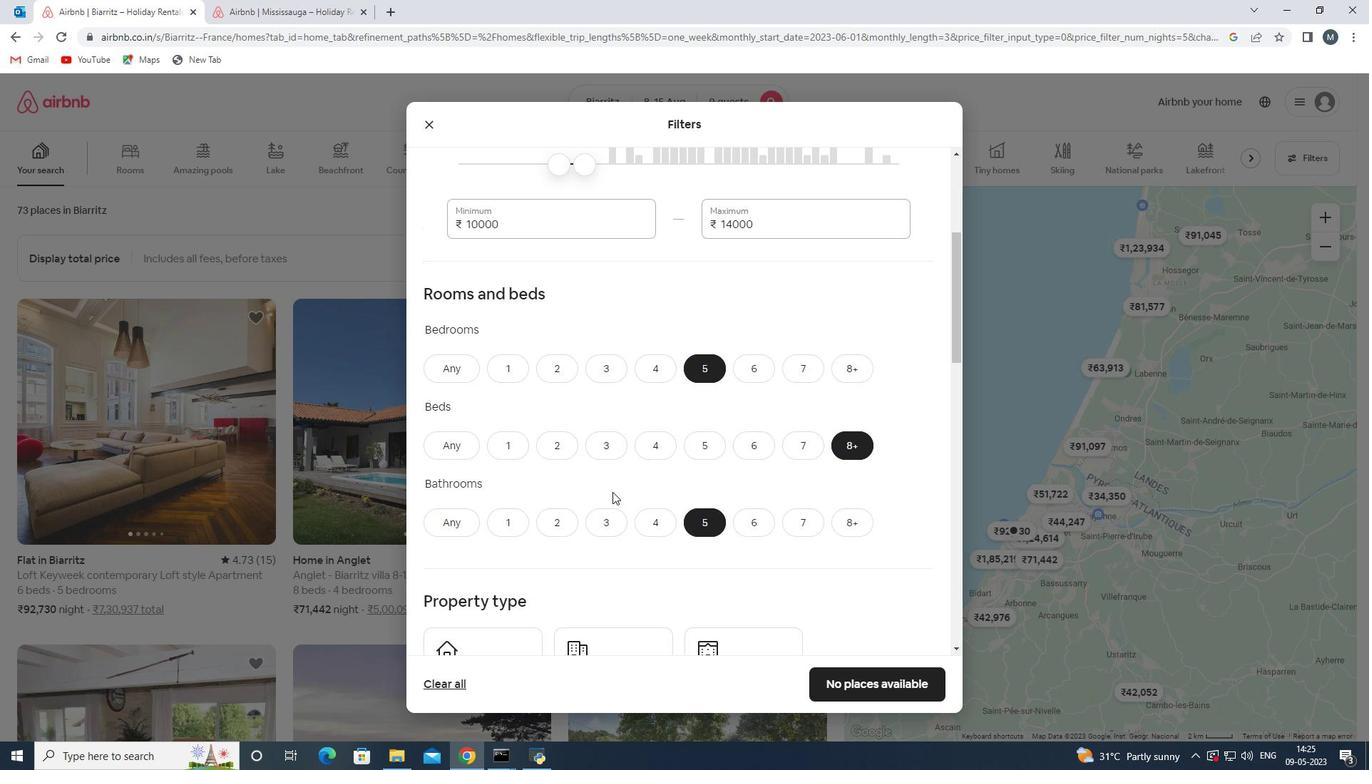 
Action: Mouse moved to (612, 491)
Screenshot: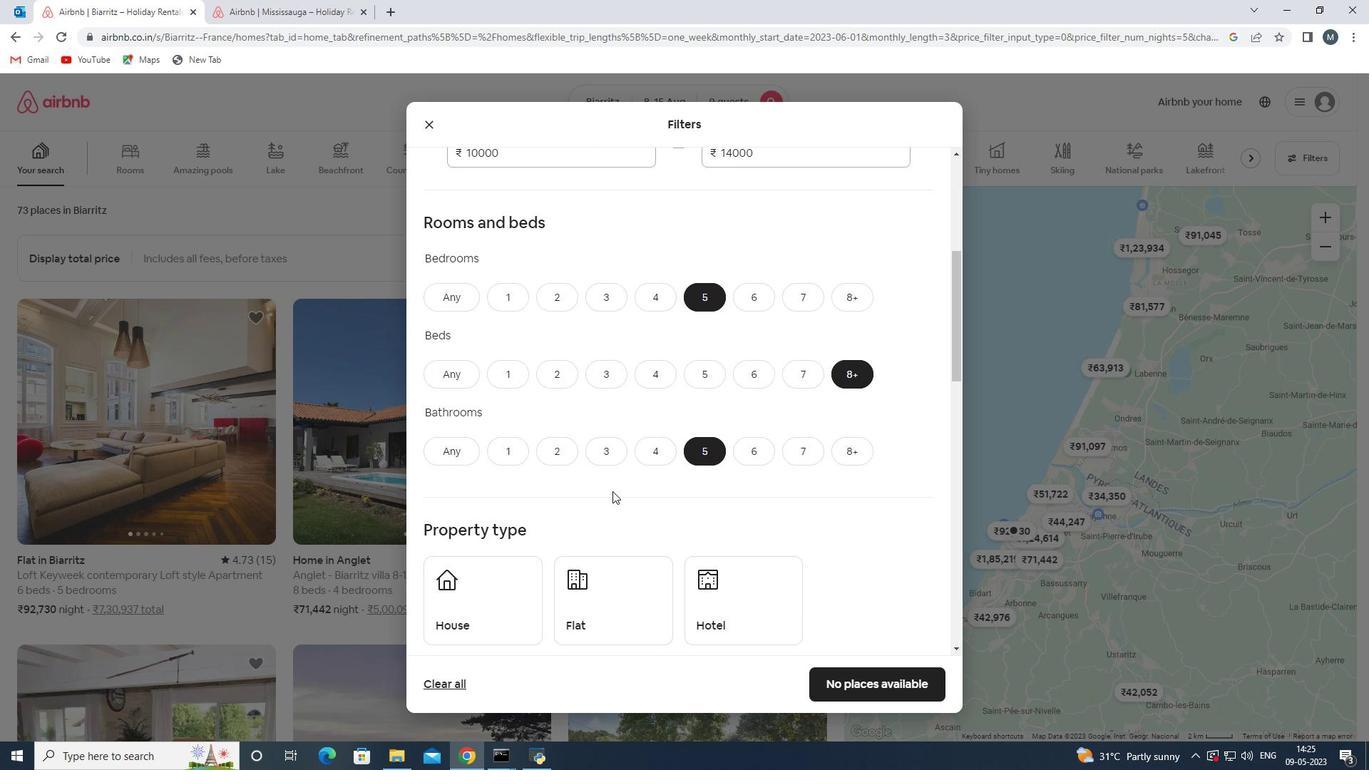 
Action: Mouse scrolled (612, 490) with delta (0, 0)
Screenshot: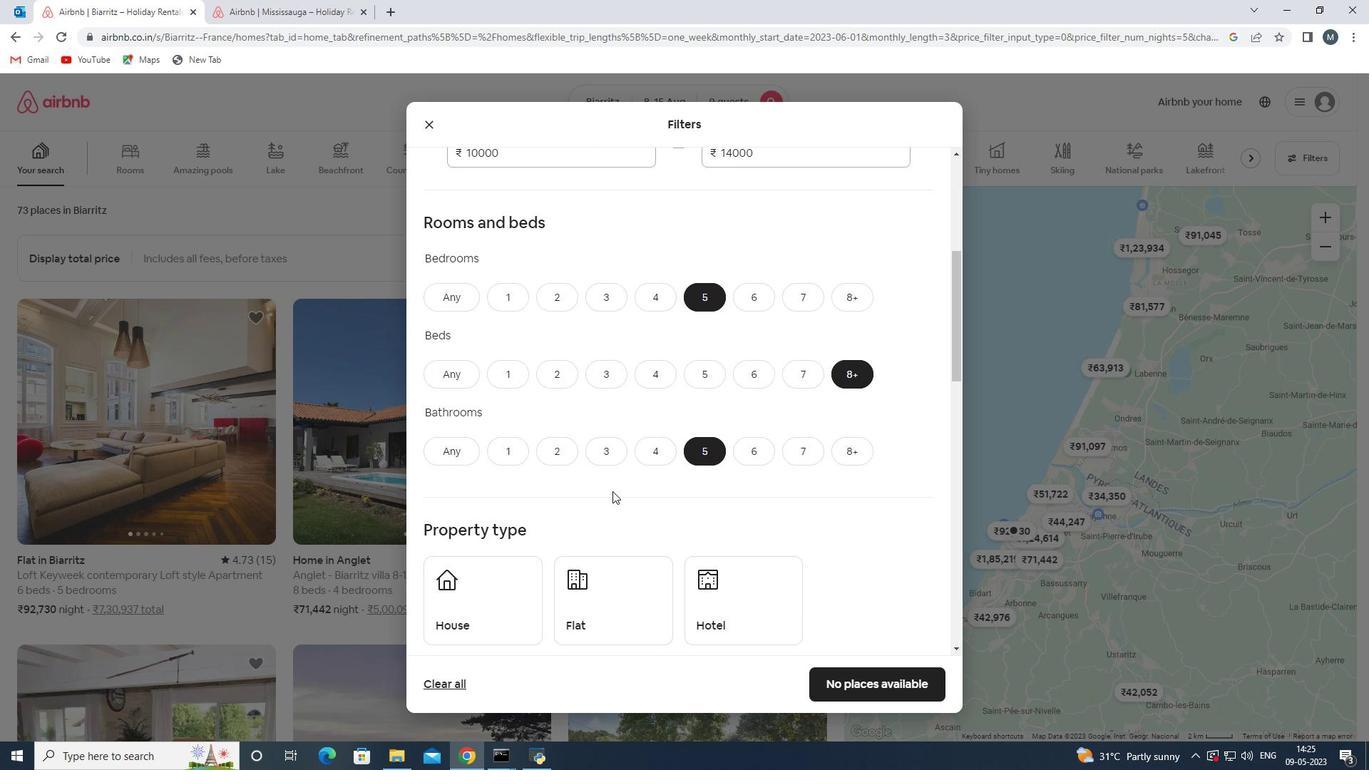 
Action: Mouse moved to (504, 525)
Screenshot: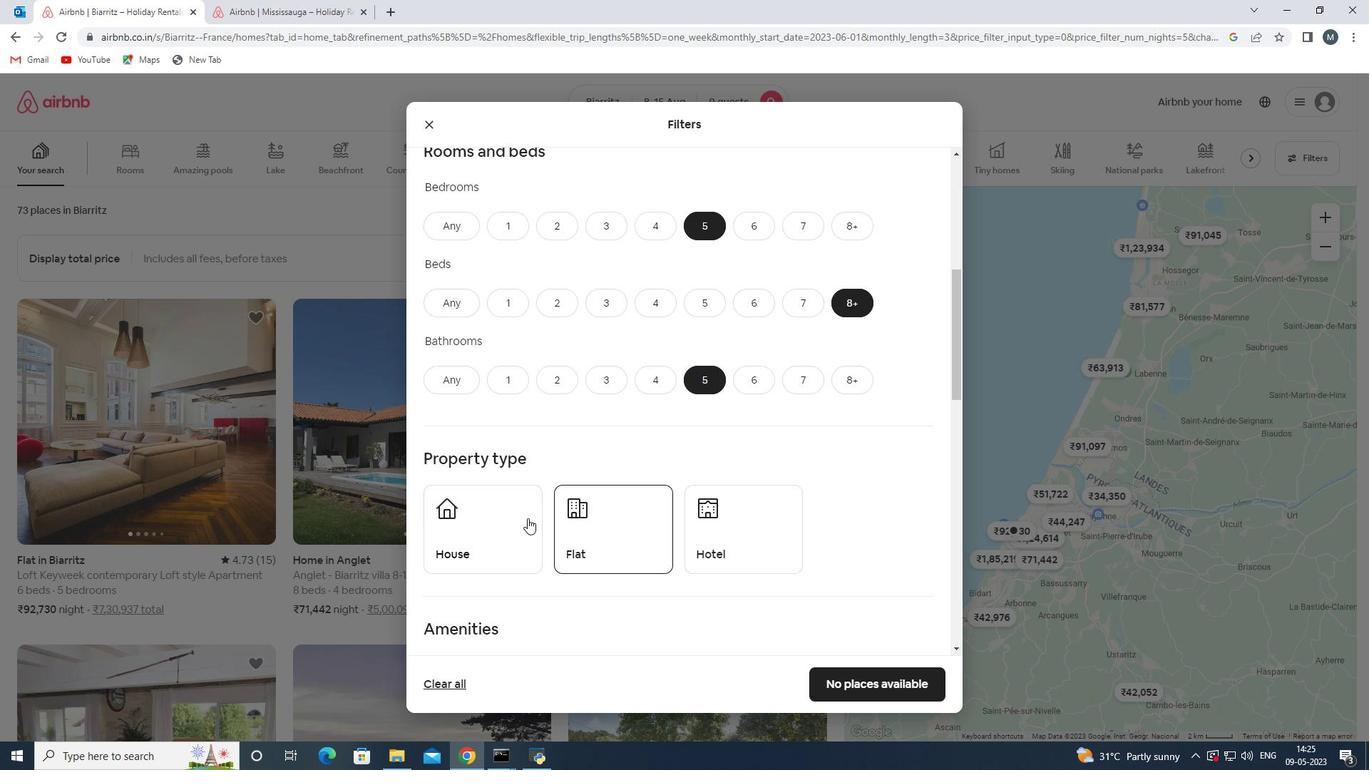 
Action: Mouse pressed left at (504, 525)
Screenshot: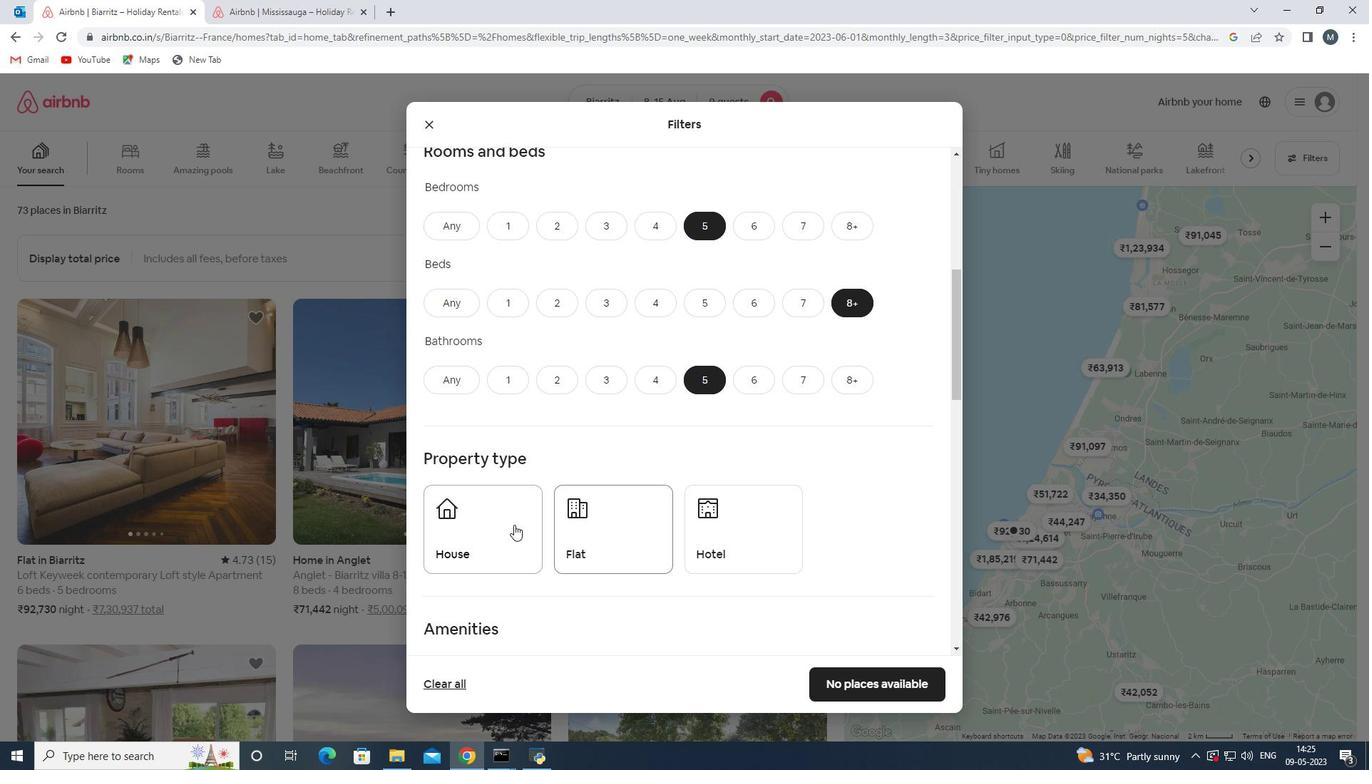 
Action: Mouse moved to (621, 532)
Screenshot: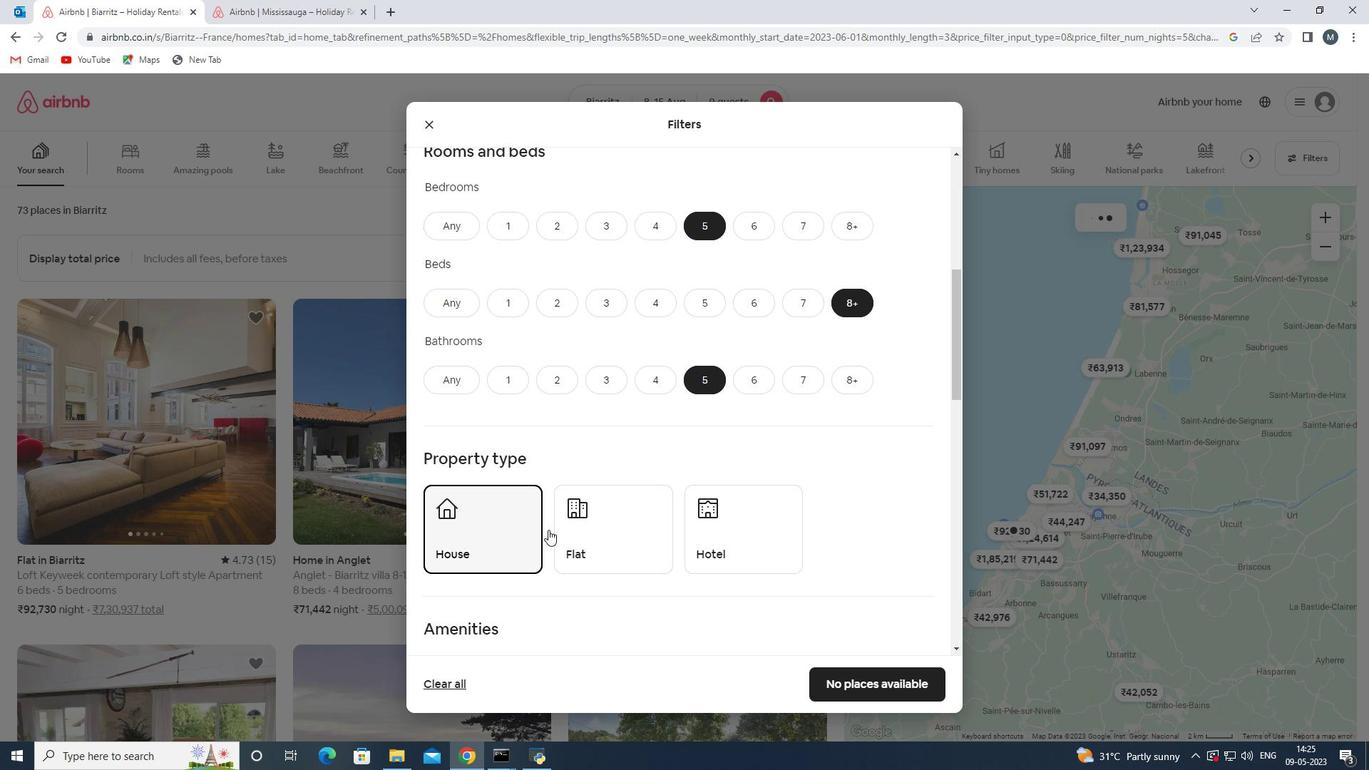 
Action: Mouse pressed left at (621, 532)
Screenshot: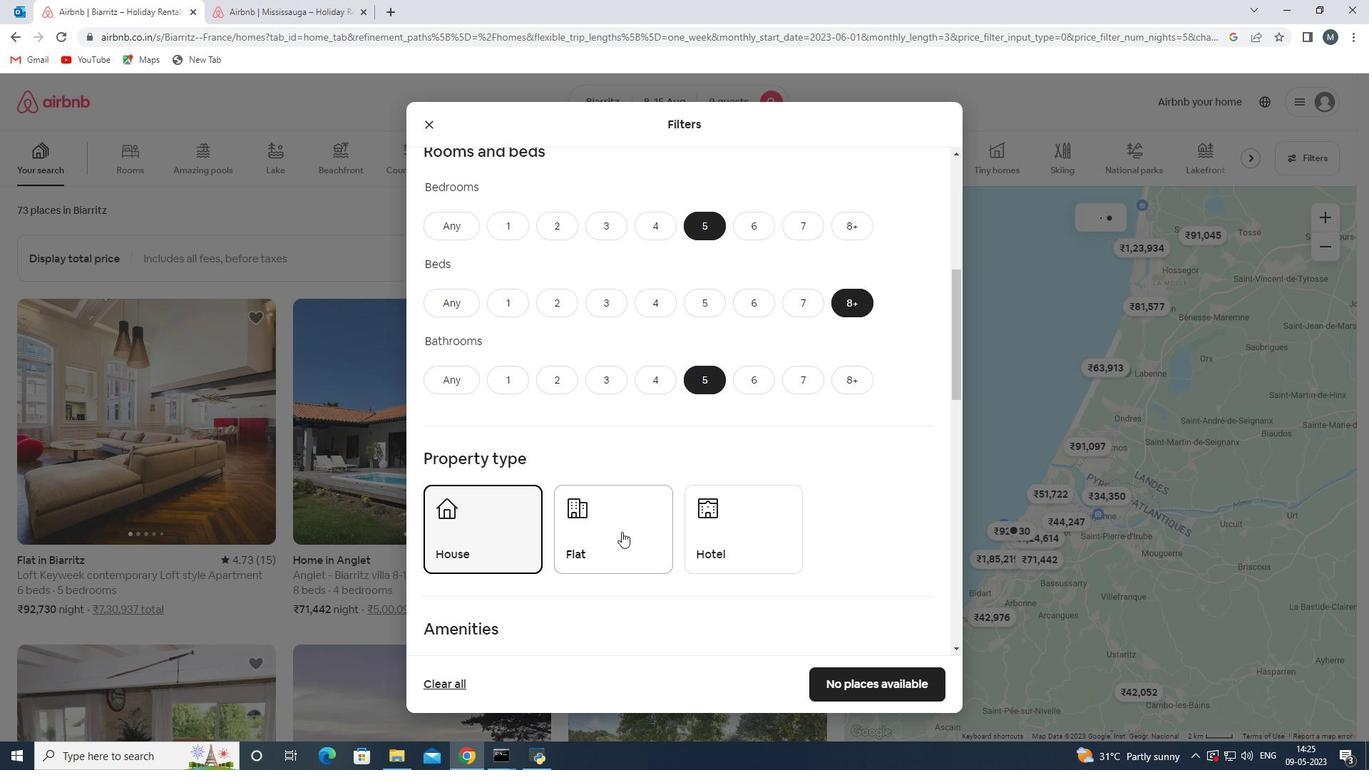 
Action: Mouse moved to (634, 519)
Screenshot: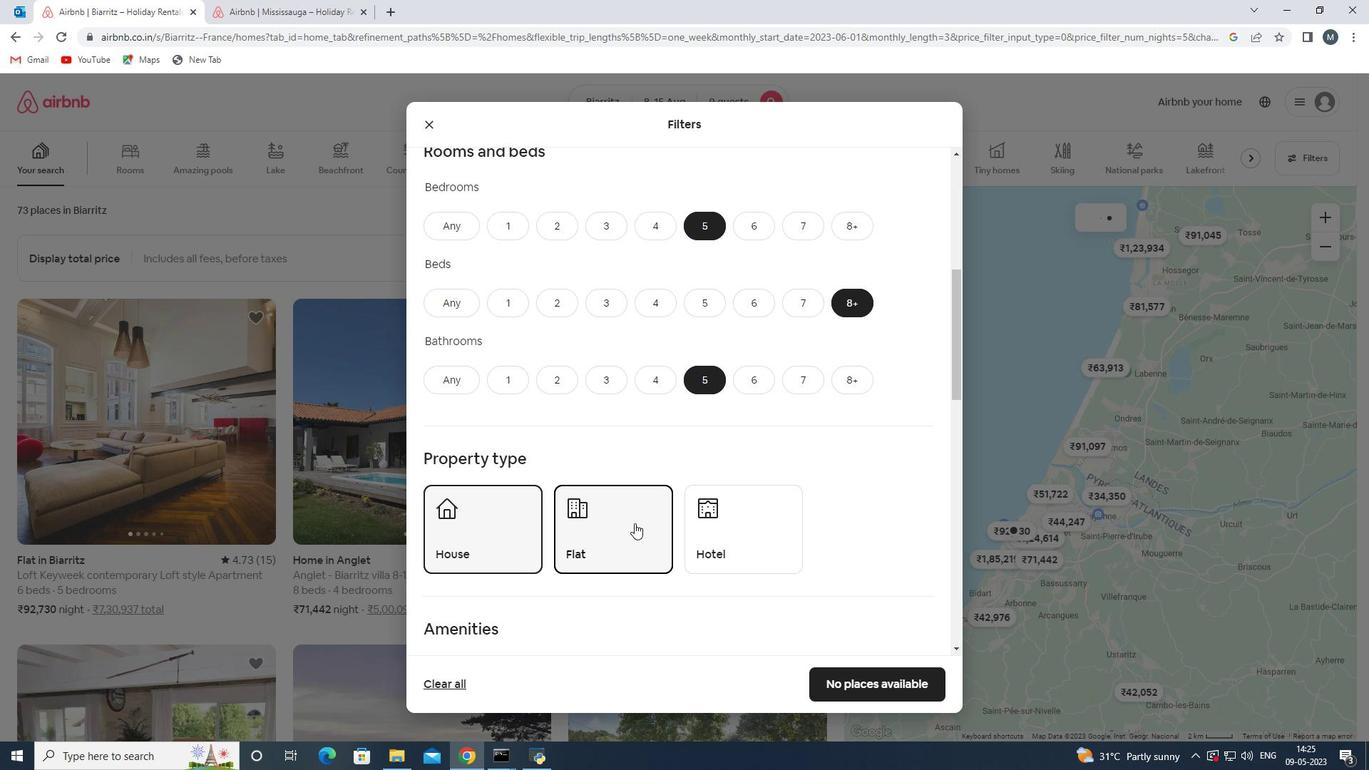 
Action: Mouse scrolled (634, 519) with delta (0, 0)
Screenshot: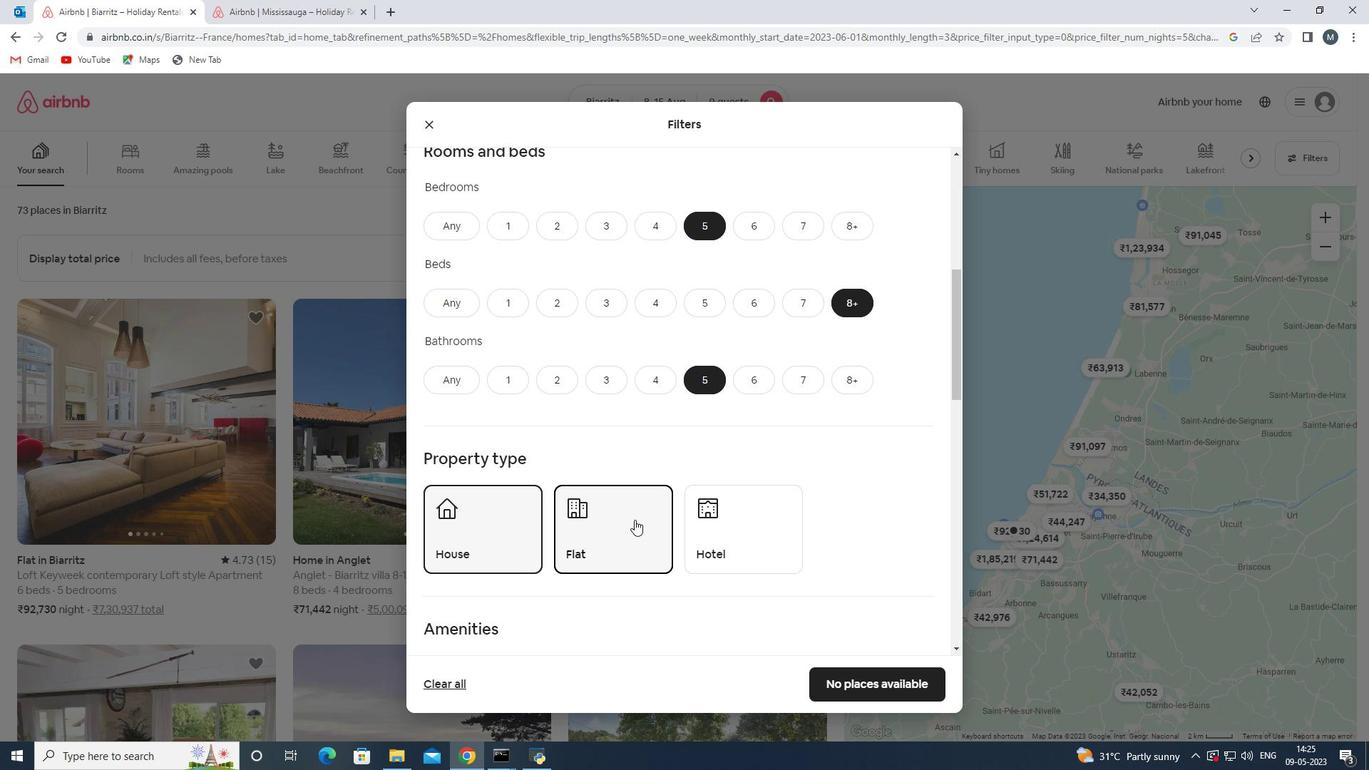 
Action: Mouse moved to (635, 513)
Screenshot: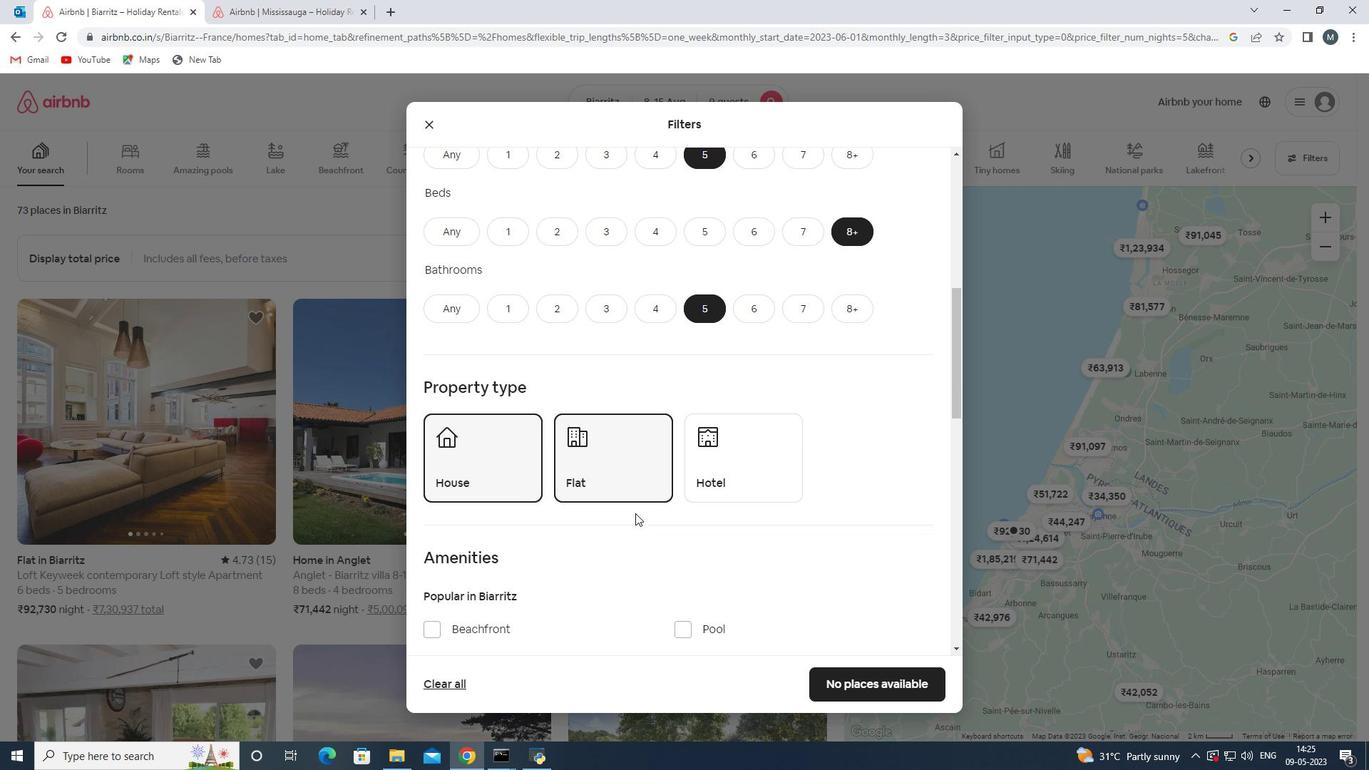 
Action: Mouse scrolled (635, 512) with delta (0, 0)
Screenshot: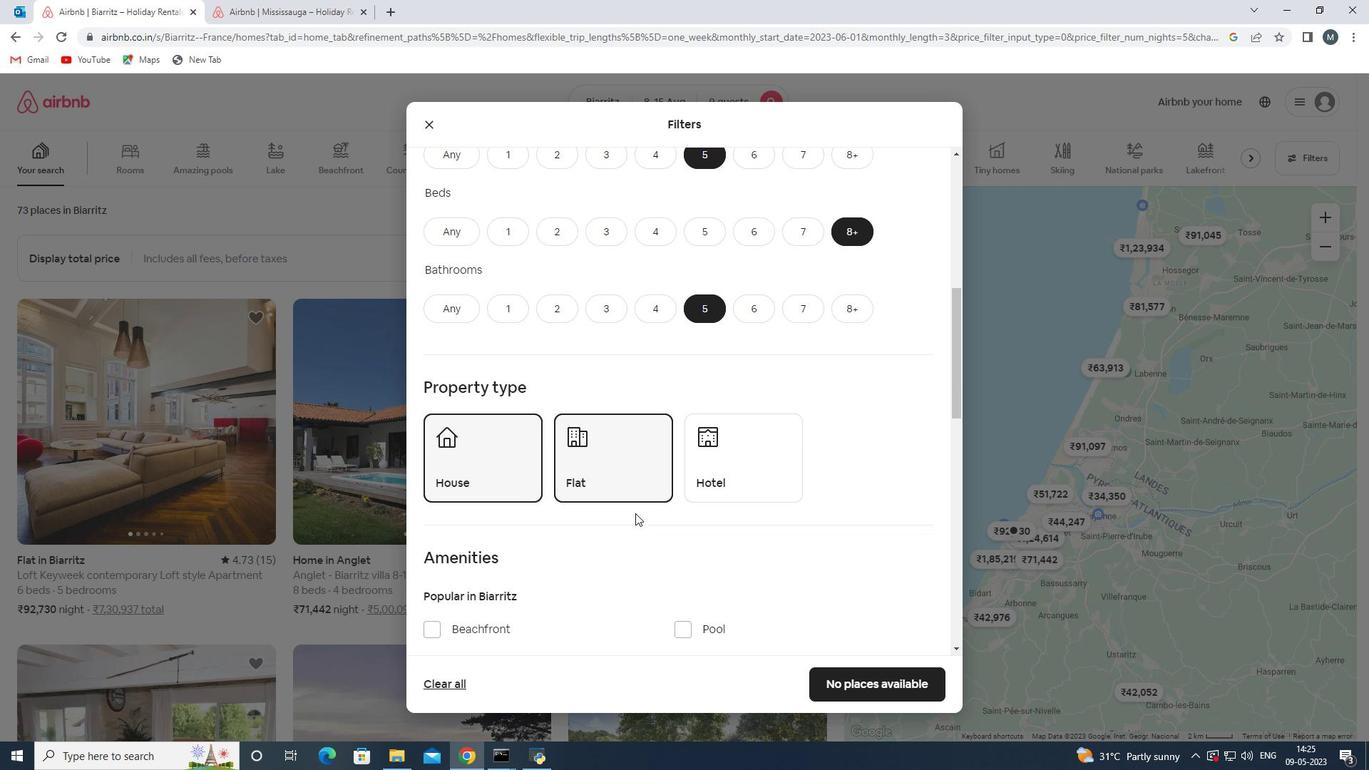 
Action: Mouse moved to (632, 510)
Screenshot: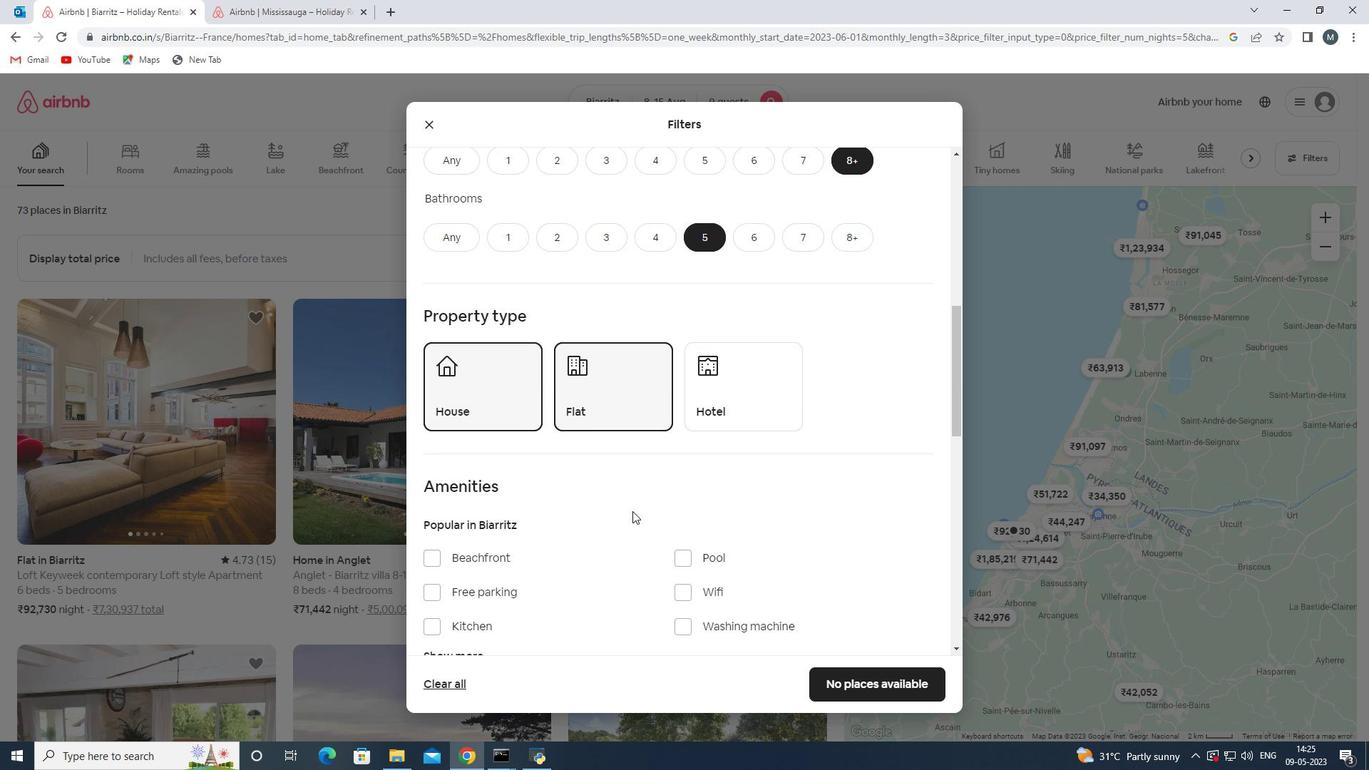 
Action: Mouse scrolled (632, 509) with delta (0, 0)
Screenshot: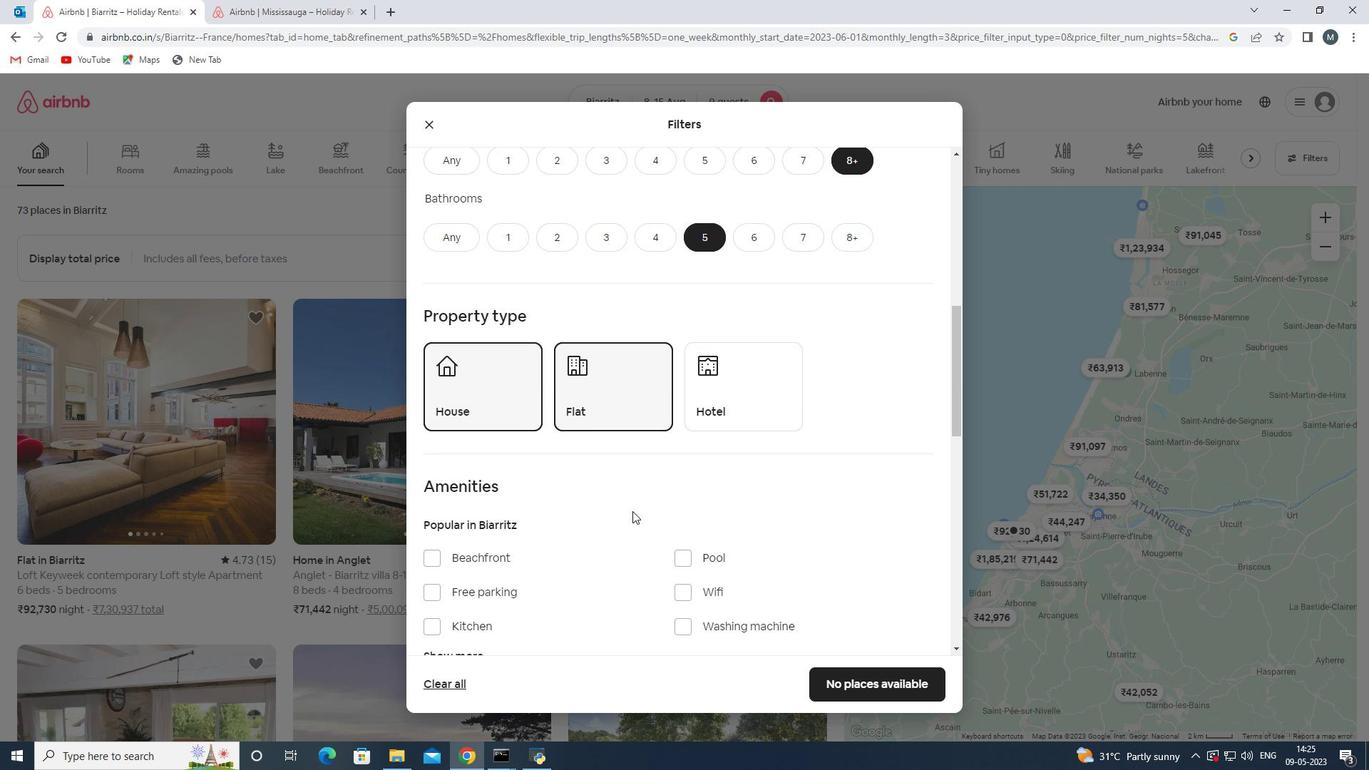 
Action: Mouse moved to (678, 519)
Screenshot: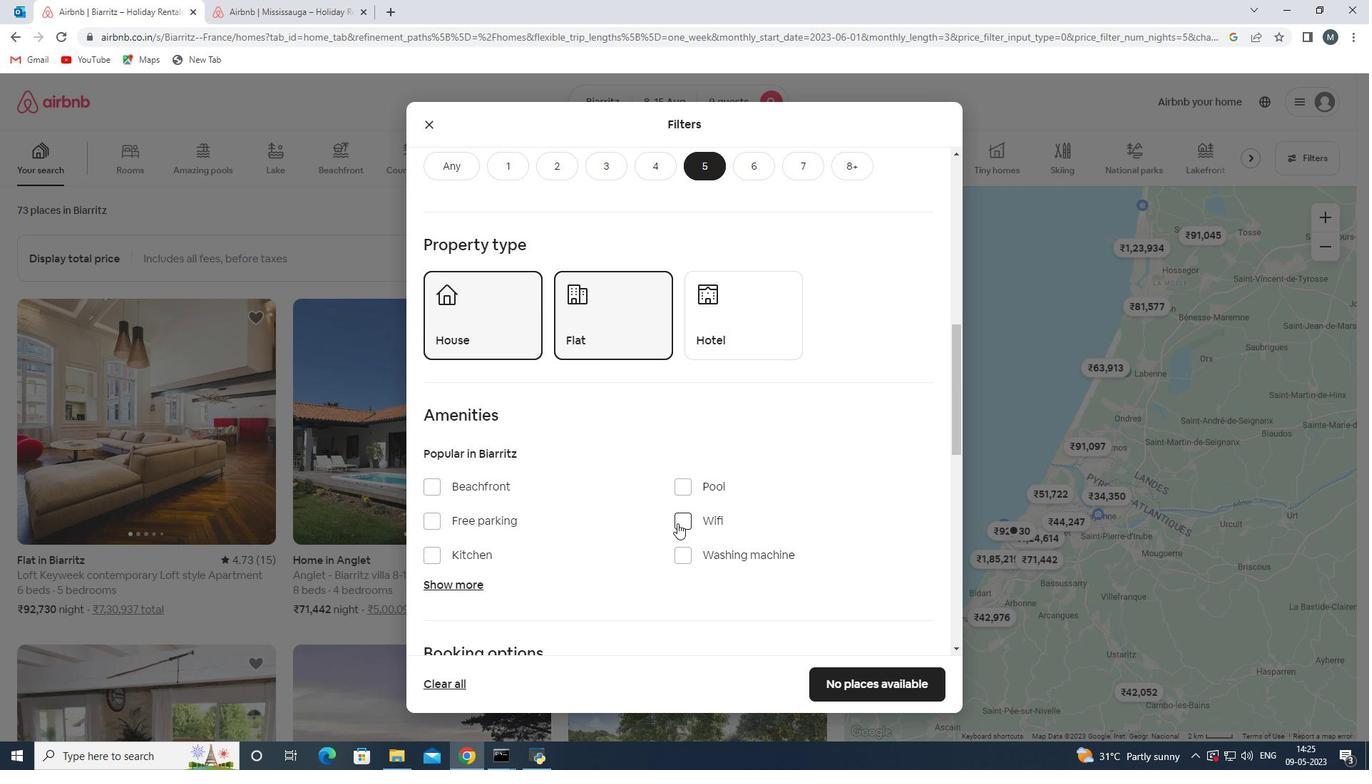
Action: Mouse pressed left at (678, 519)
Screenshot: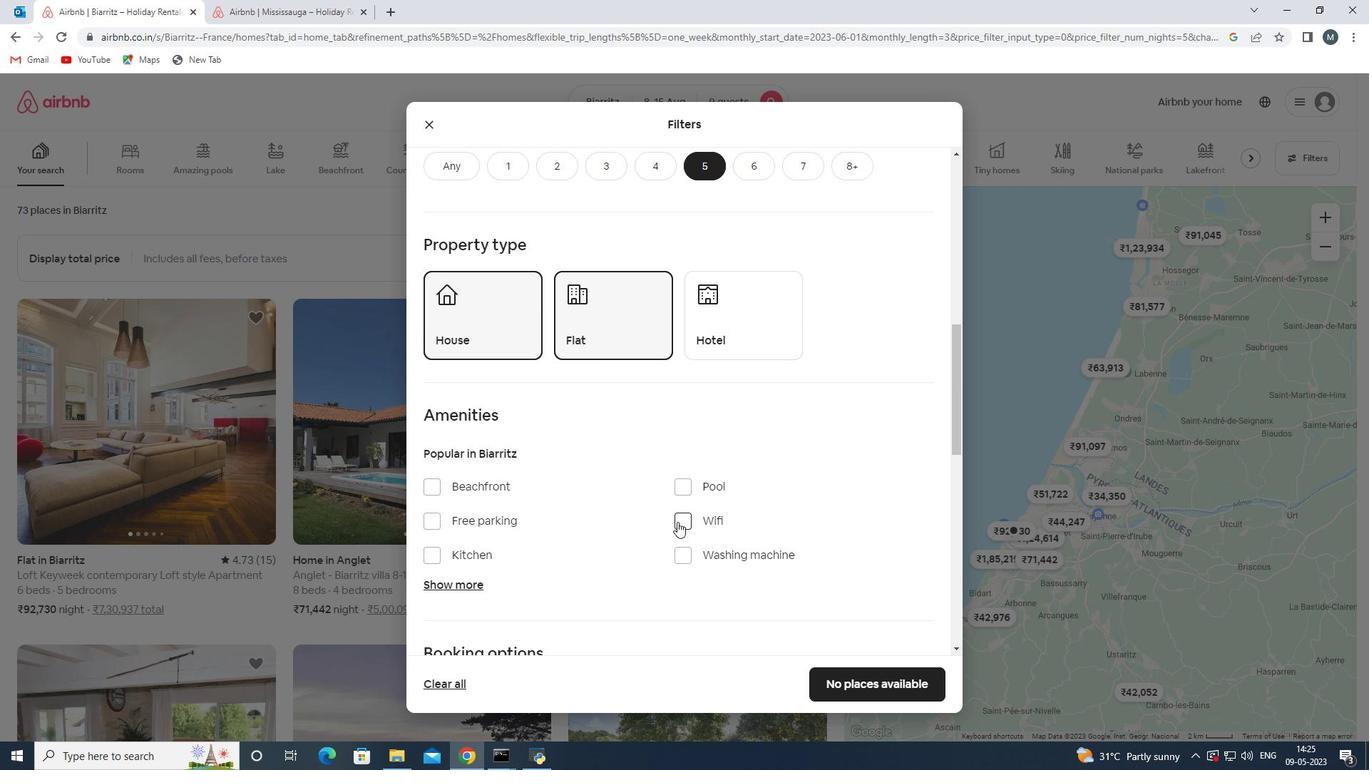
Action: Mouse moved to (464, 581)
Screenshot: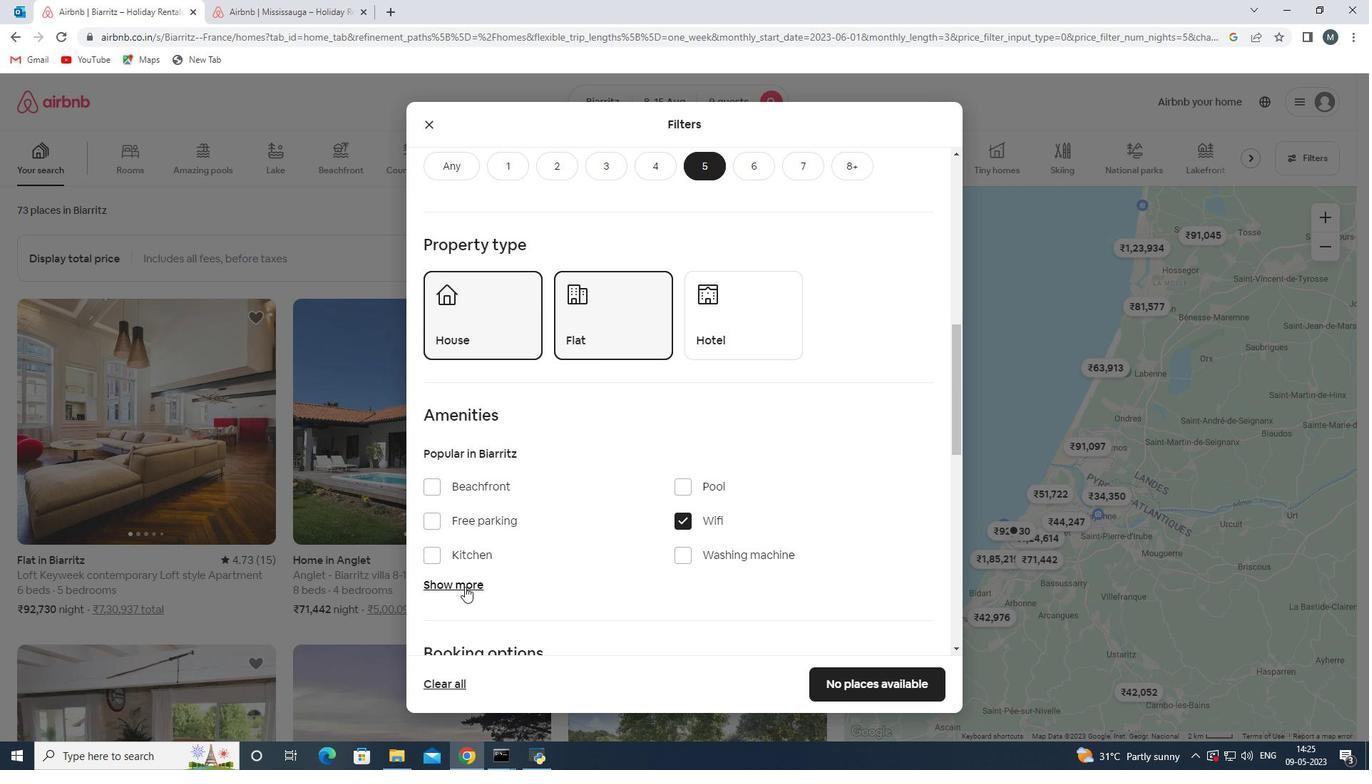 
Action: Mouse pressed left at (464, 581)
Screenshot: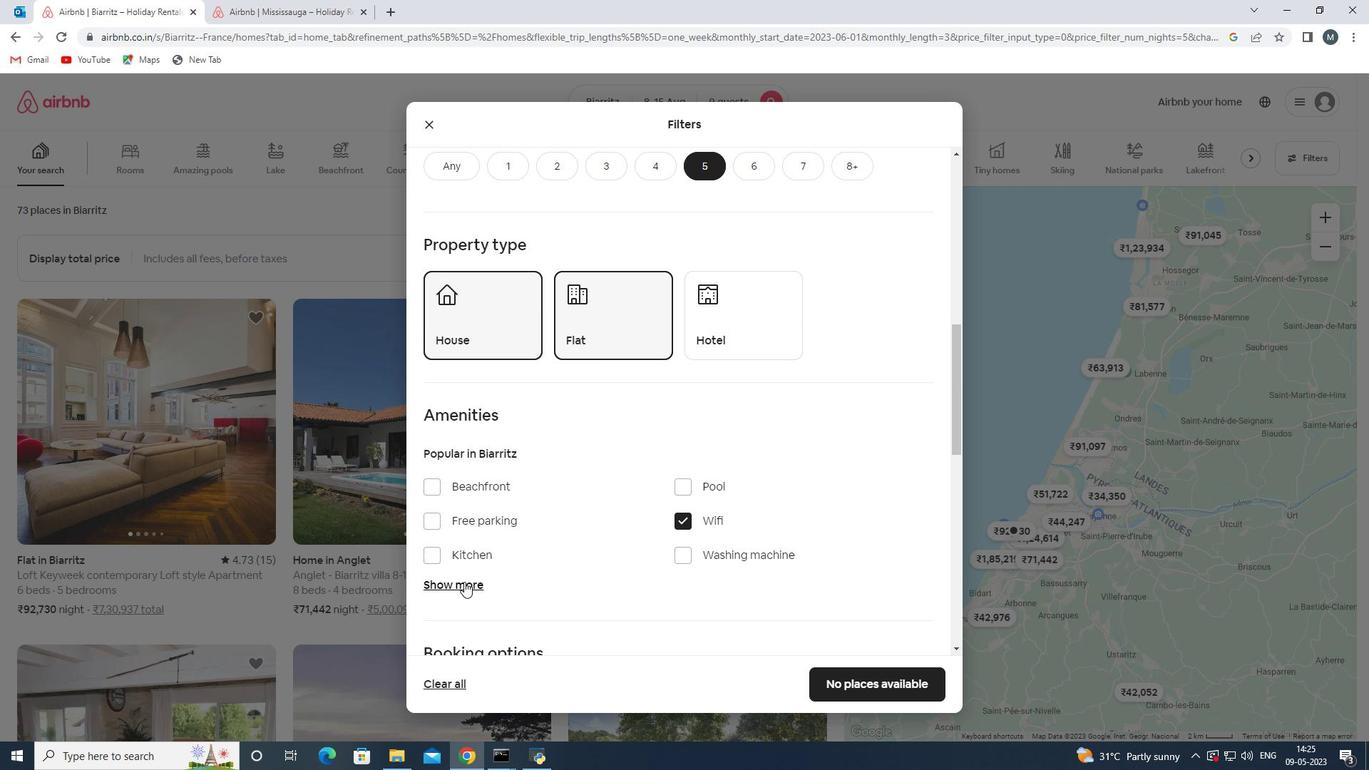 
Action: Mouse moved to (576, 525)
Screenshot: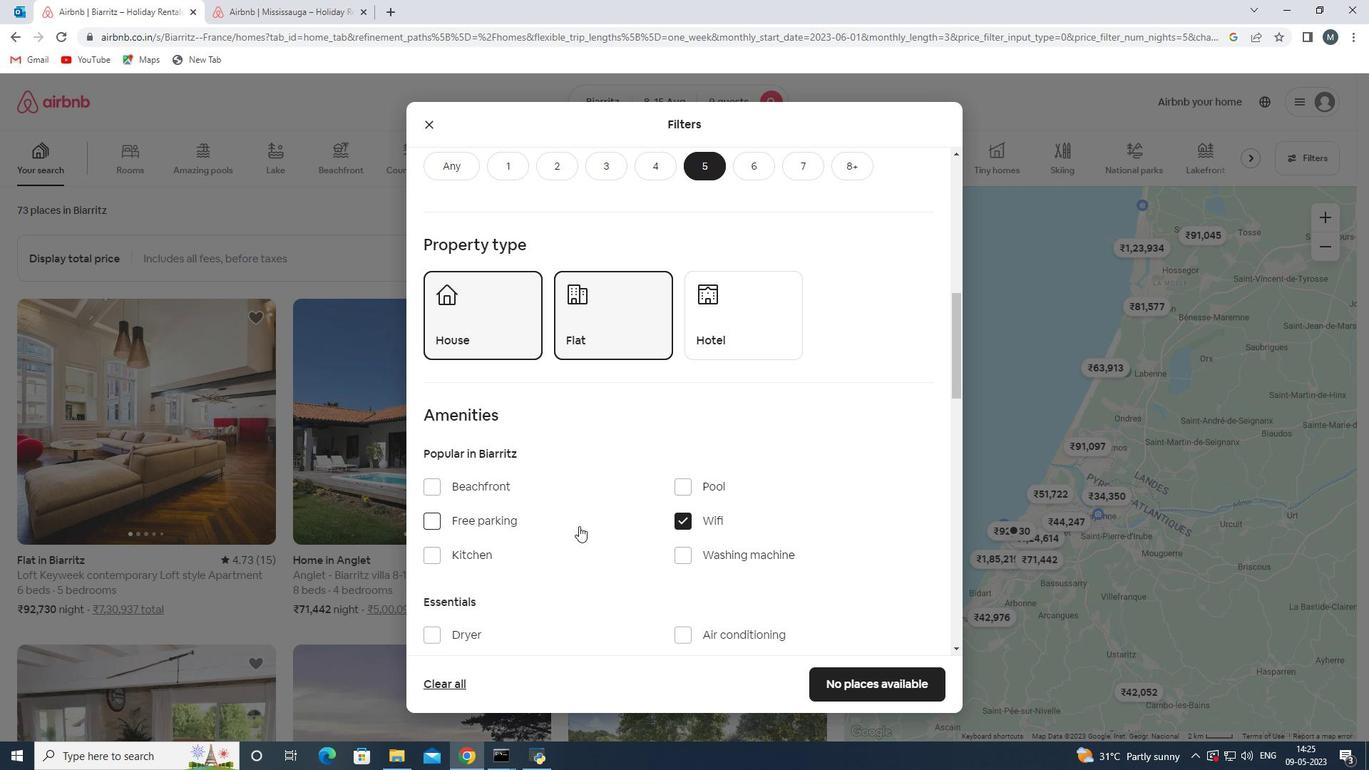 
Action: Mouse scrolled (576, 524) with delta (0, 0)
Screenshot: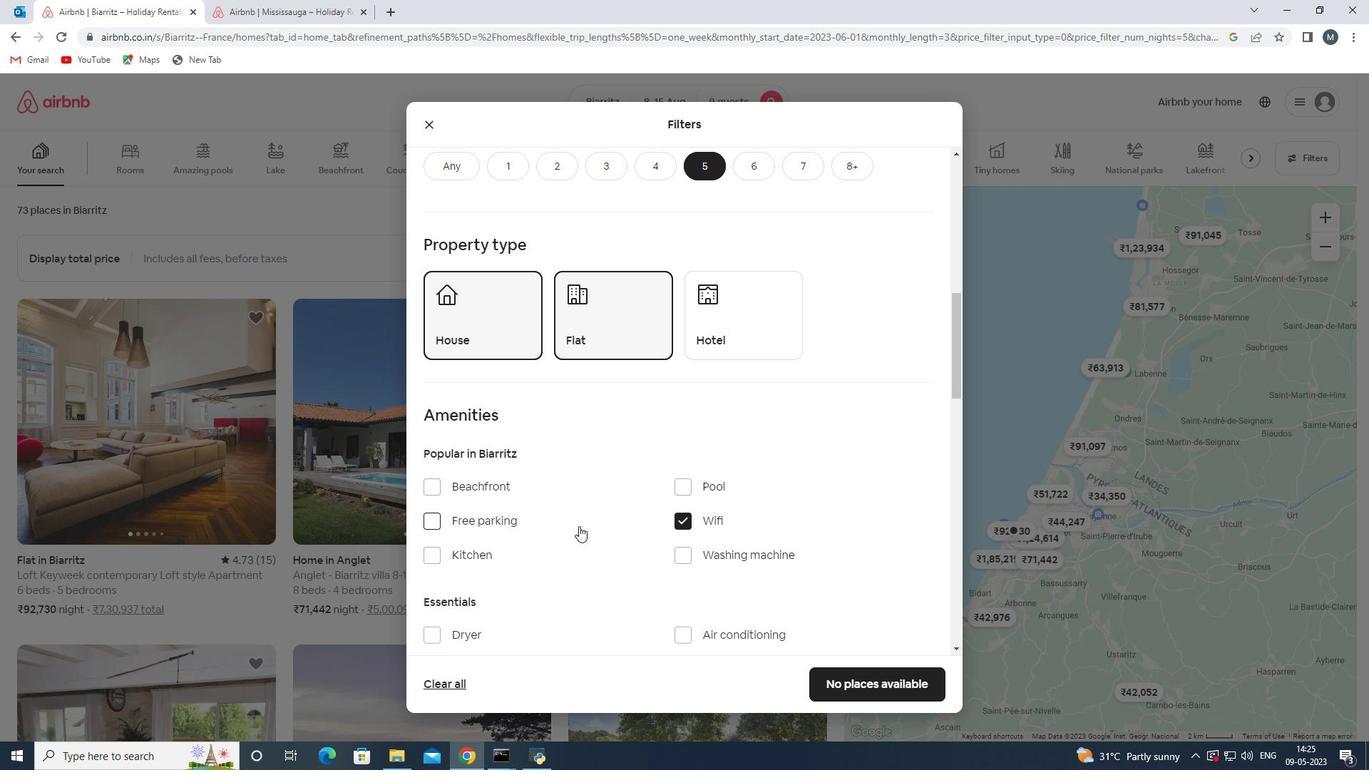
Action: Mouse moved to (430, 636)
Screenshot: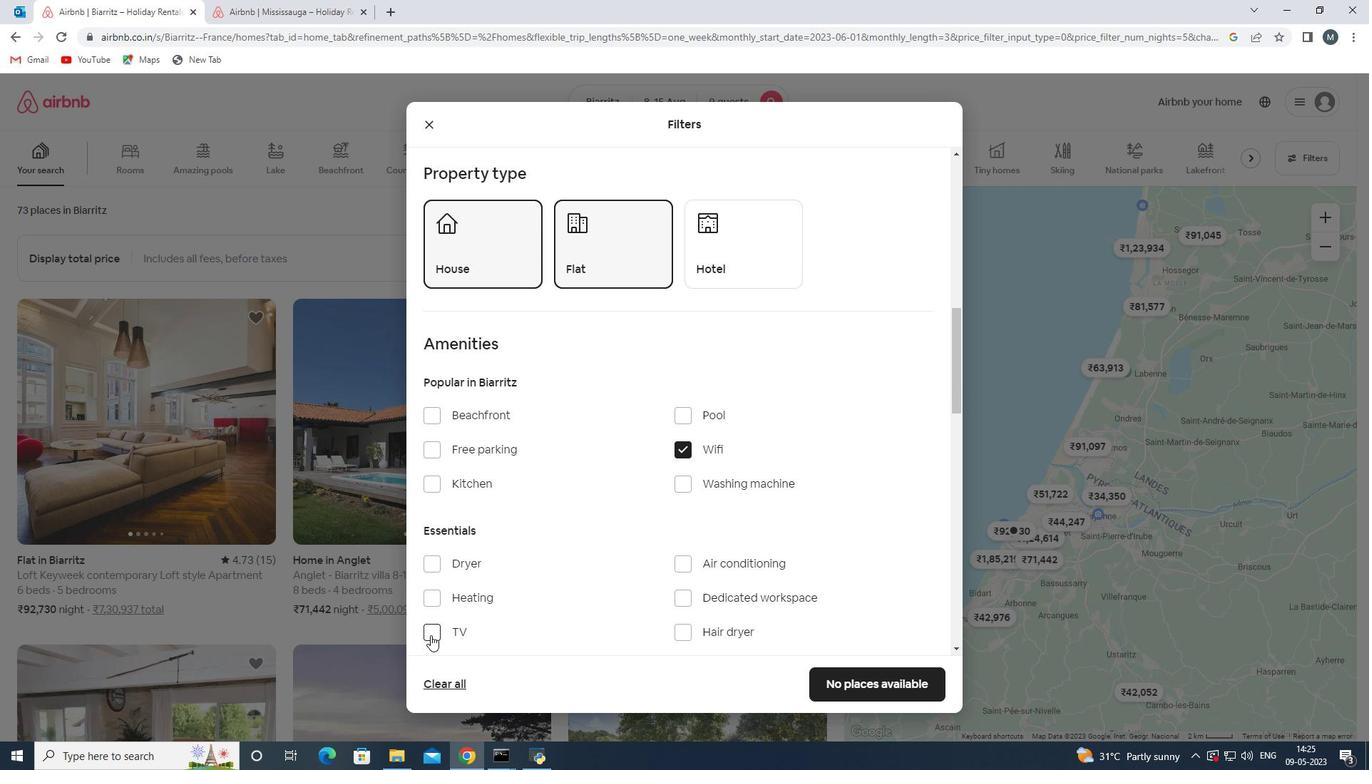
Action: Mouse pressed left at (430, 636)
Screenshot: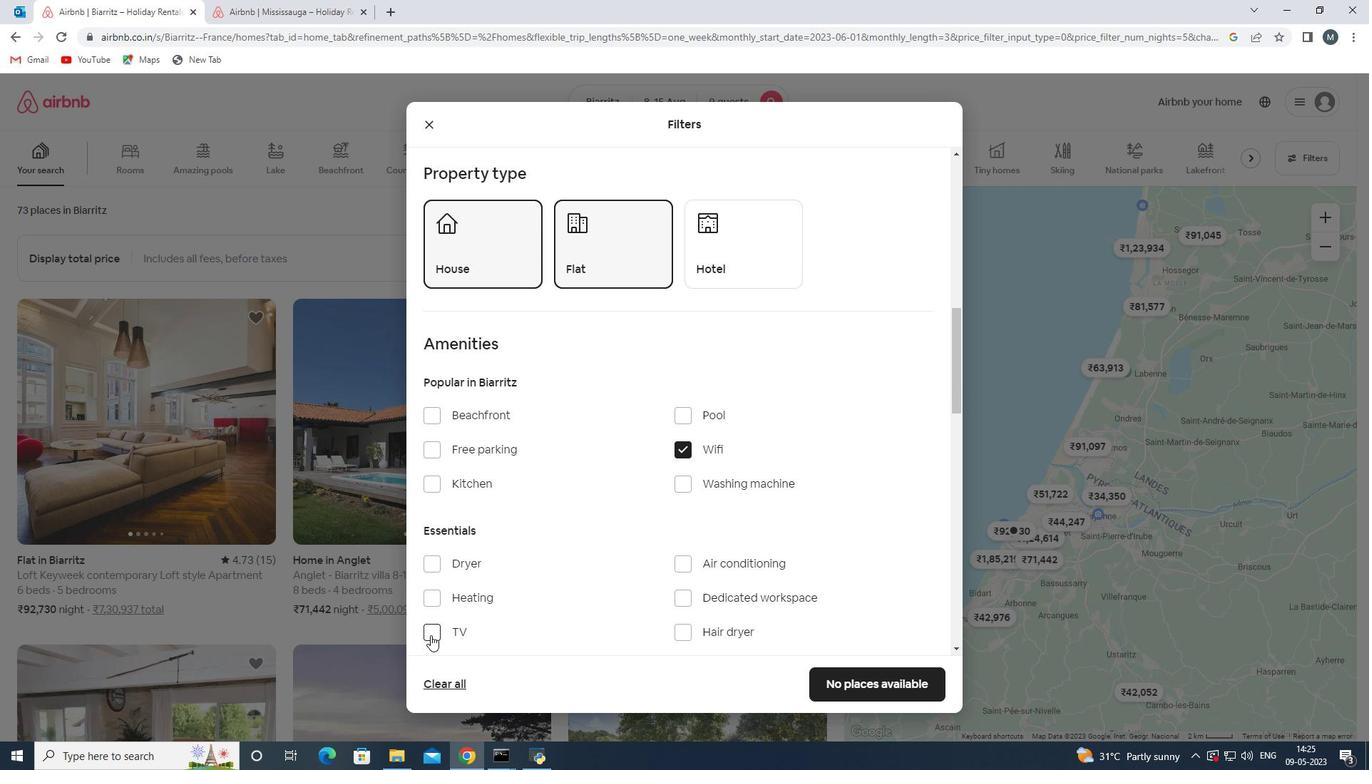 
Action: Mouse moved to (591, 533)
Screenshot: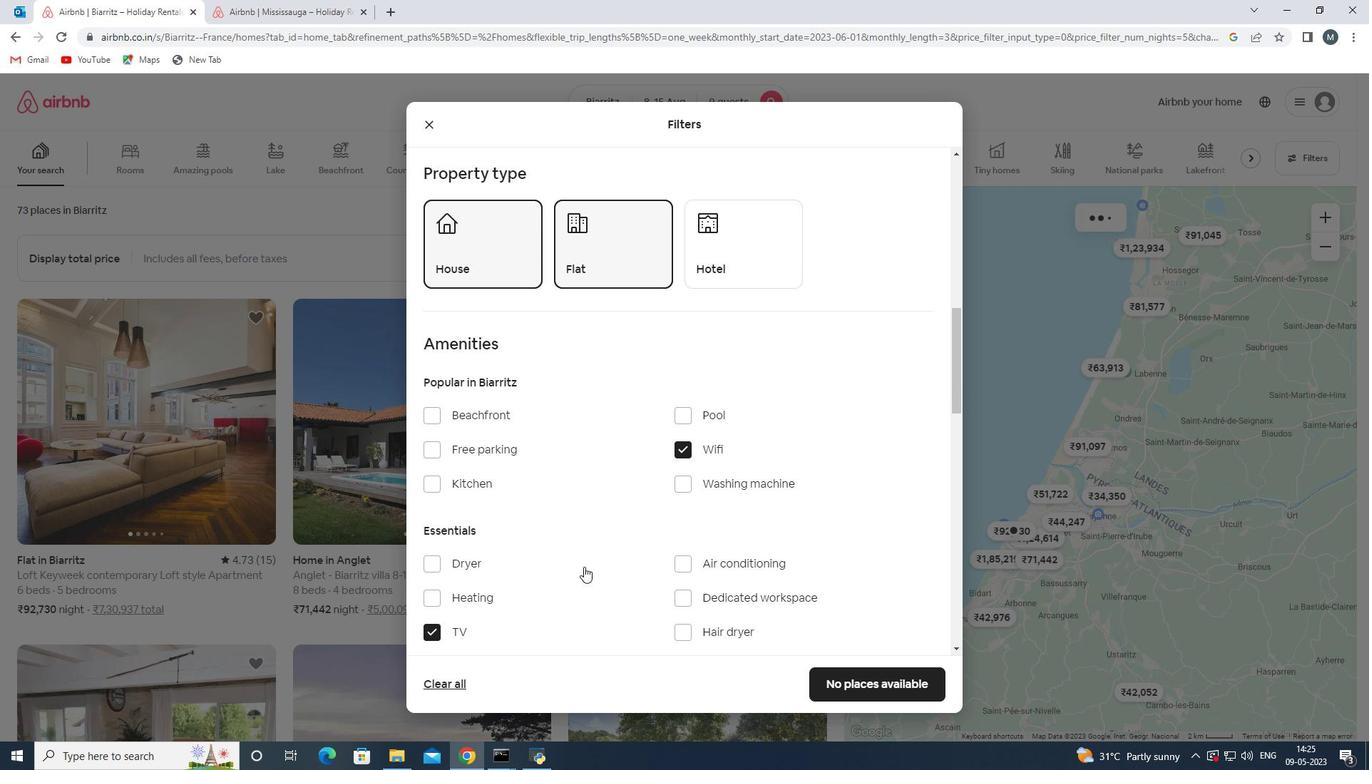 
Action: Mouse scrolled (591, 532) with delta (0, 0)
Screenshot: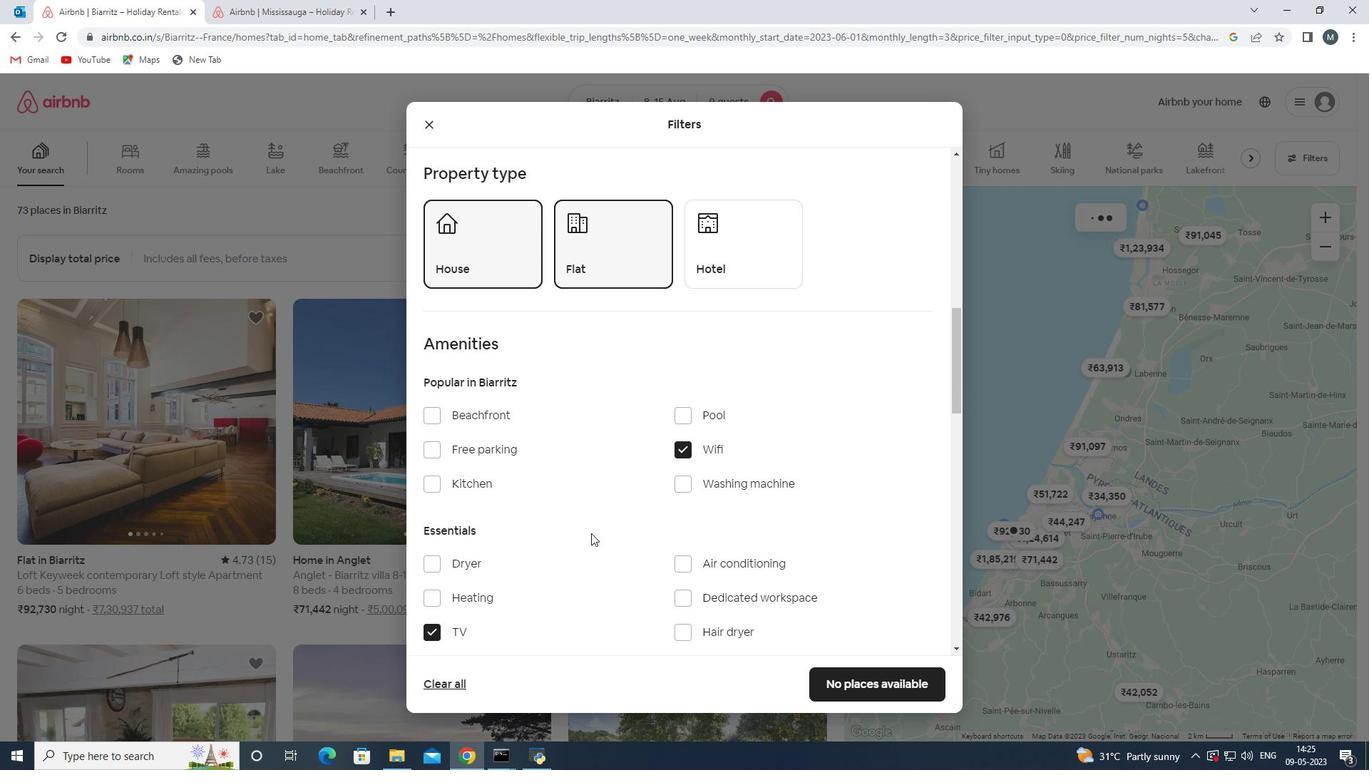 
Action: Mouse moved to (490, 373)
Screenshot: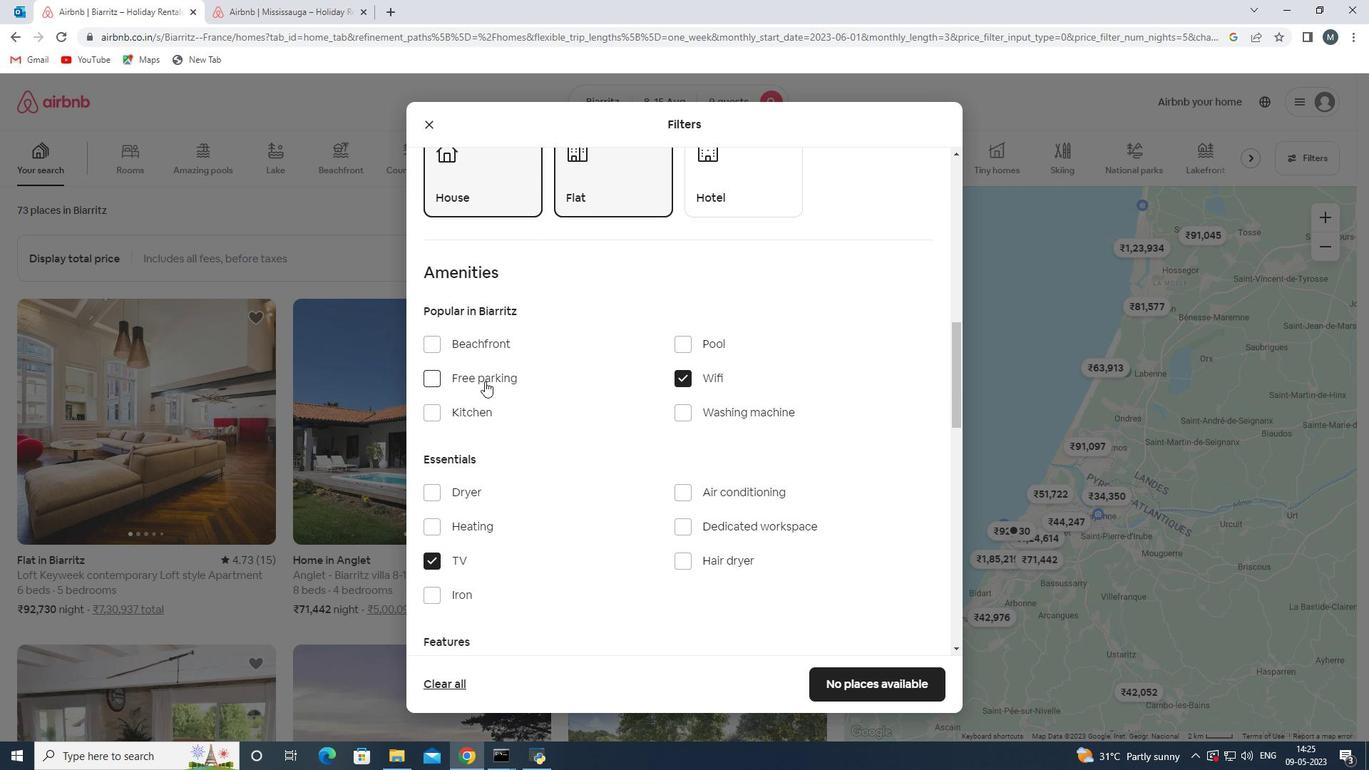 
Action: Mouse pressed left at (490, 373)
Screenshot: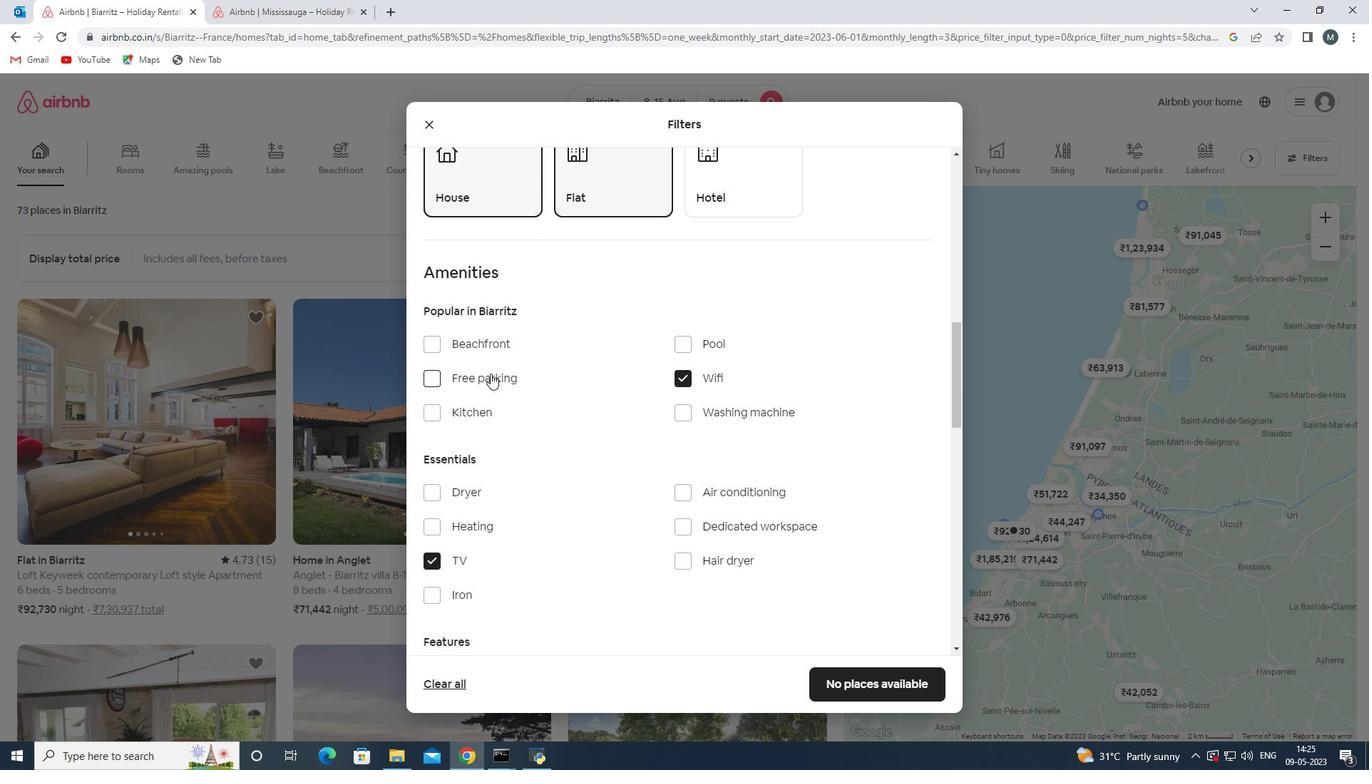 
Action: Mouse moved to (580, 474)
Screenshot: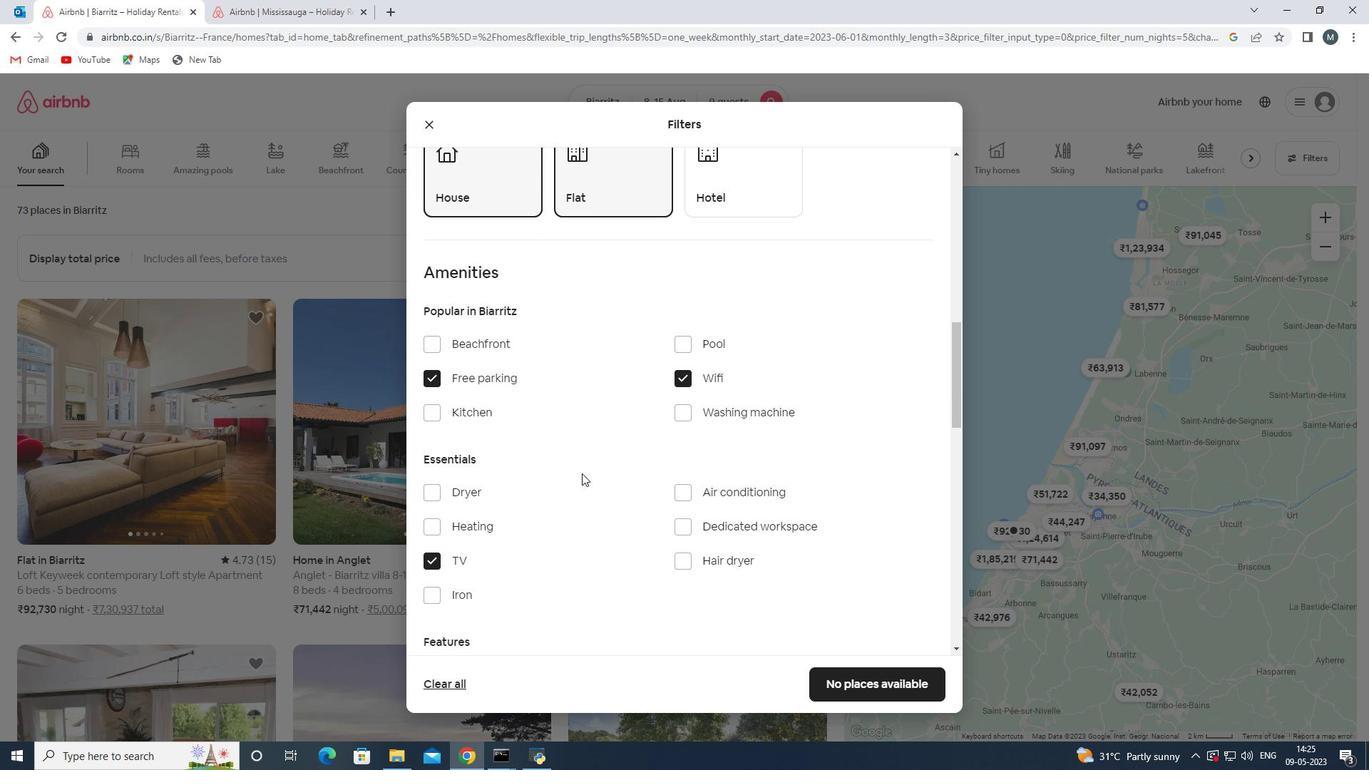 
Action: Mouse scrolled (580, 473) with delta (0, 0)
Screenshot: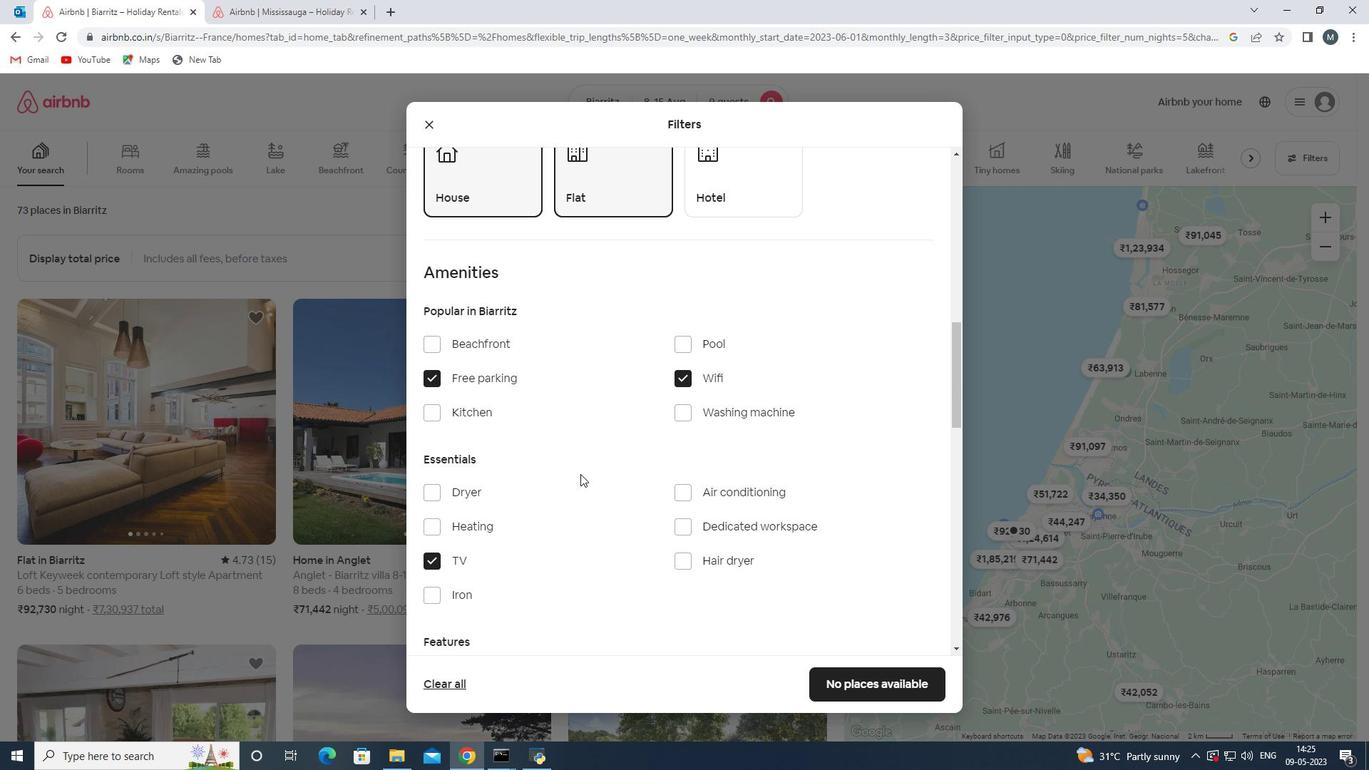 
Action: Mouse moved to (589, 474)
Screenshot: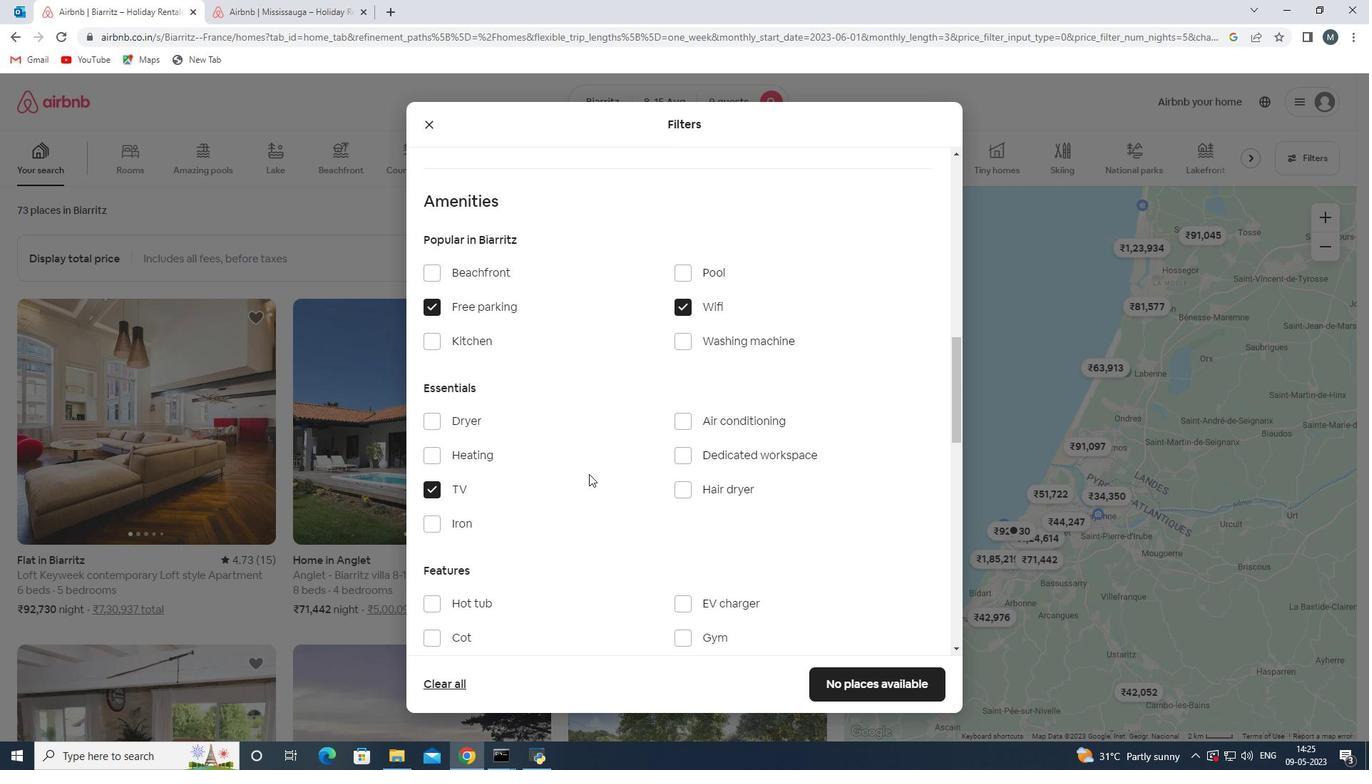 
Action: Mouse scrolled (589, 473) with delta (0, 0)
Screenshot: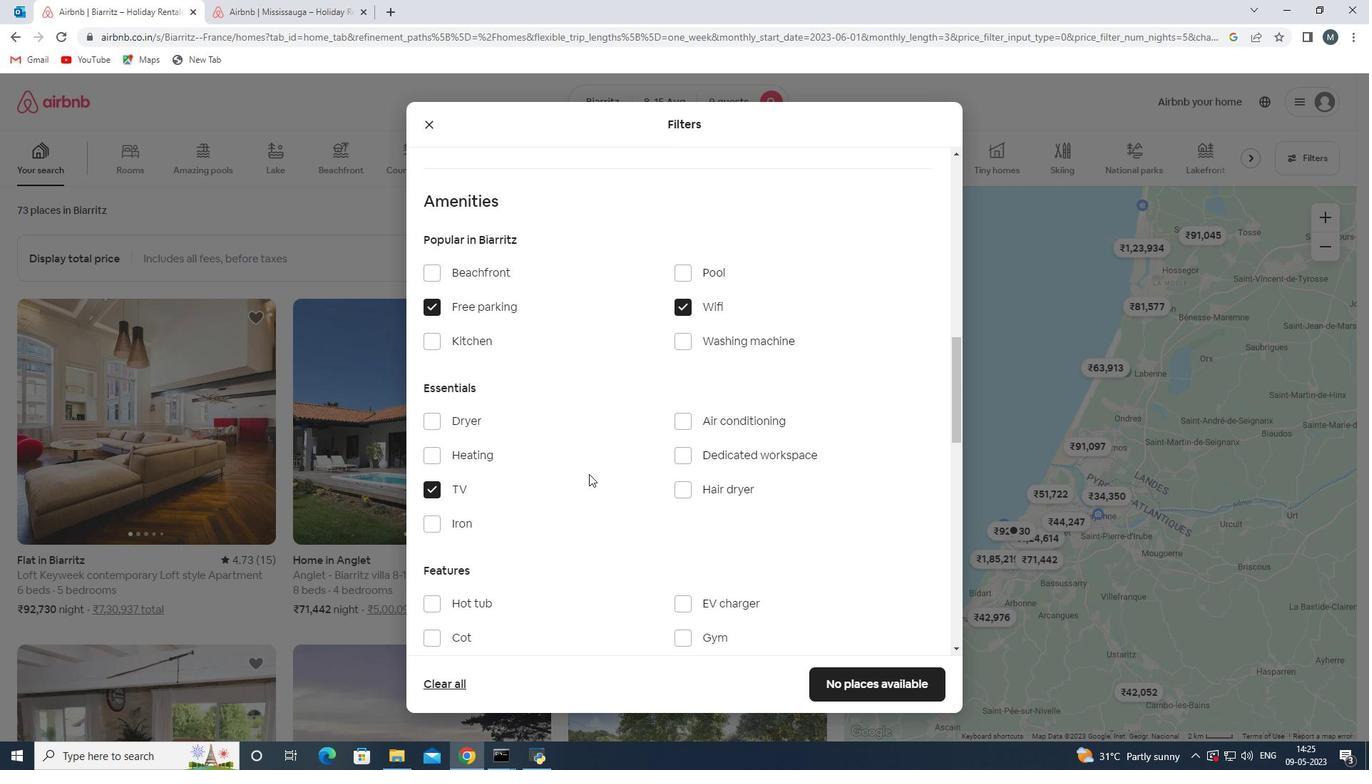 
Action: Mouse moved to (587, 474)
Screenshot: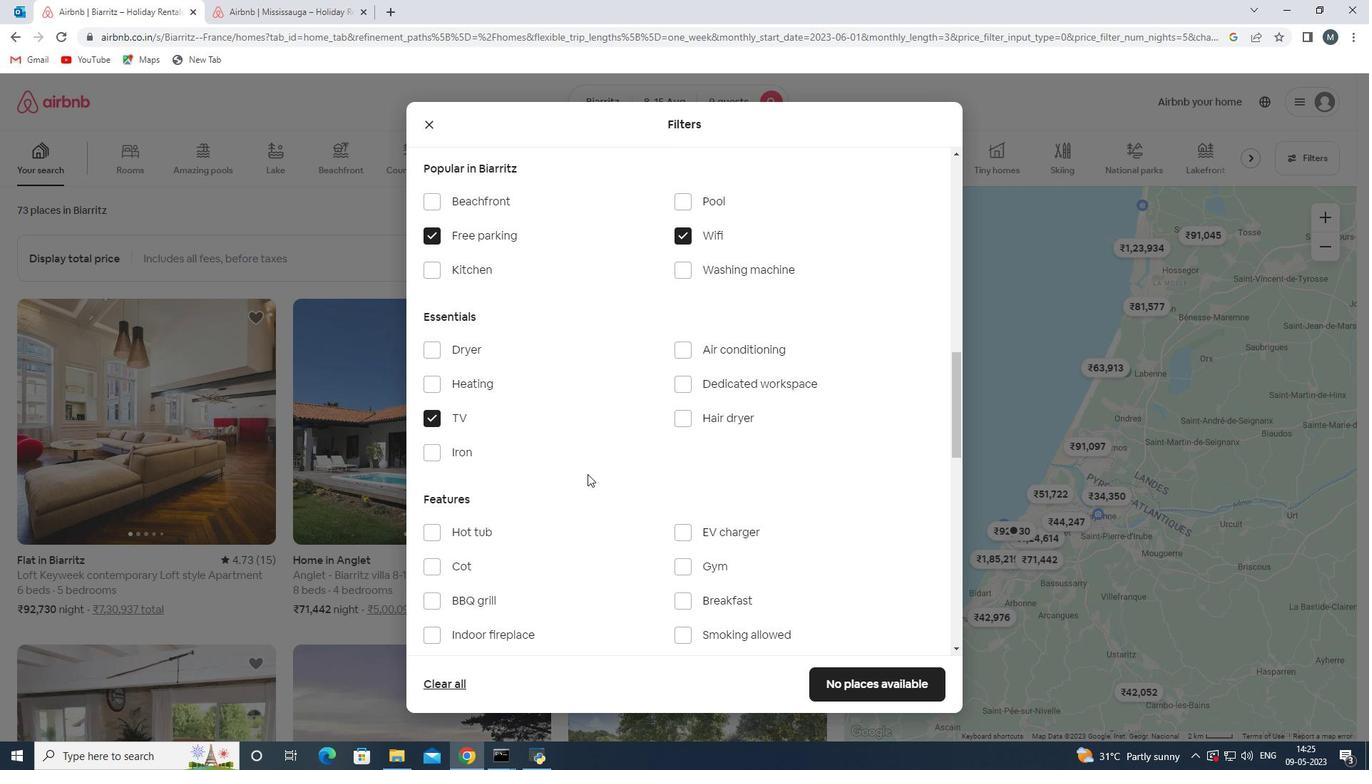 
Action: Mouse scrolled (587, 473) with delta (0, 0)
Screenshot: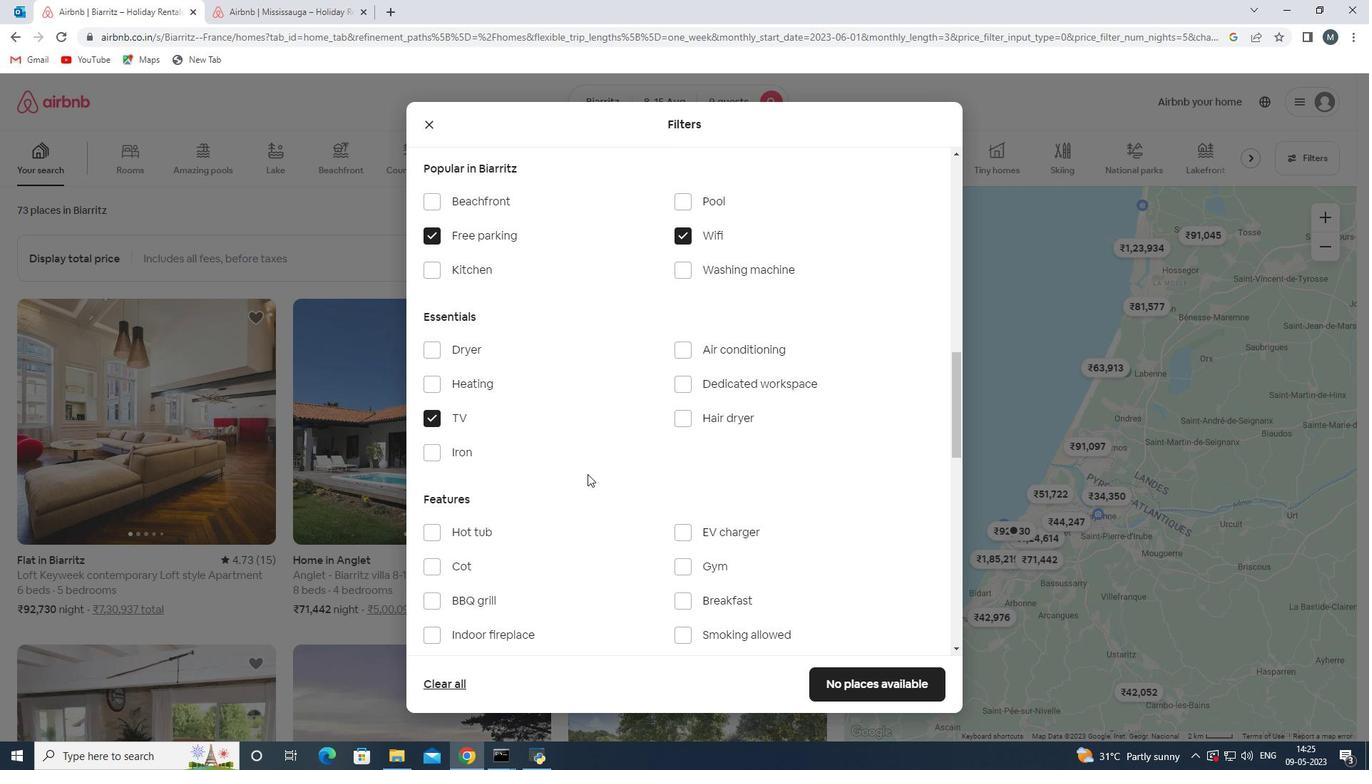 
Action: Mouse moved to (686, 527)
Screenshot: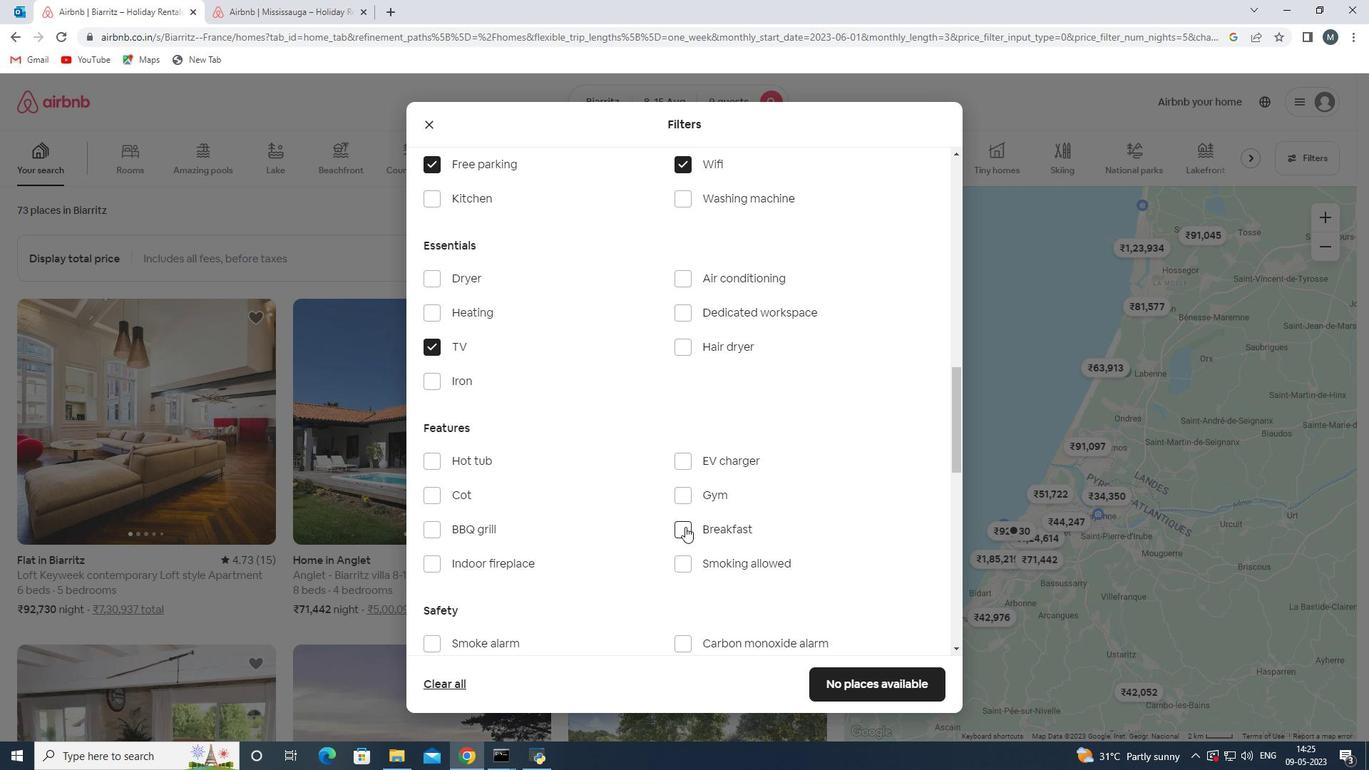 
Action: Mouse pressed left at (686, 527)
Screenshot: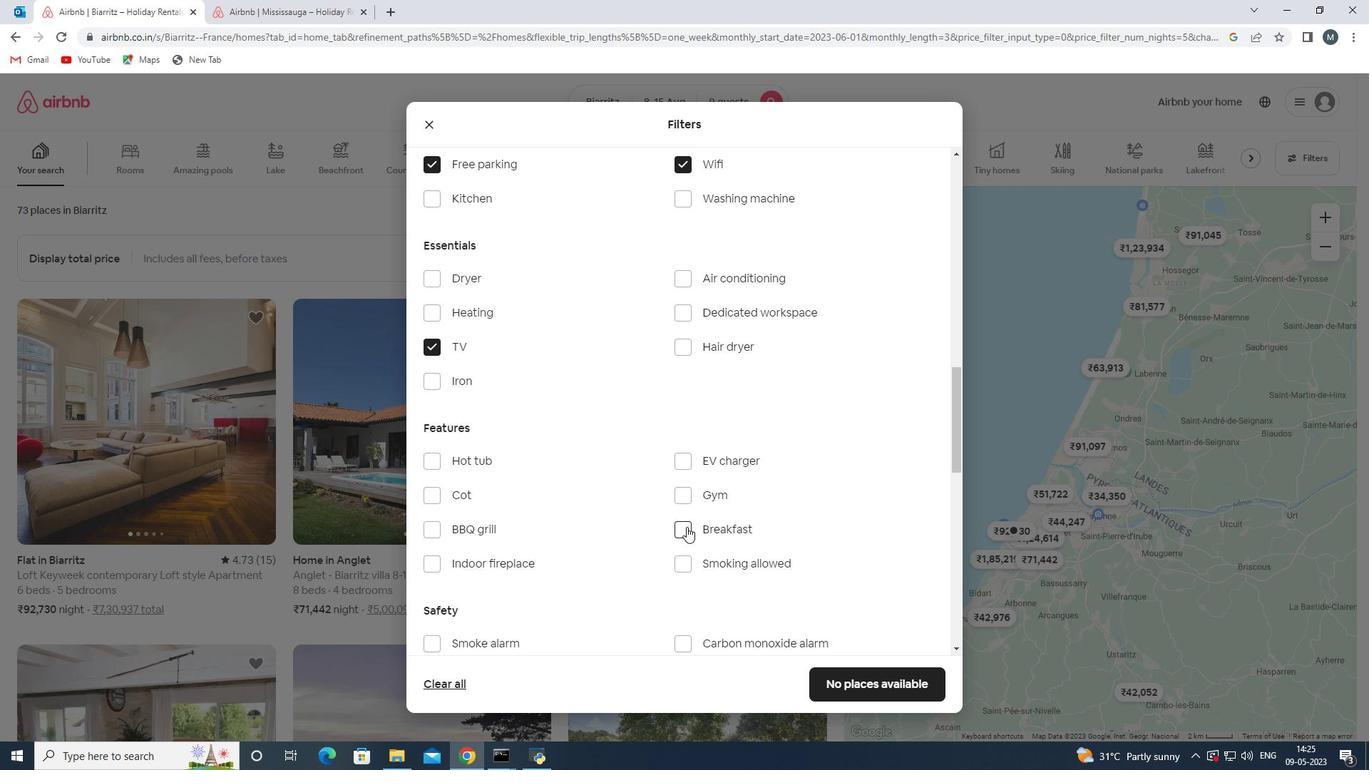 
Action: Mouse moved to (682, 494)
Screenshot: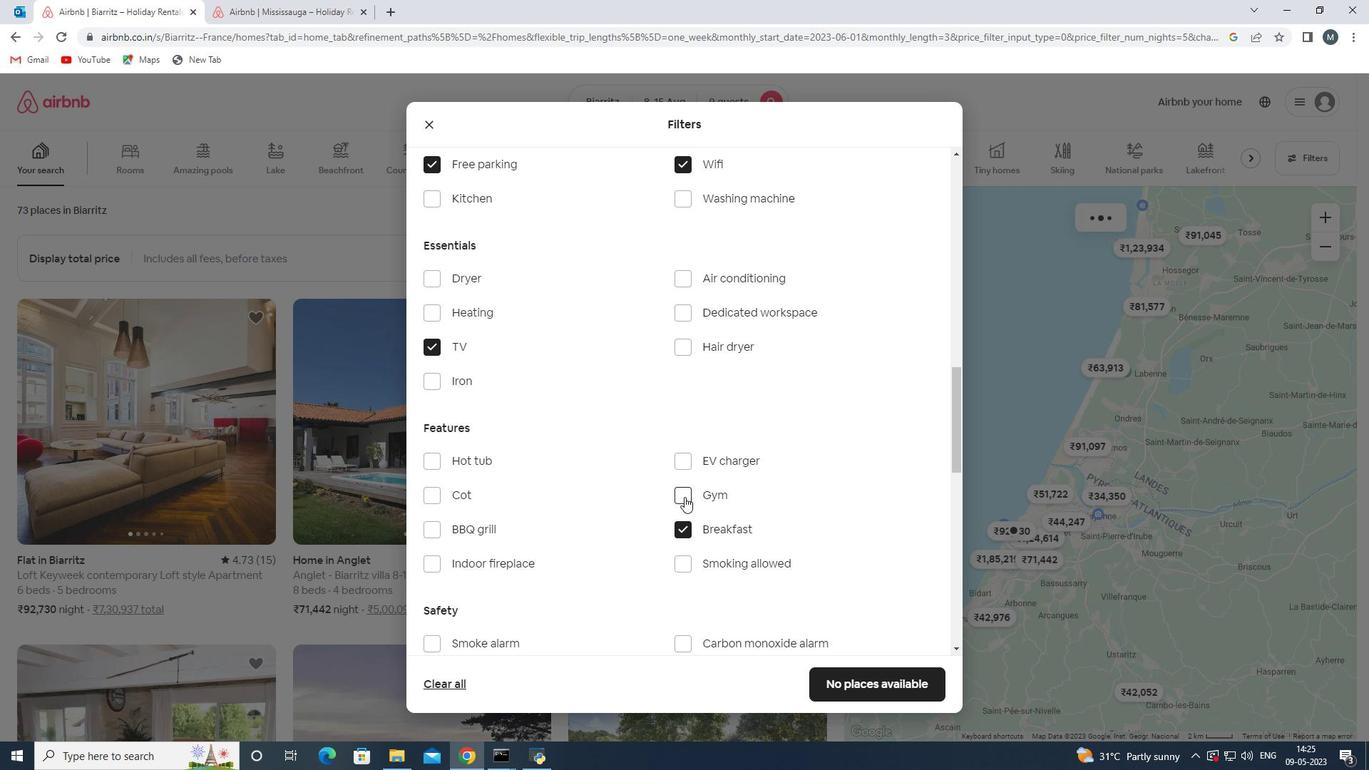 
Action: Mouse pressed left at (682, 494)
Screenshot: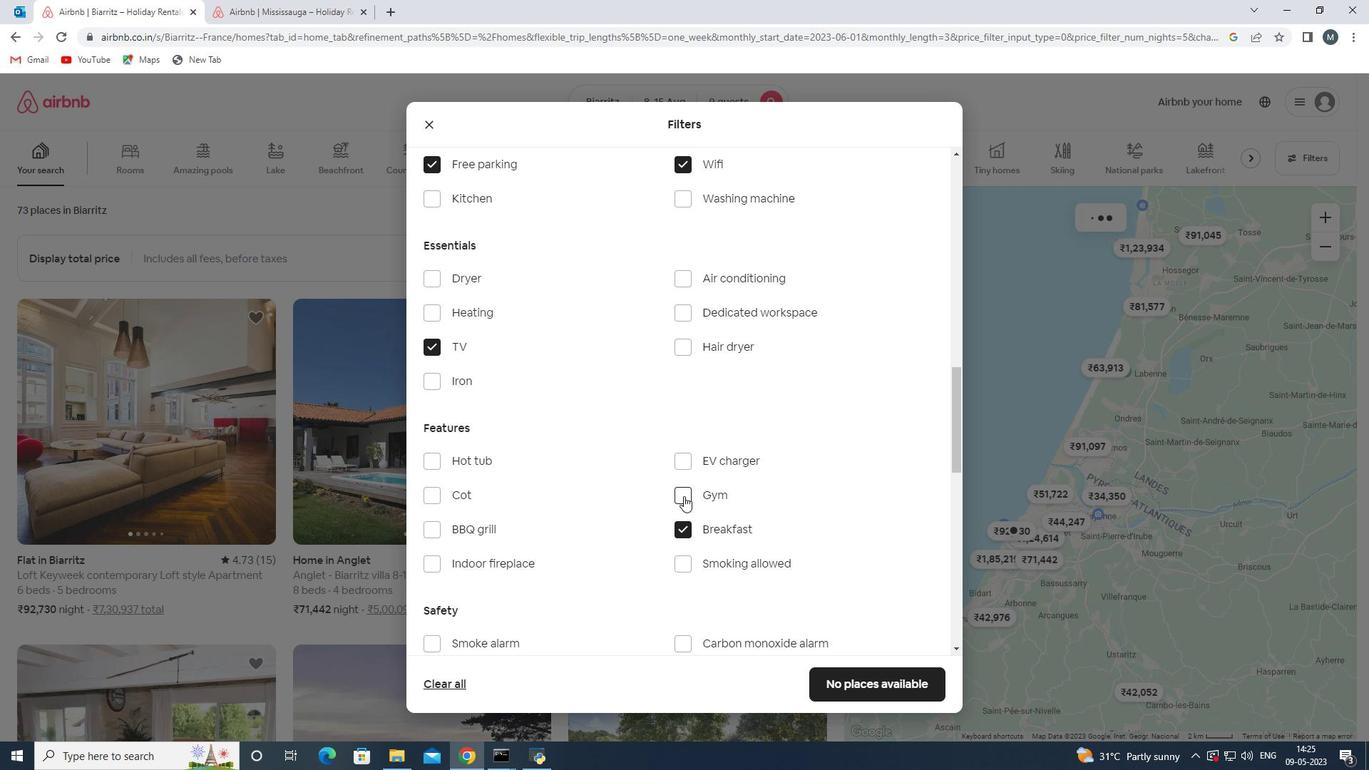 
Action: Mouse moved to (621, 472)
Screenshot: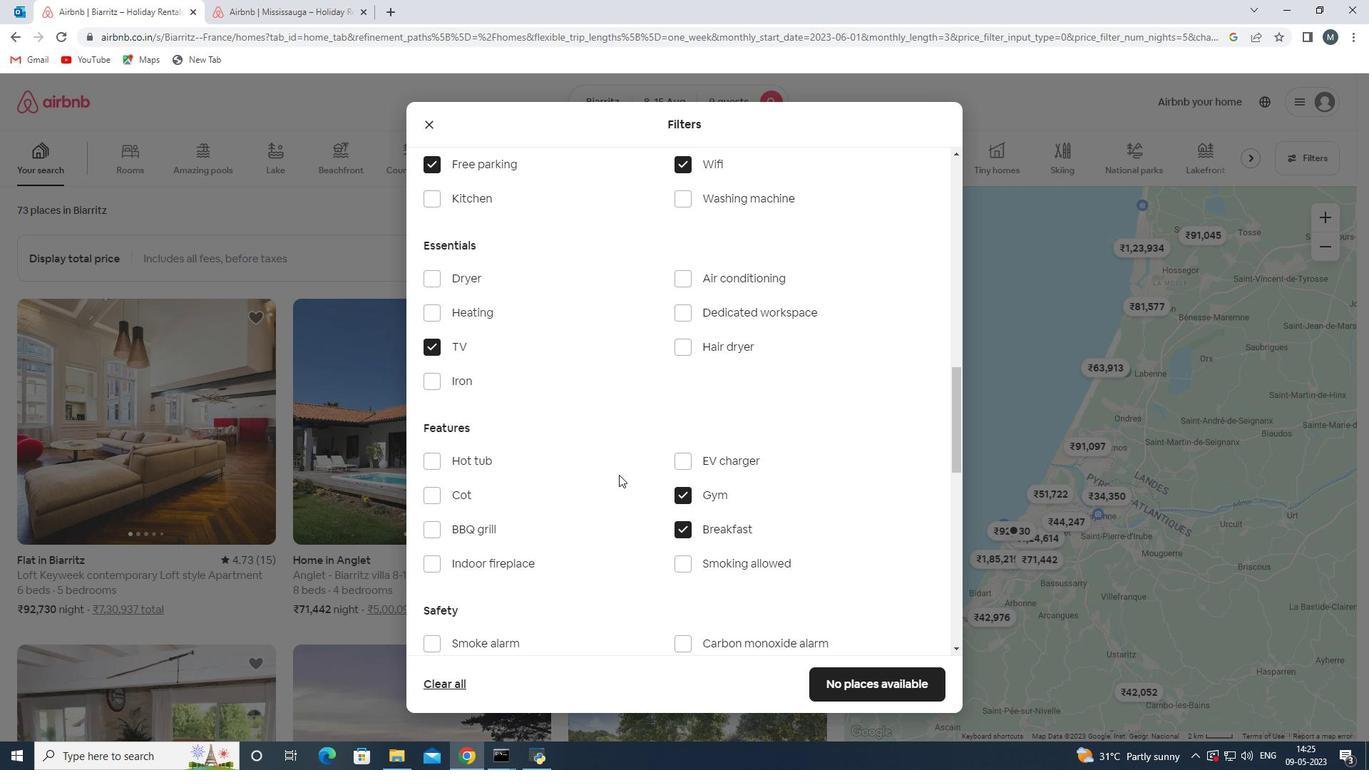 
Action: Mouse scrolled (621, 471) with delta (0, 0)
Screenshot: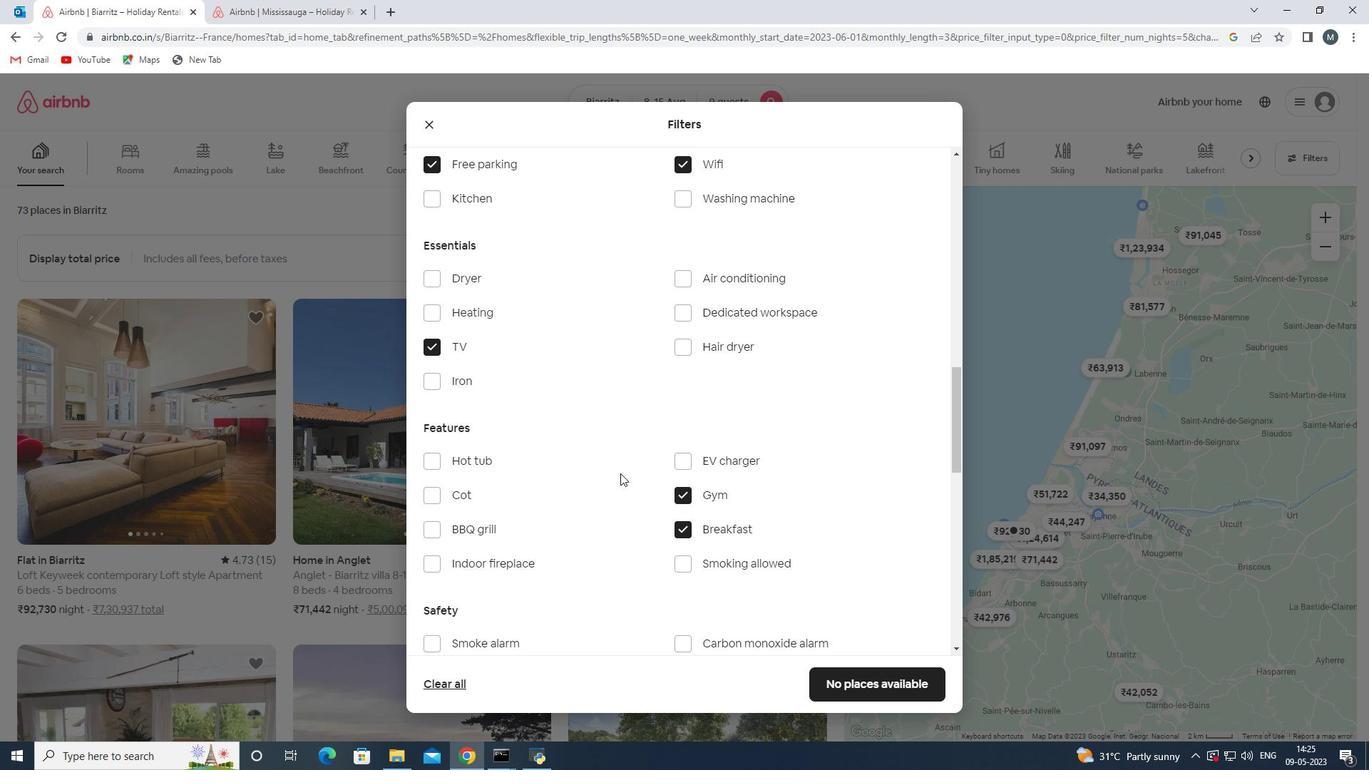 
Action: Mouse scrolled (621, 471) with delta (0, 0)
Screenshot: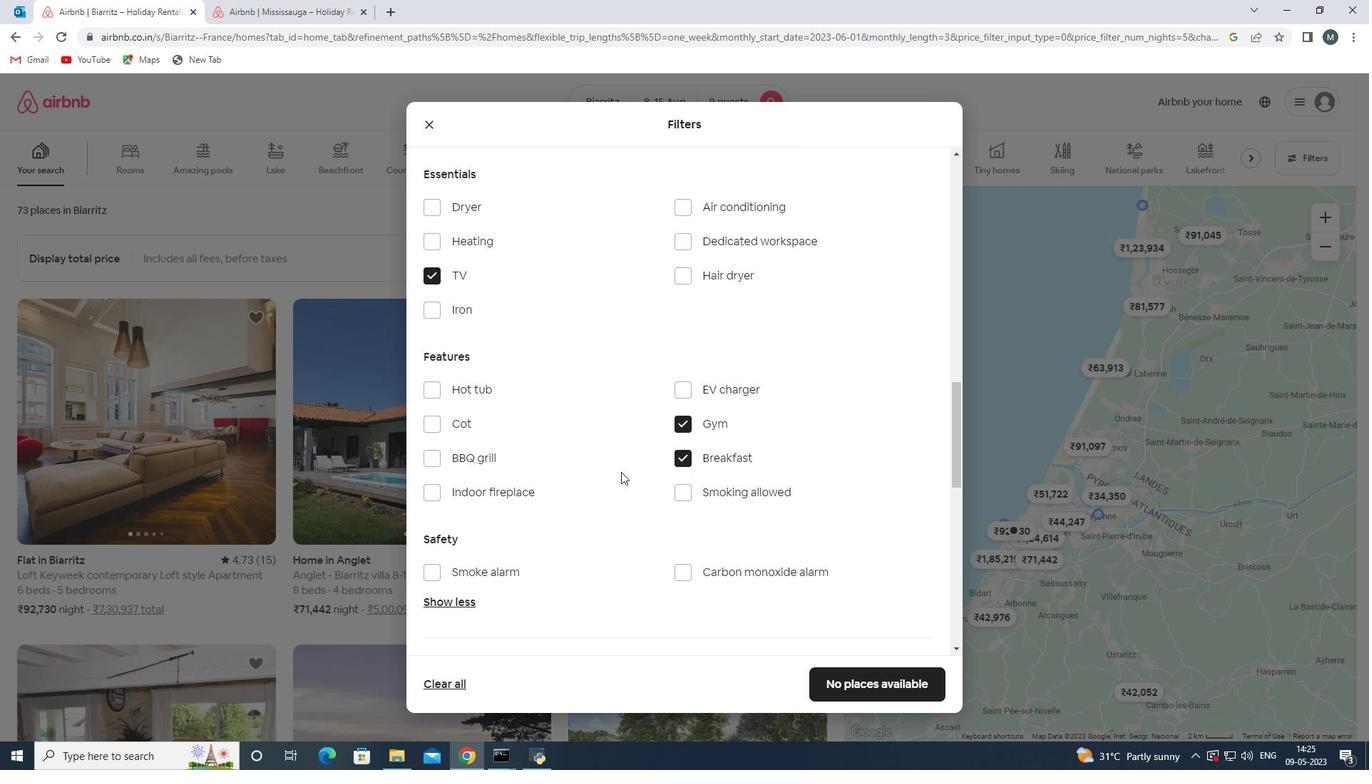 
Action: Mouse moved to (621, 471)
Screenshot: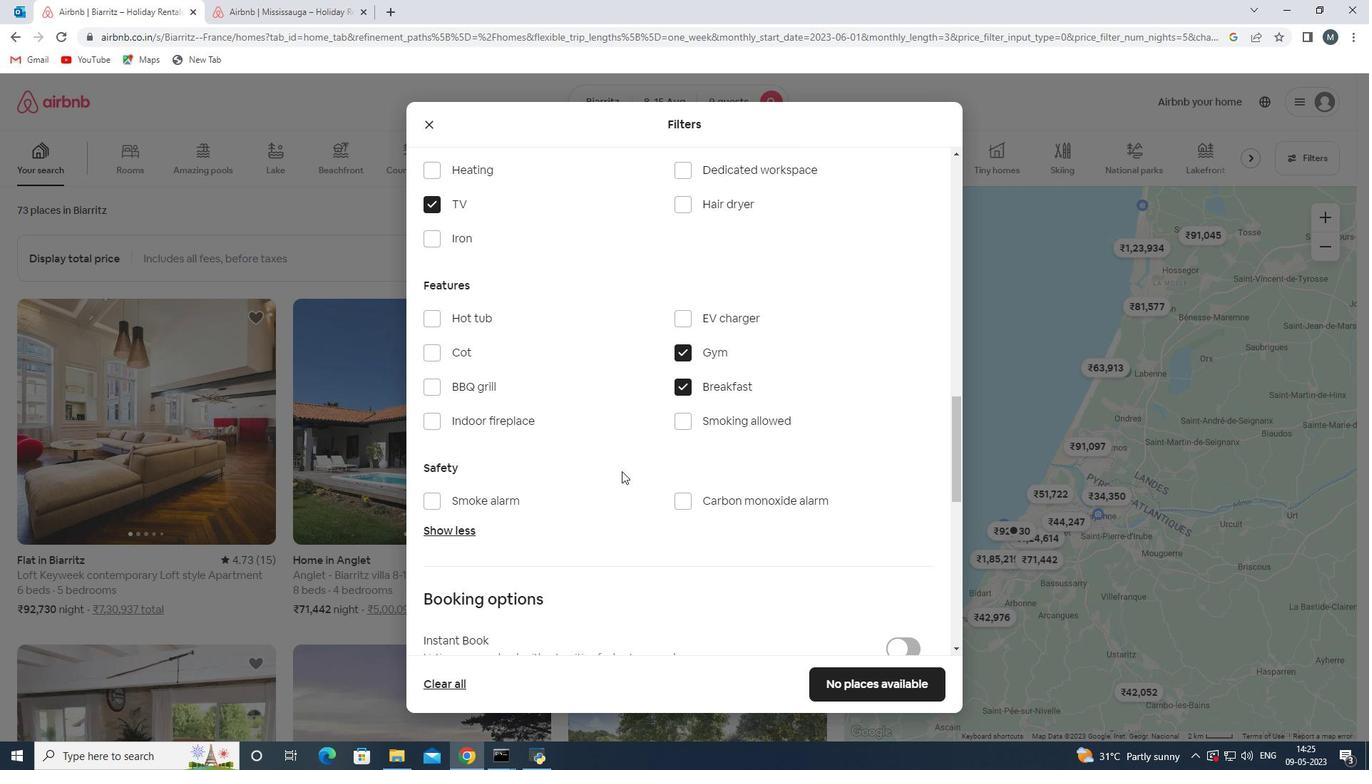 
Action: Mouse scrolled (621, 470) with delta (0, 0)
Screenshot: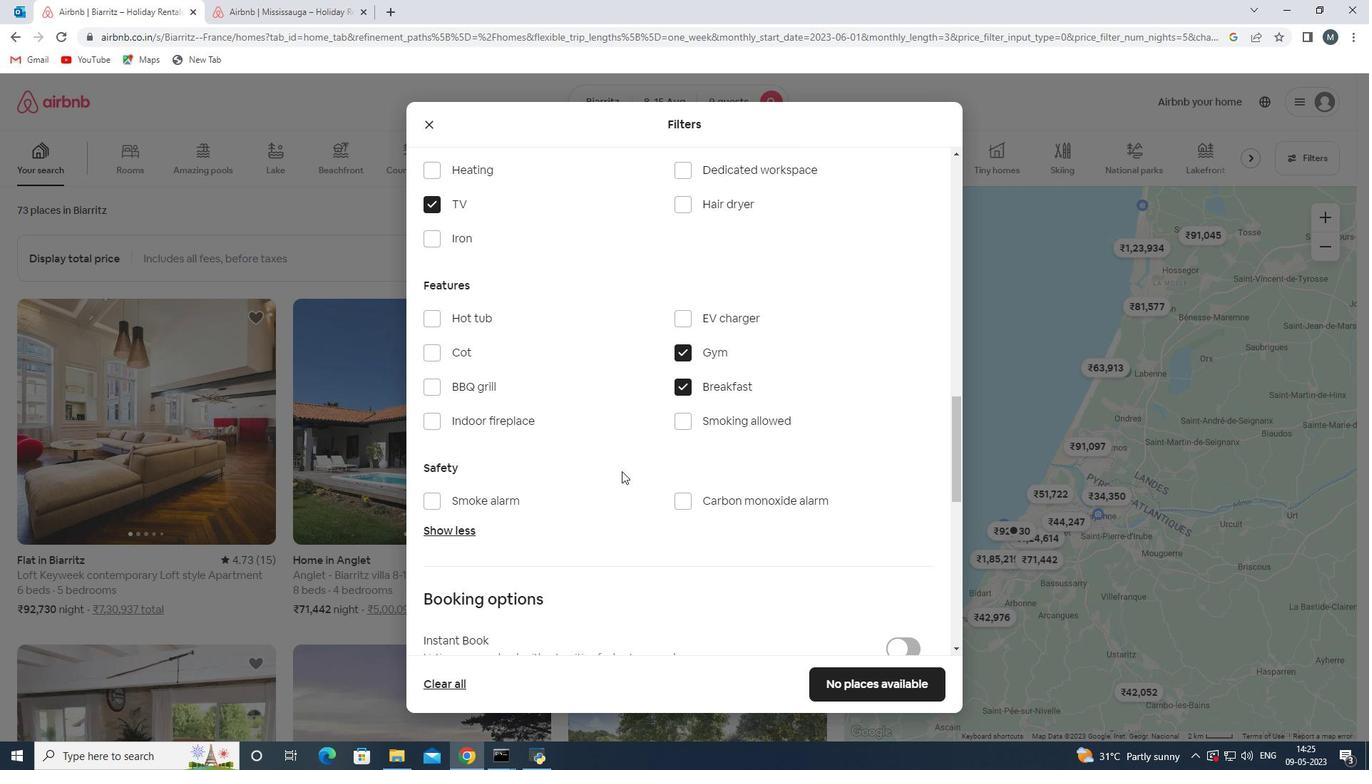 
Action: Mouse moved to (619, 470)
Screenshot: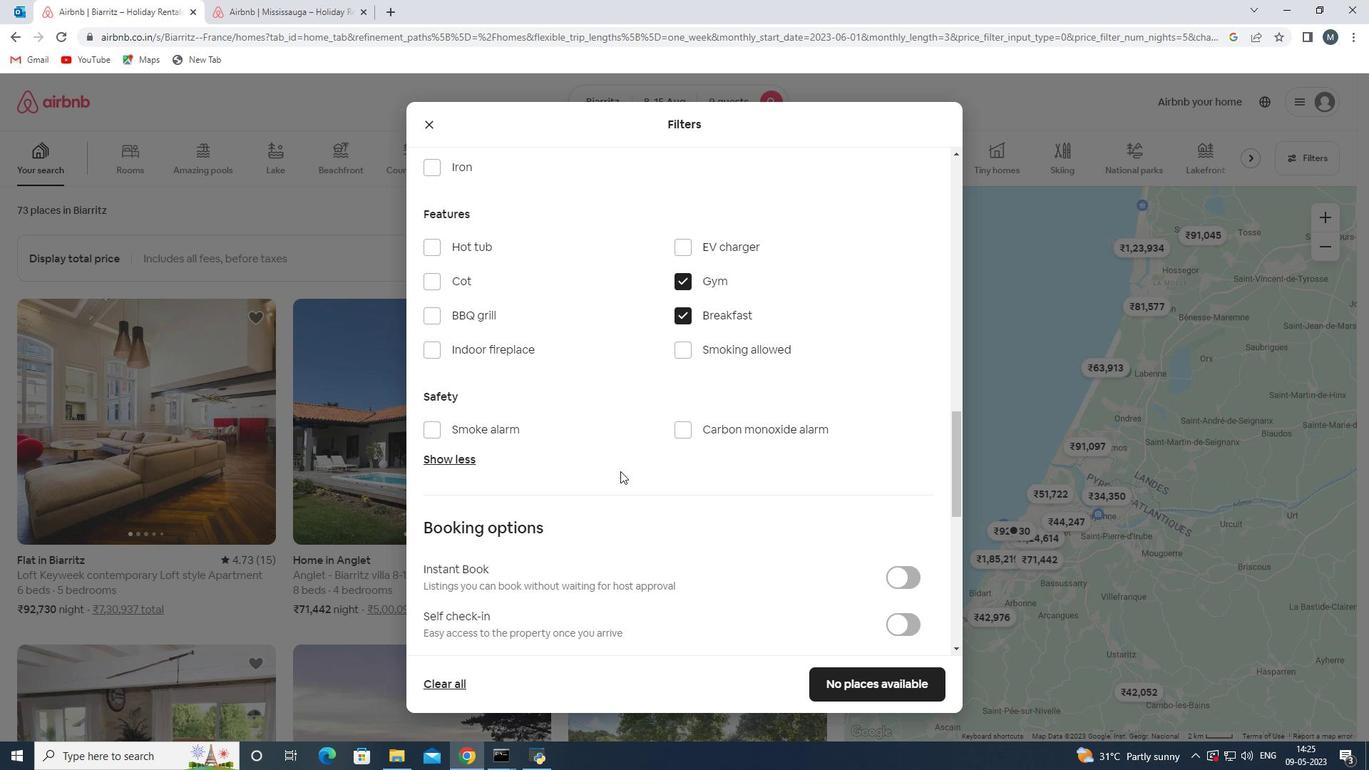 
Action: Mouse scrolled (619, 470) with delta (0, 0)
Screenshot: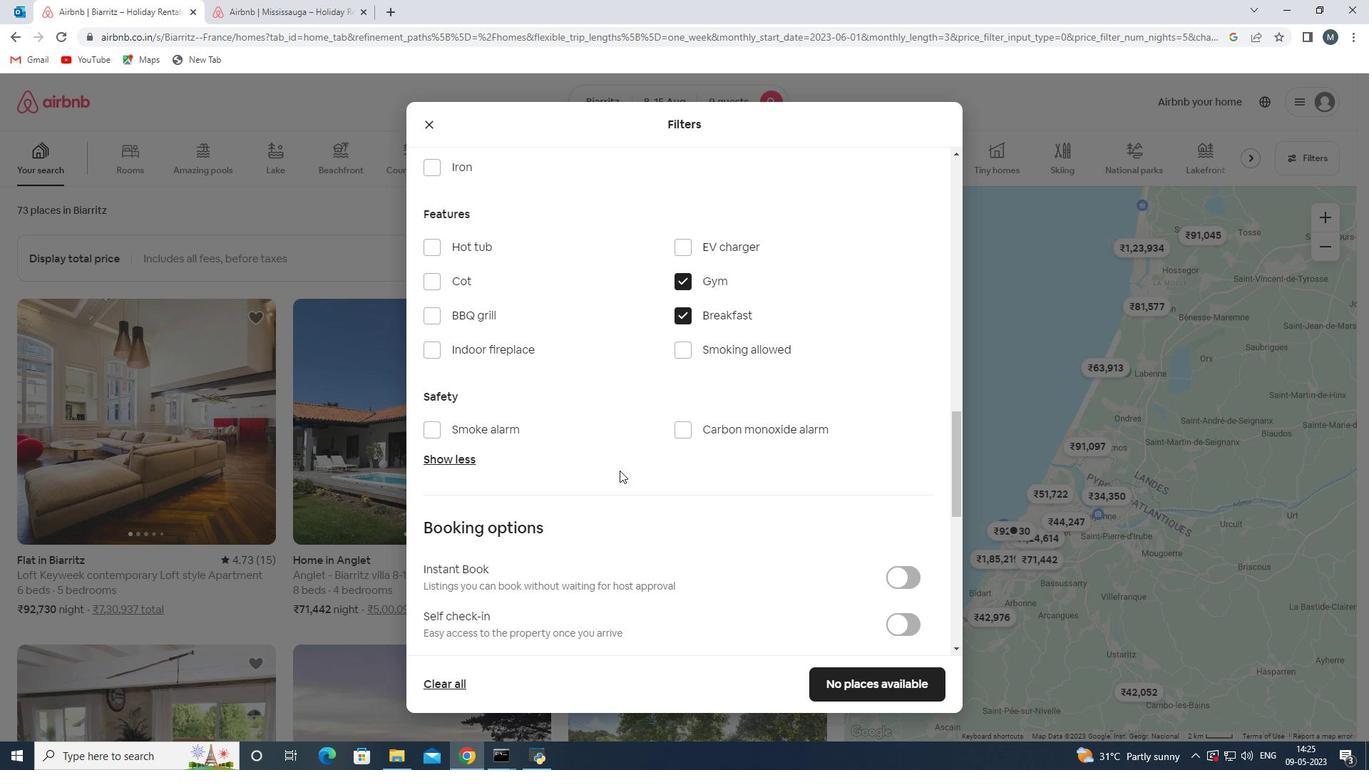 
Action: Mouse moved to (620, 470)
Screenshot: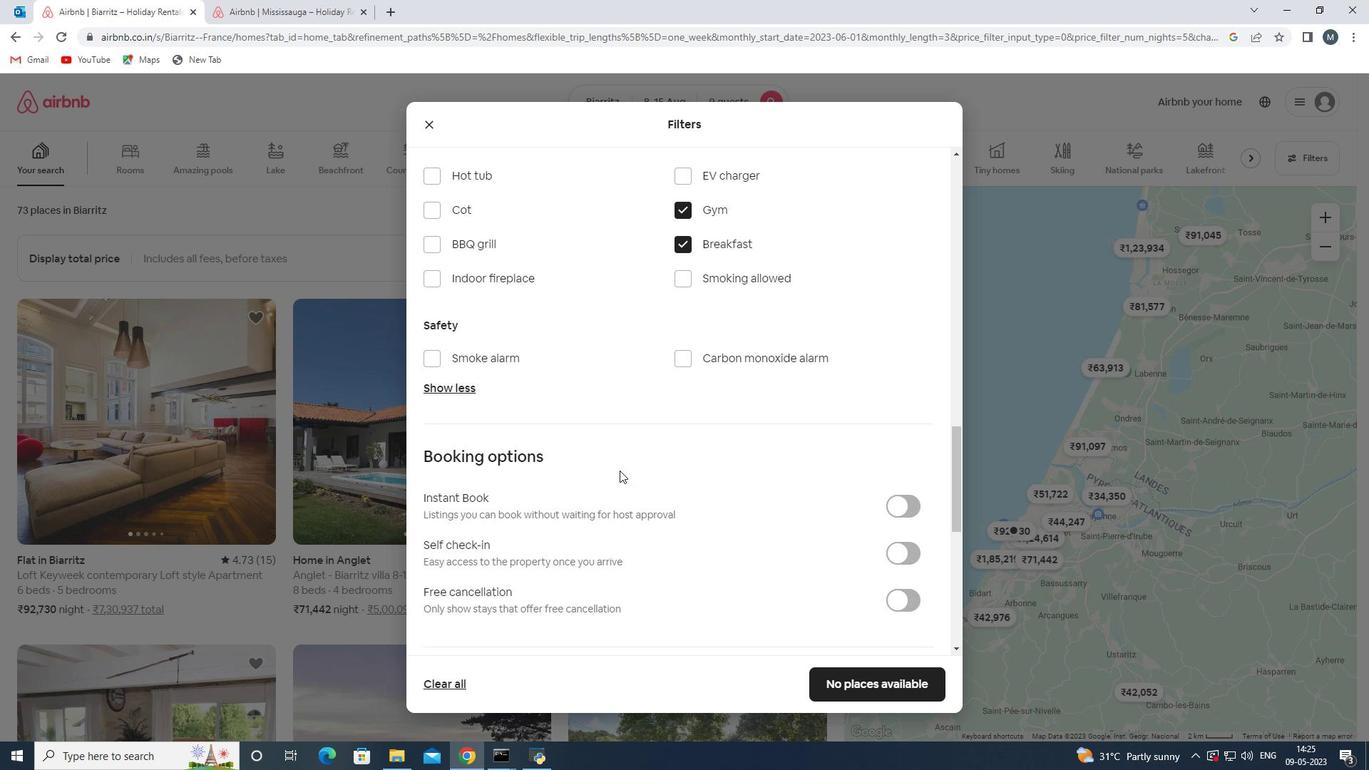 
Action: Mouse scrolled (620, 469) with delta (0, 0)
Screenshot: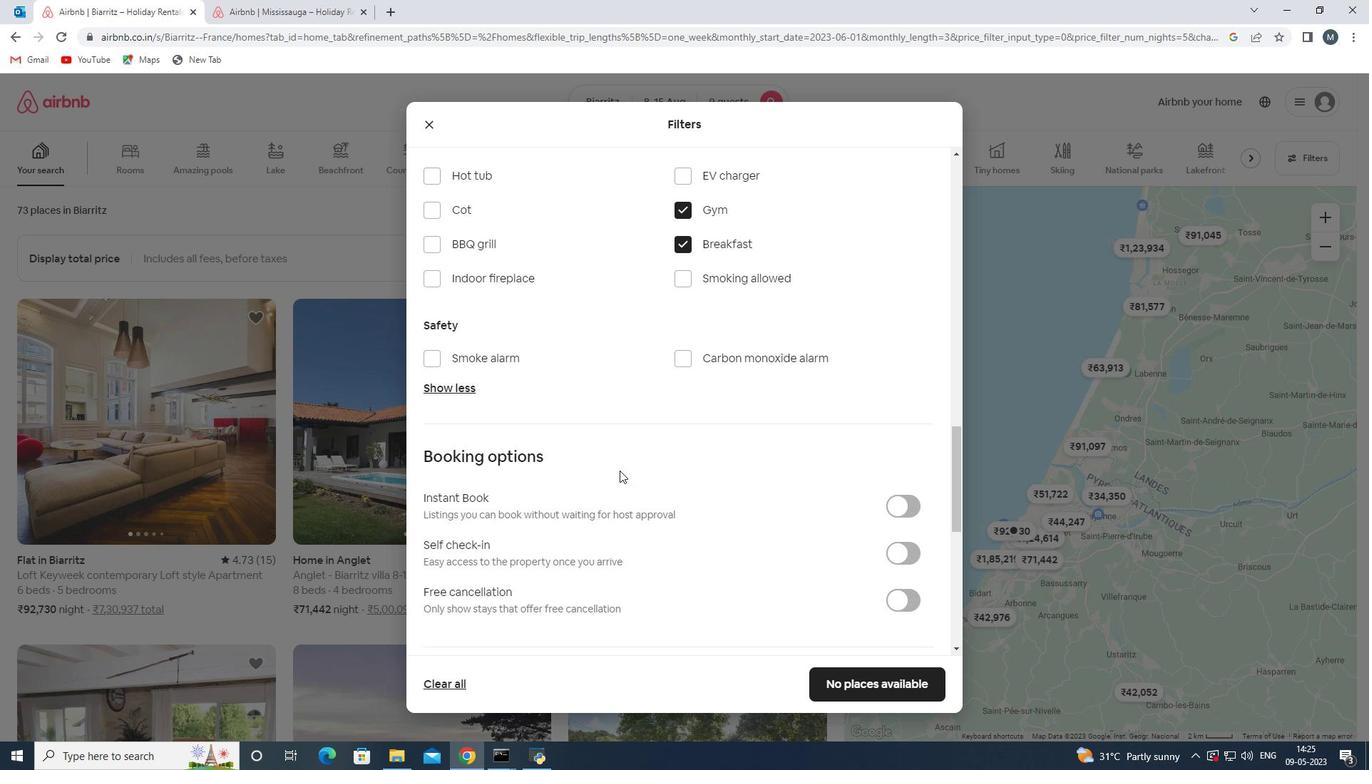 
Action: Mouse moved to (893, 475)
Screenshot: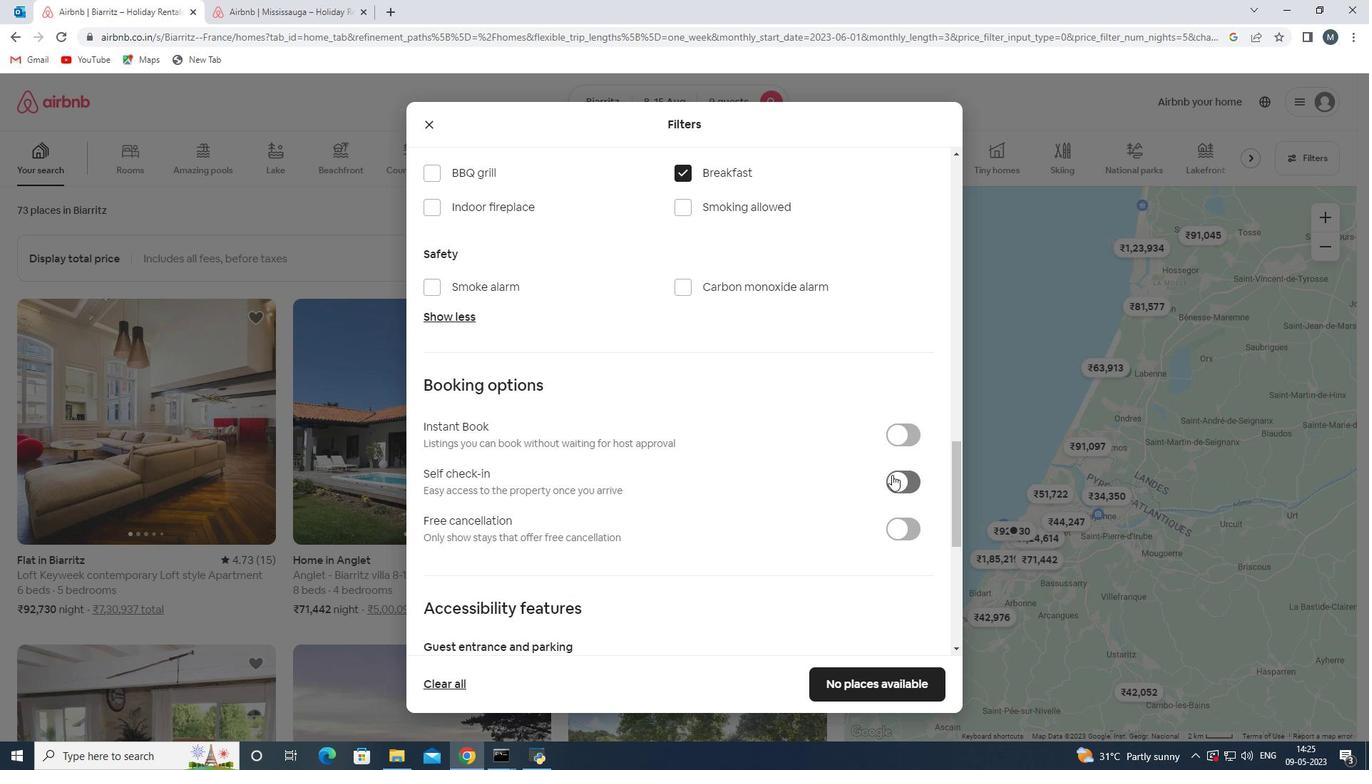 
Action: Mouse pressed left at (893, 475)
Screenshot: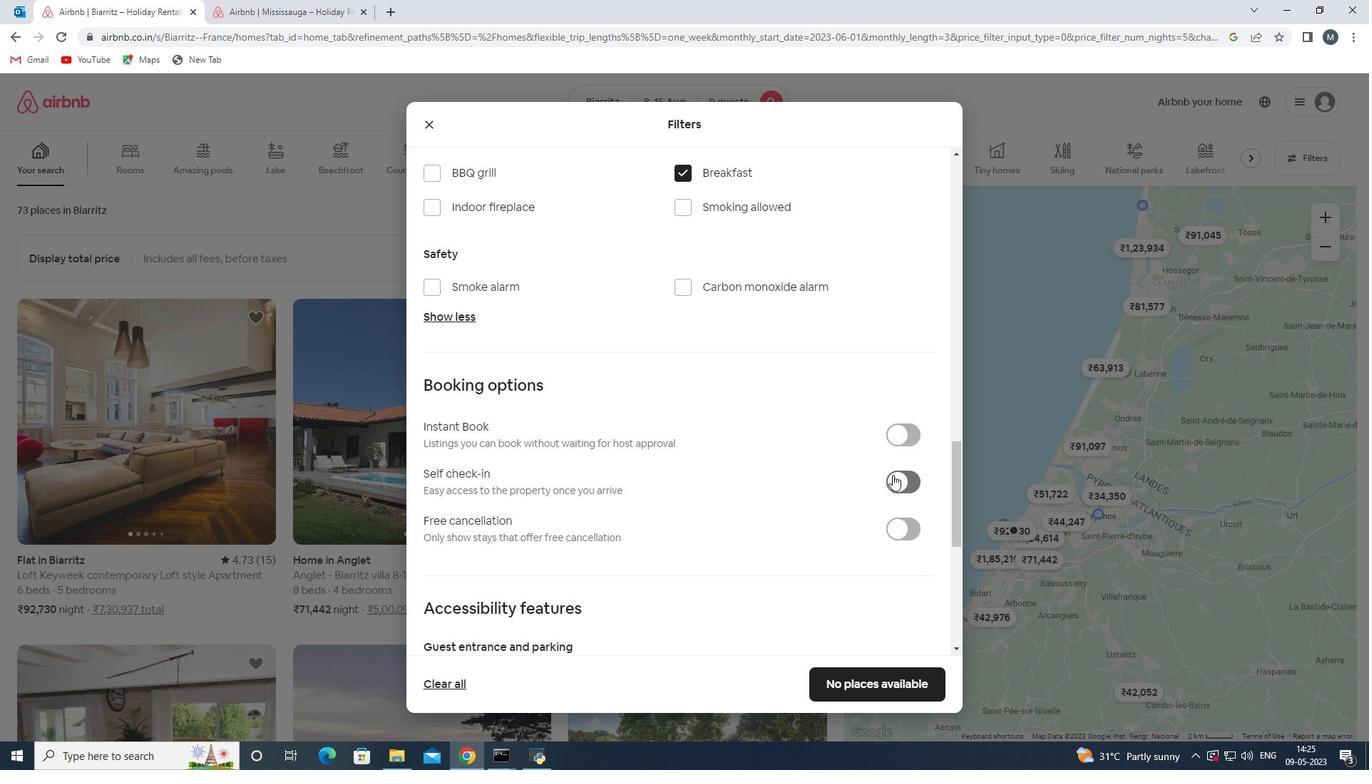 
Action: Mouse moved to (701, 470)
Screenshot: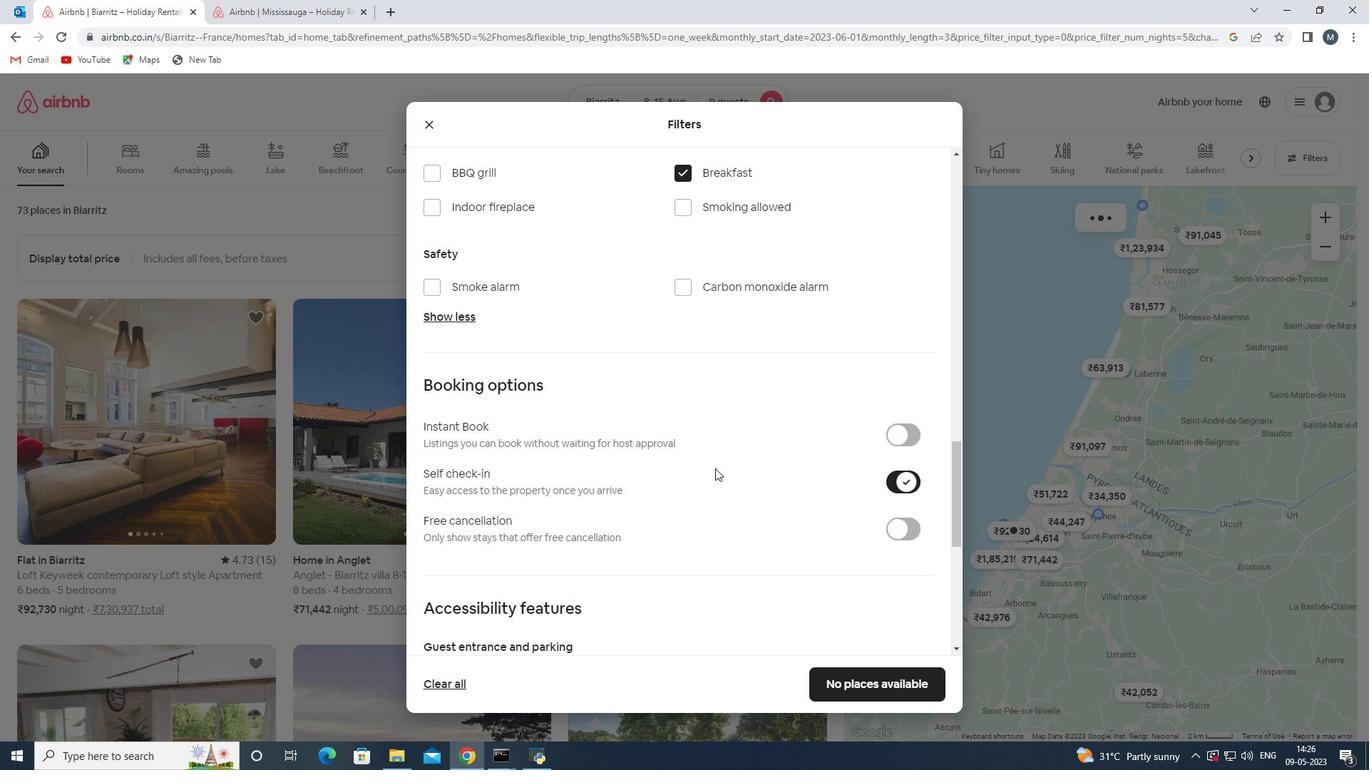 
Action: Mouse scrolled (701, 469) with delta (0, 0)
Screenshot: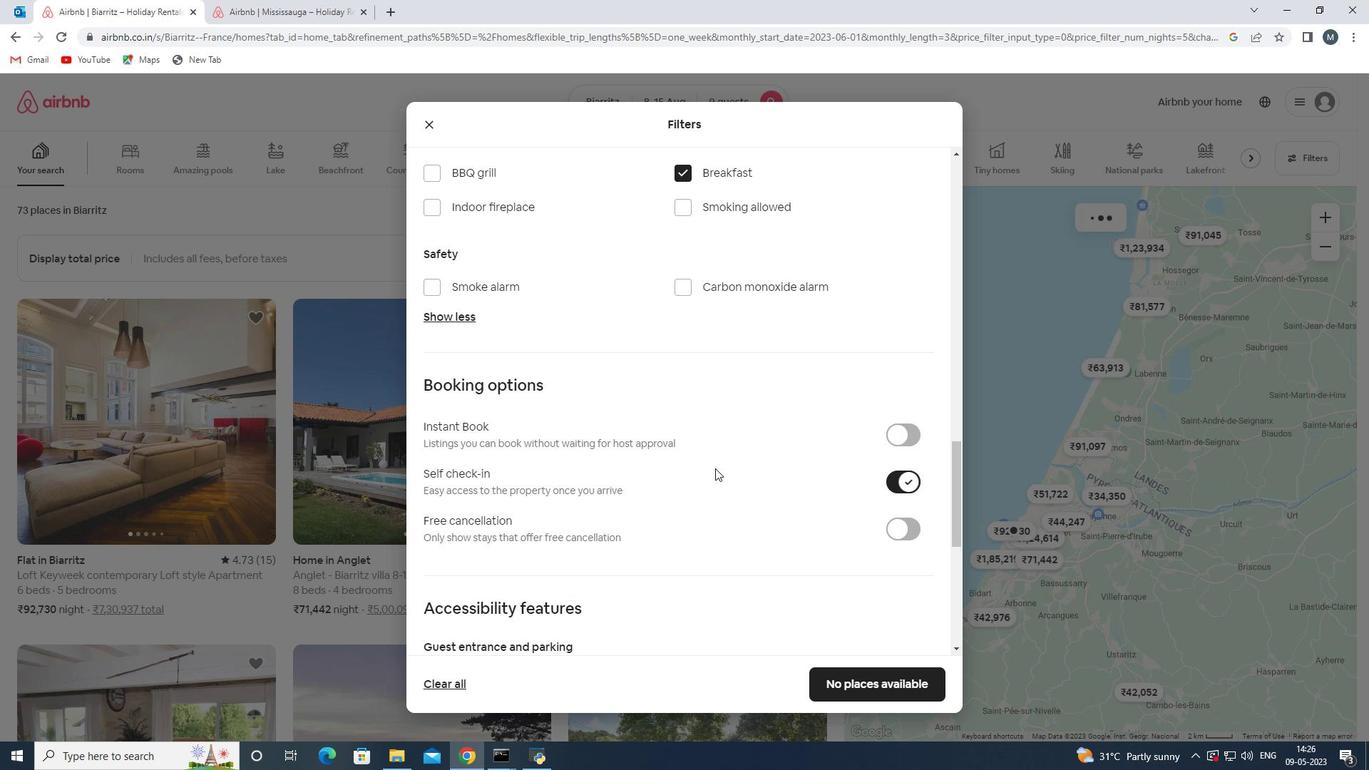 
Action: Mouse moved to (696, 473)
Screenshot: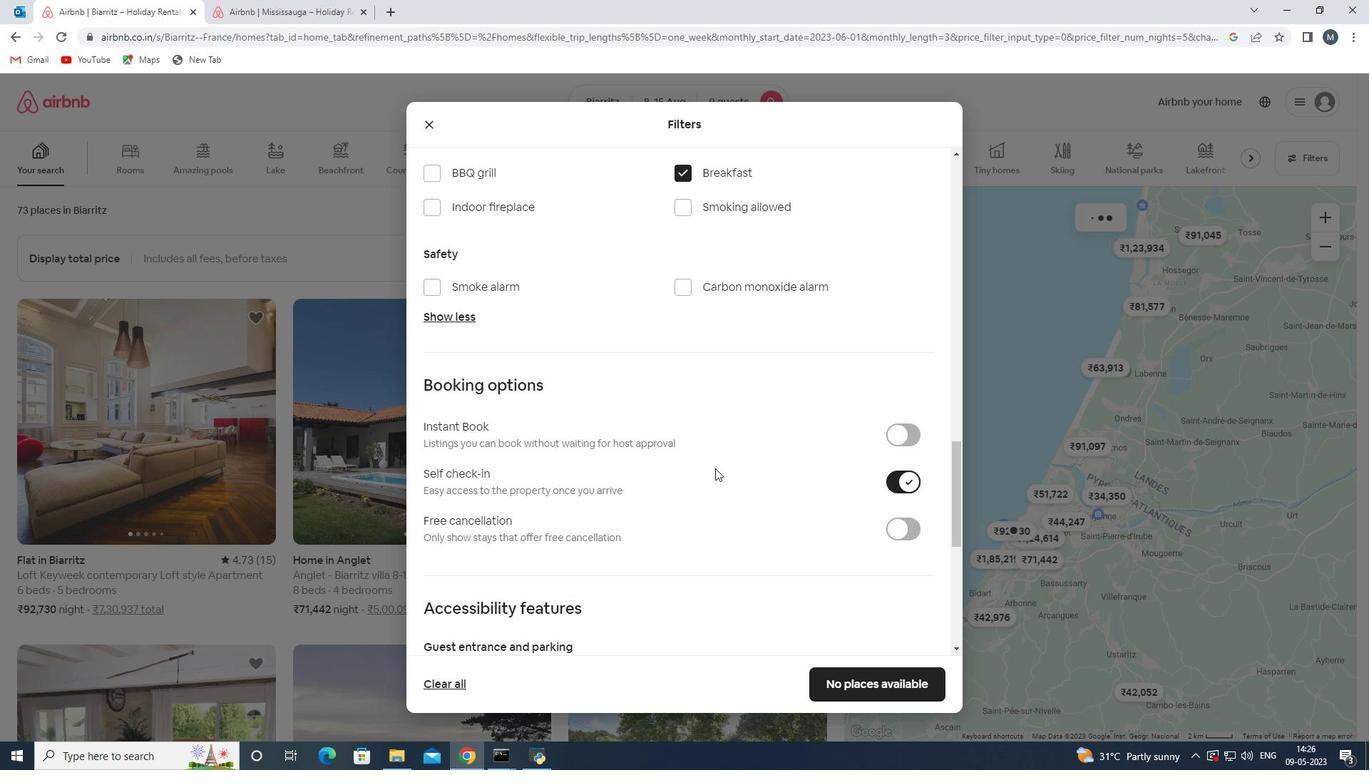 
Action: Mouse scrolled (696, 472) with delta (0, 0)
Screenshot: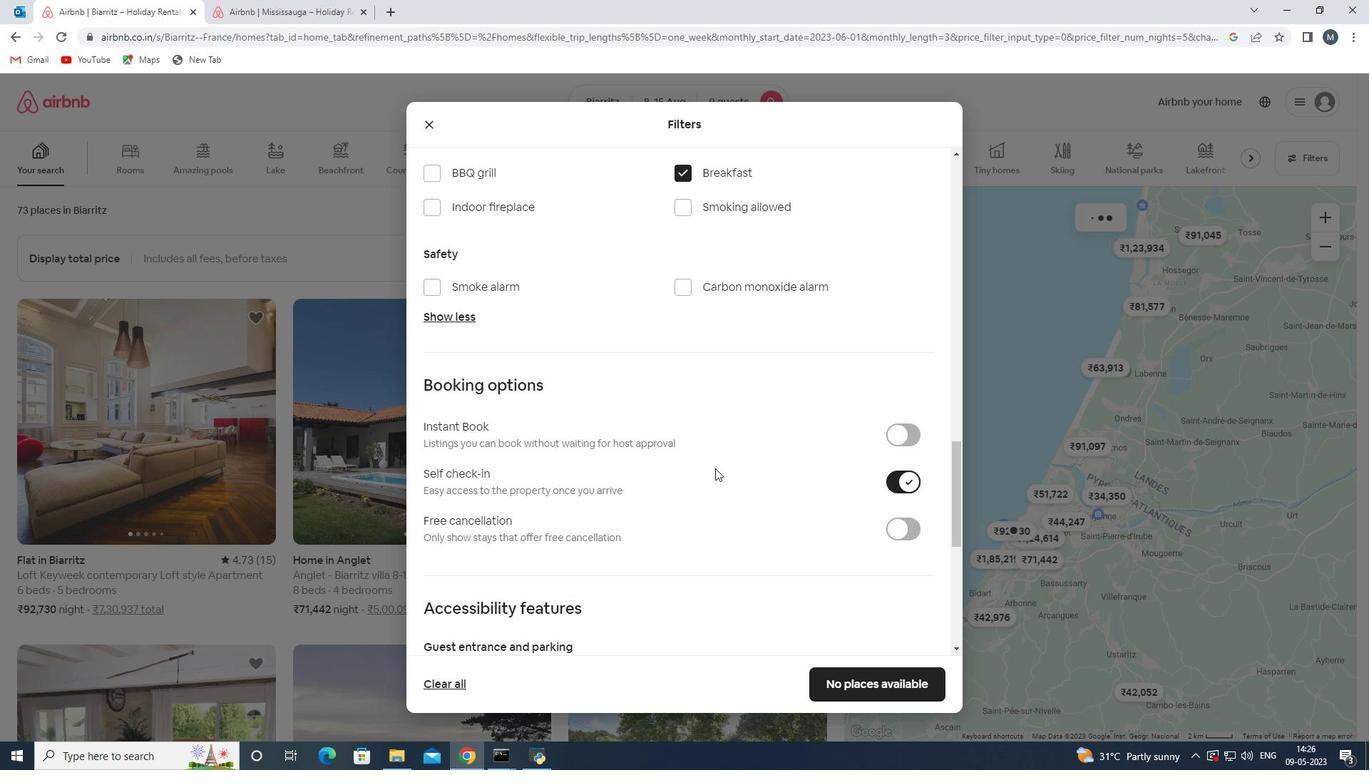
Action: Mouse moved to (666, 484)
Screenshot: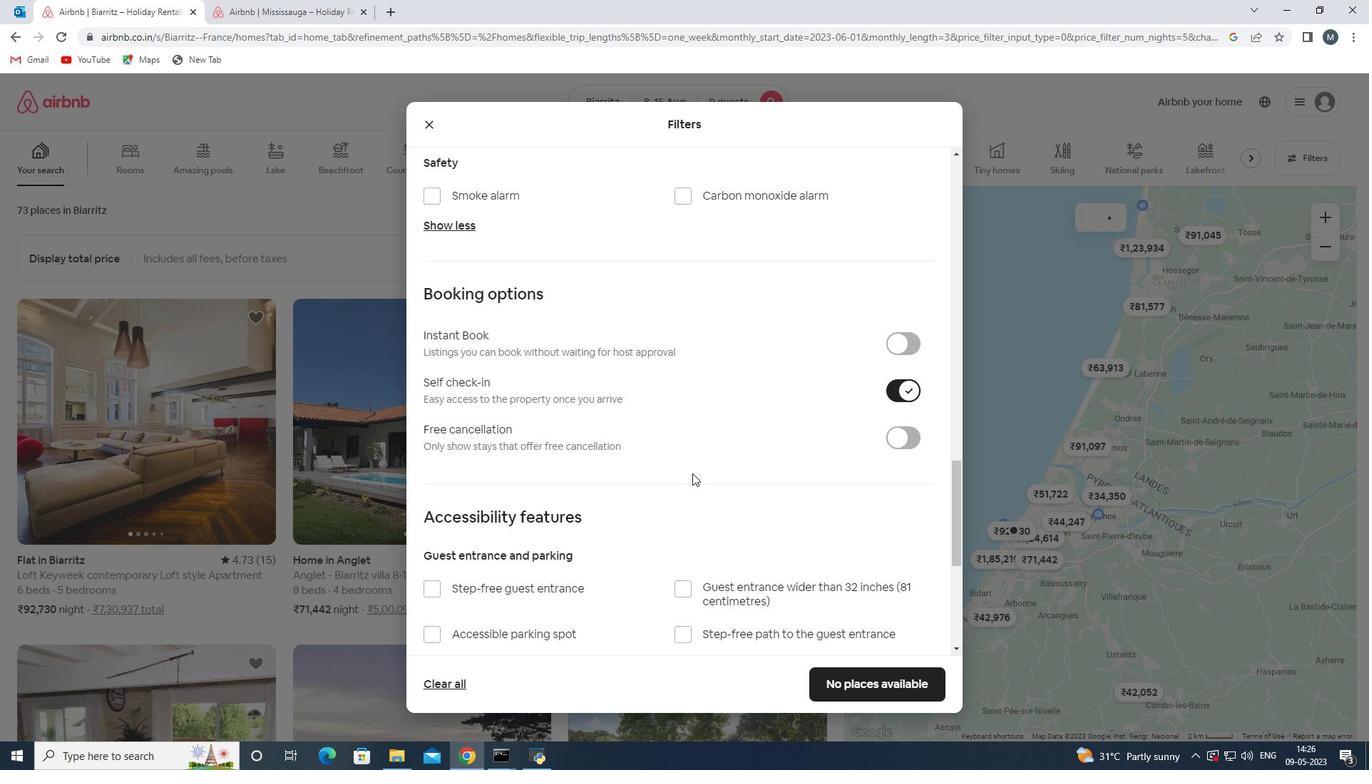 
Action: Mouse scrolled (666, 483) with delta (0, 0)
Screenshot: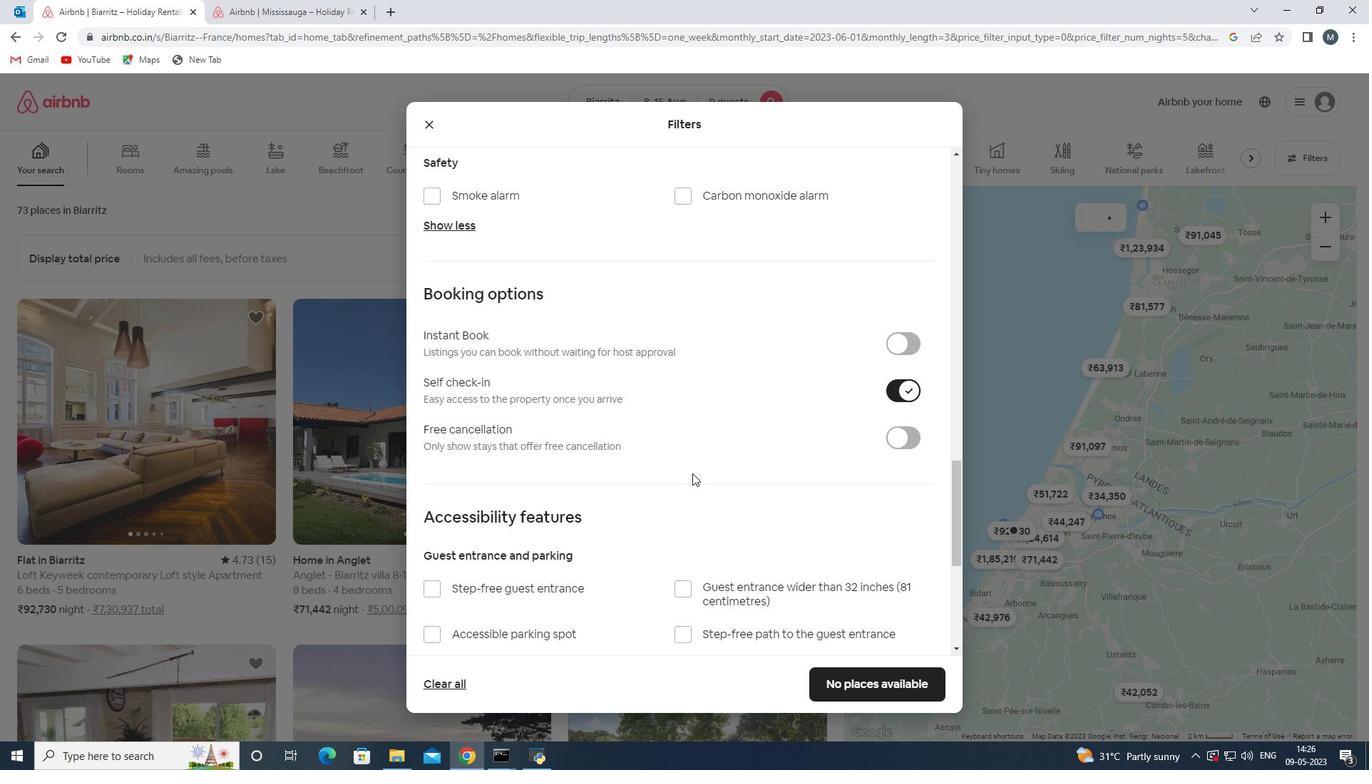 
Action: Mouse moved to (659, 488)
Screenshot: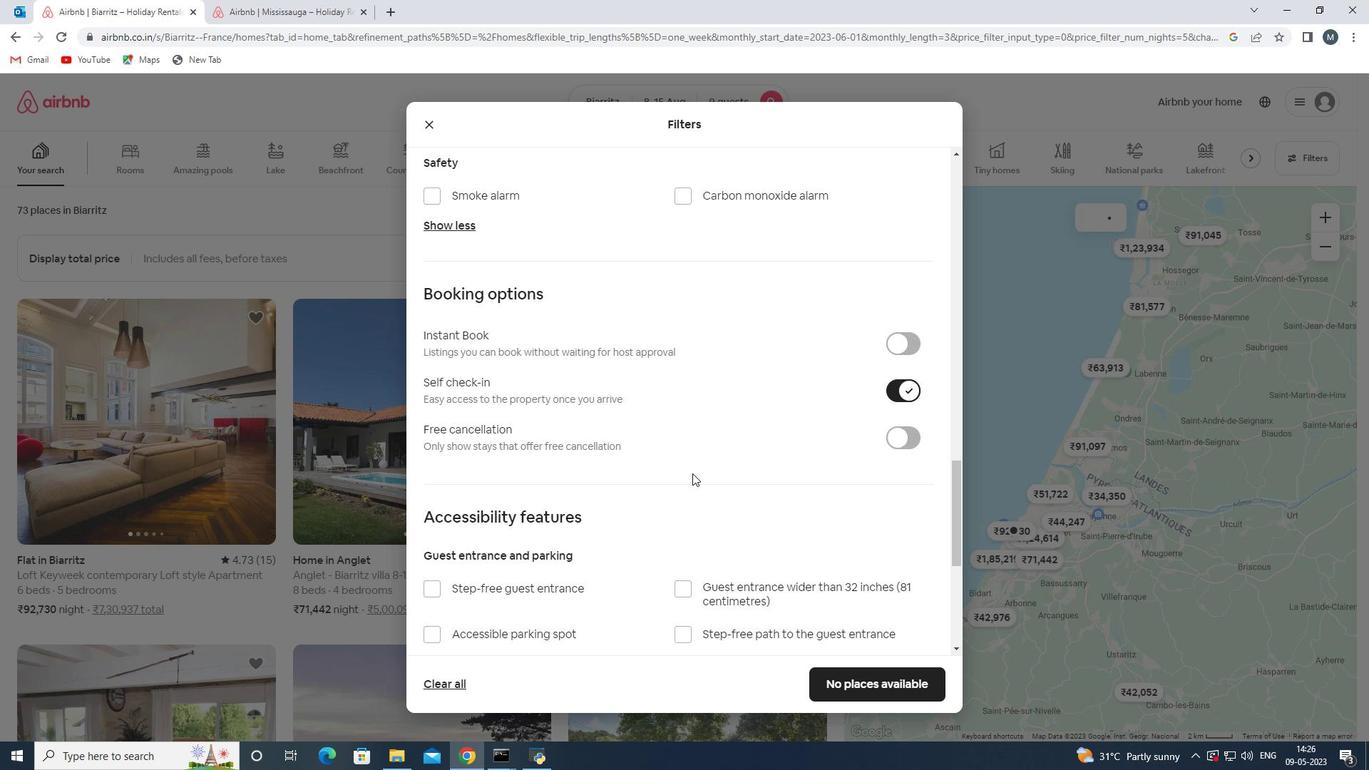 
Action: Mouse scrolled (659, 487) with delta (0, 0)
Screenshot: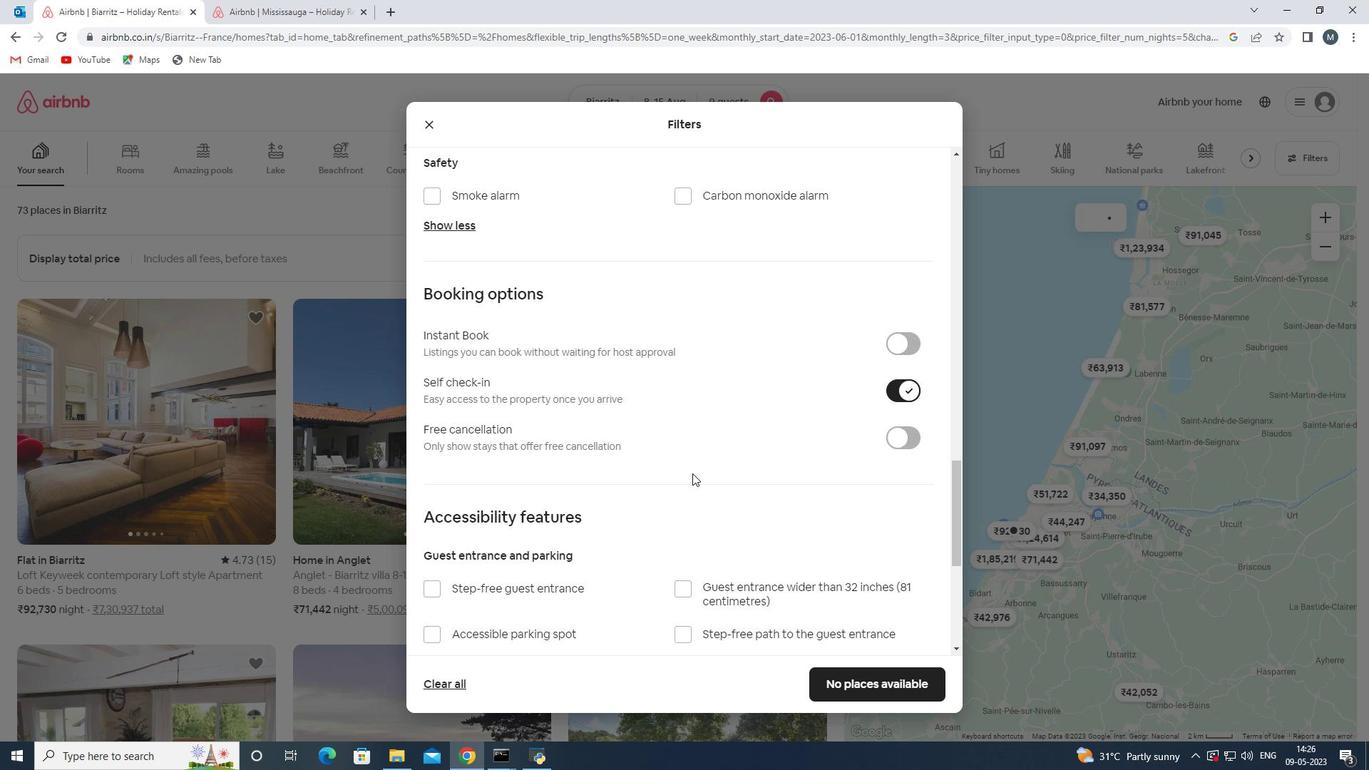 
Action: Mouse moved to (652, 492)
Screenshot: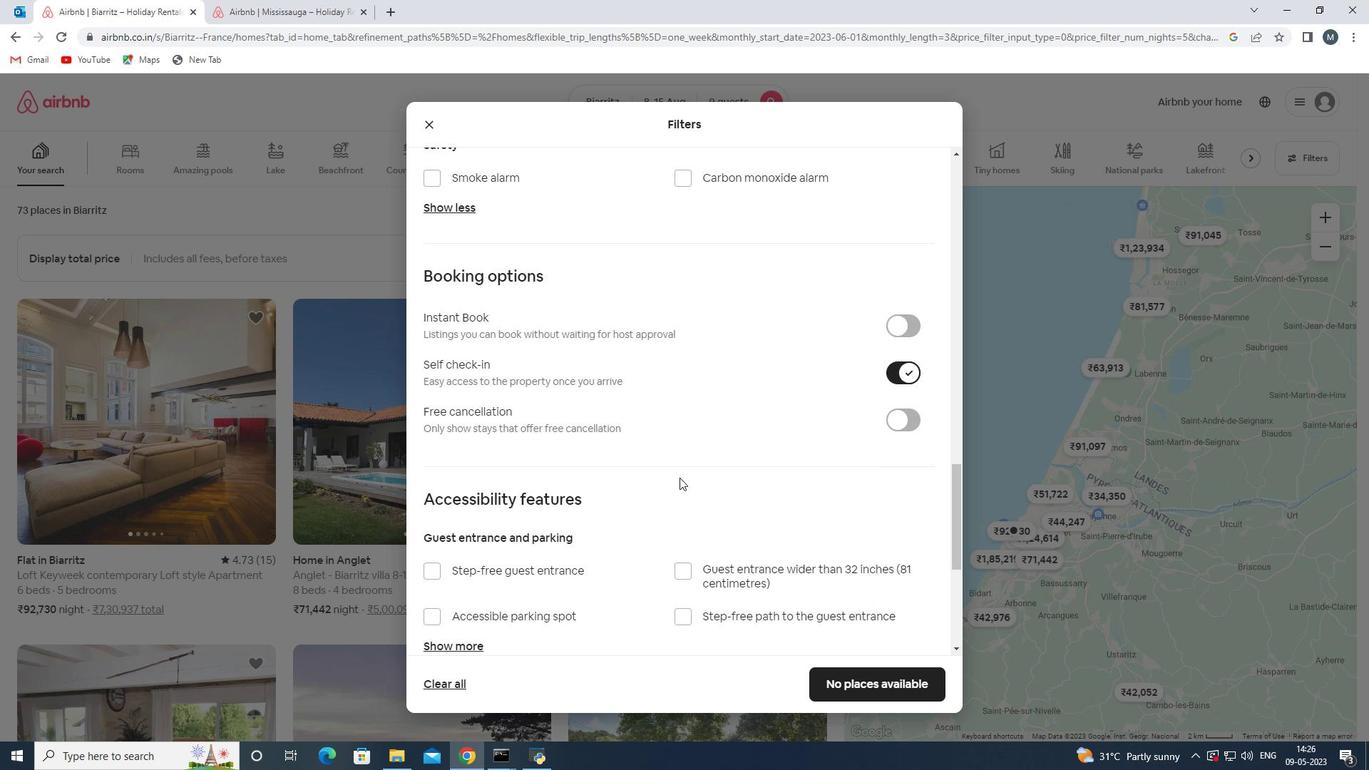 
Action: Mouse scrolled (652, 491) with delta (0, 0)
Screenshot: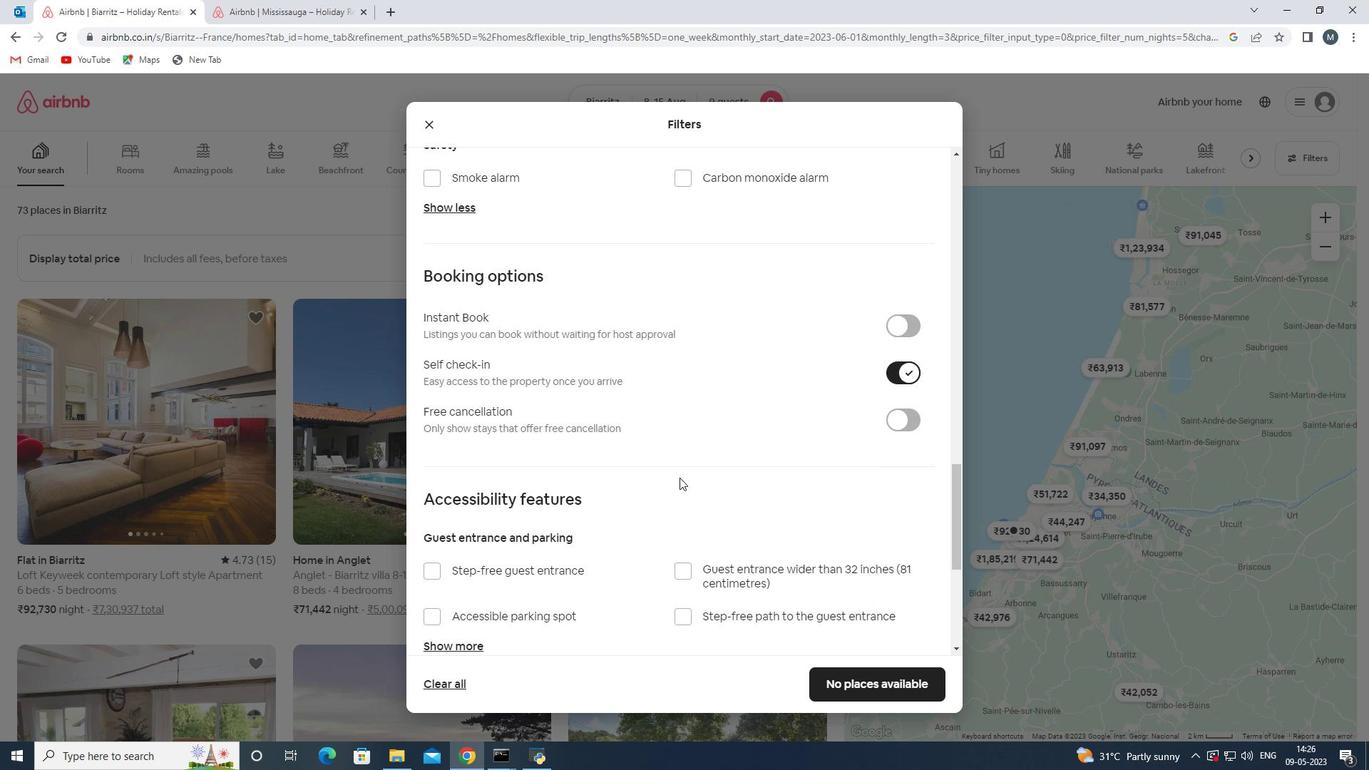 
Action: Mouse moved to (648, 493)
Screenshot: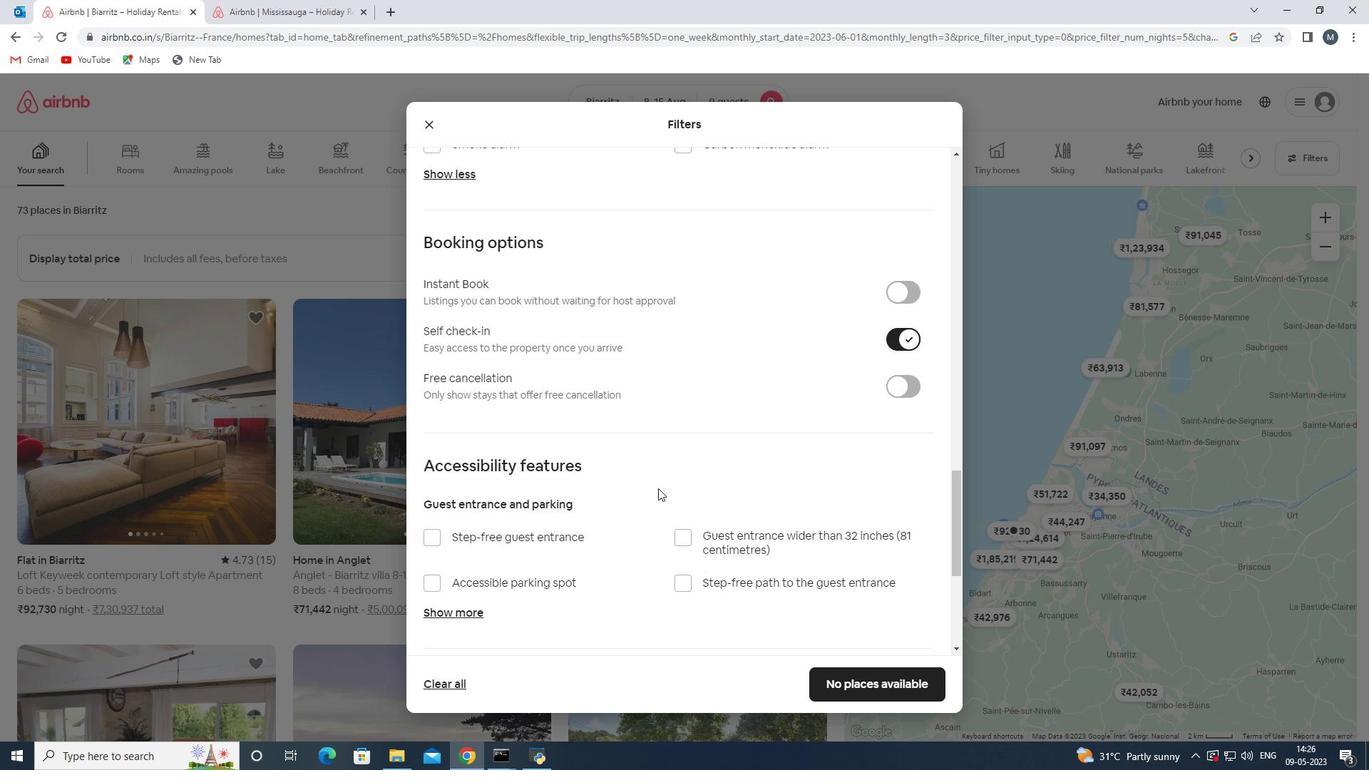 
Action: Mouse scrolled (648, 492) with delta (0, 0)
Screenshot: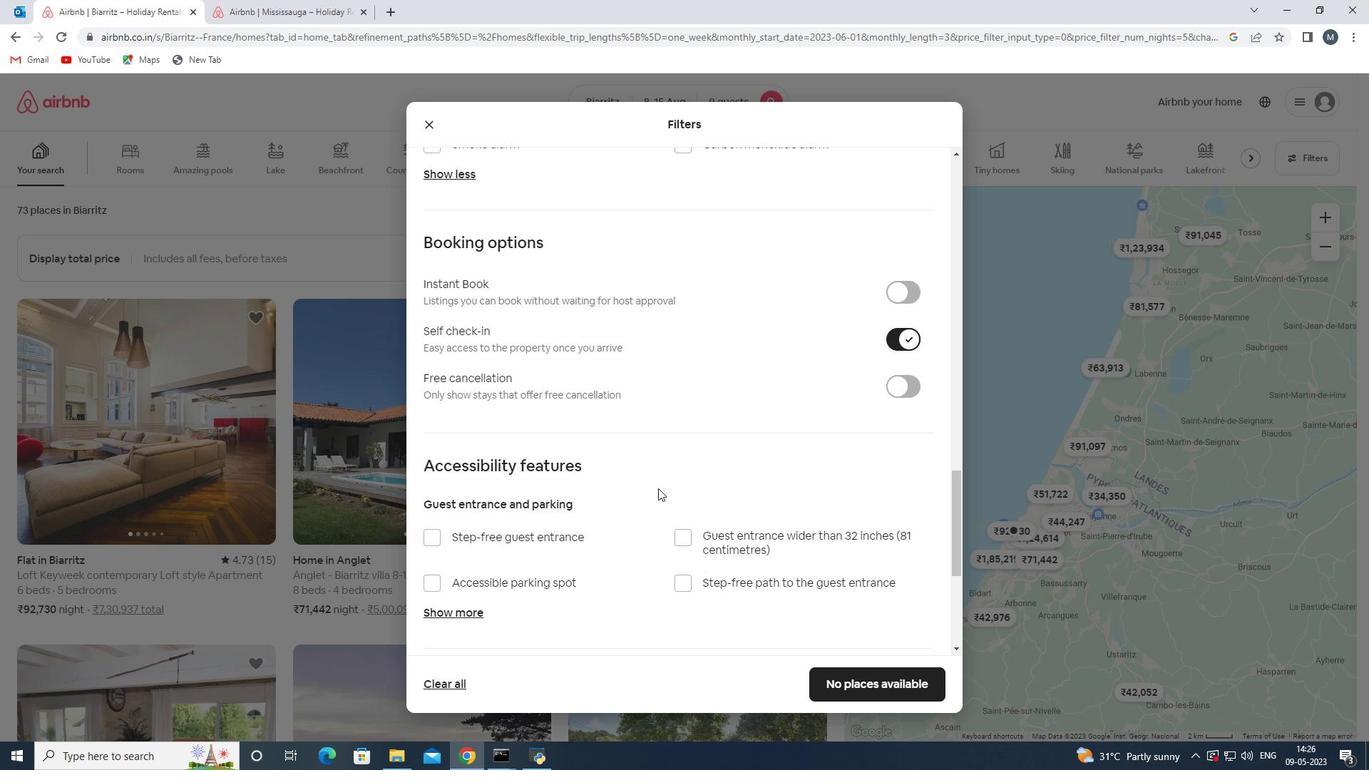 
Action: Mouse moved to (636, 497)
Screenshot: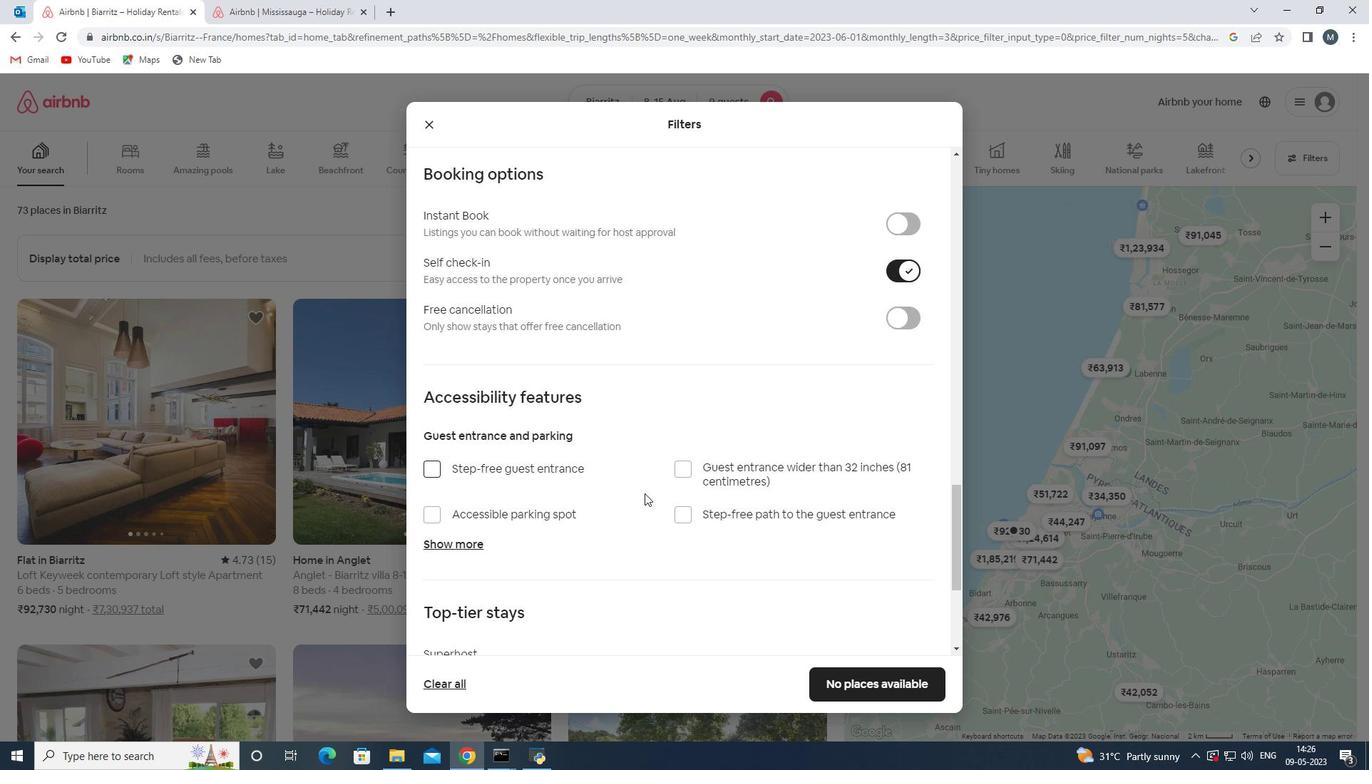 
Action: Mouse scrolled (636, 497) with delta (0, 0)
Screenshot: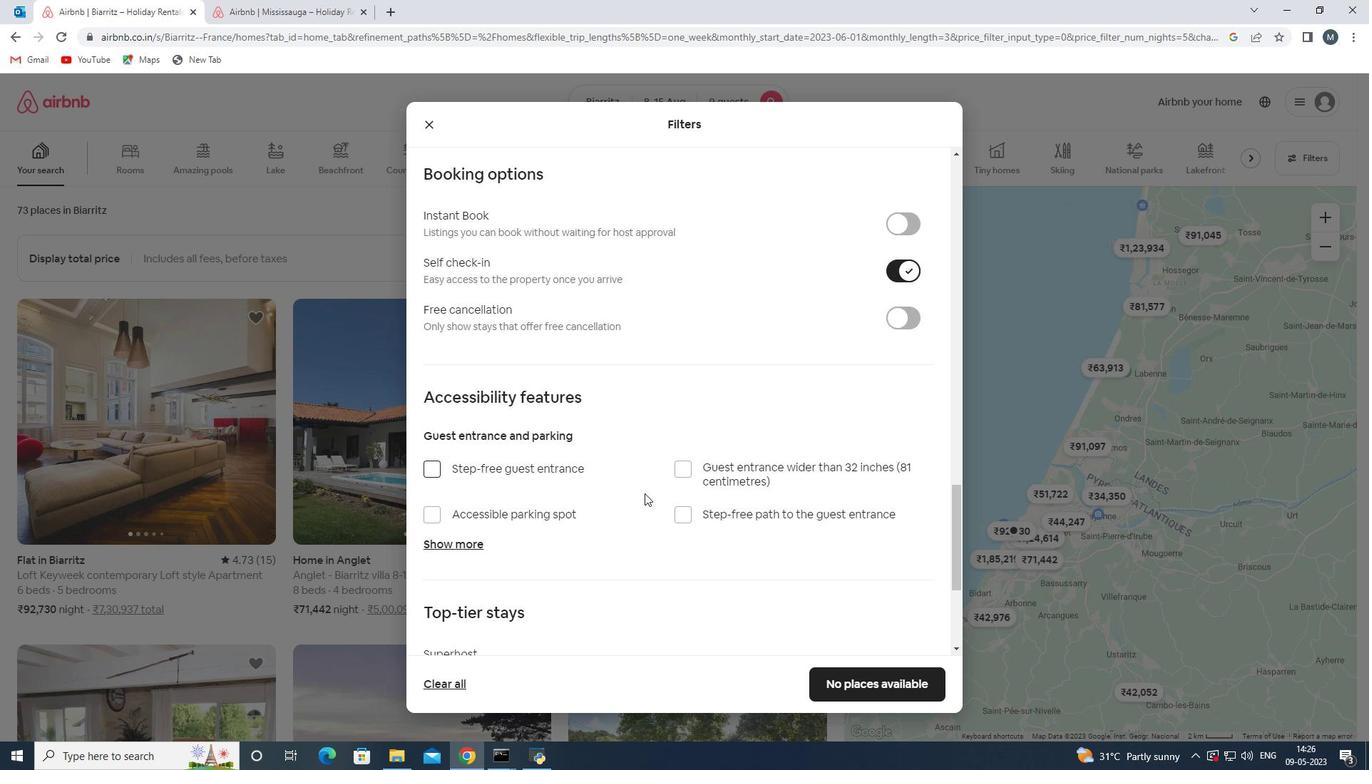 
Action: Mouse moved to (455, 554)
Screenshot: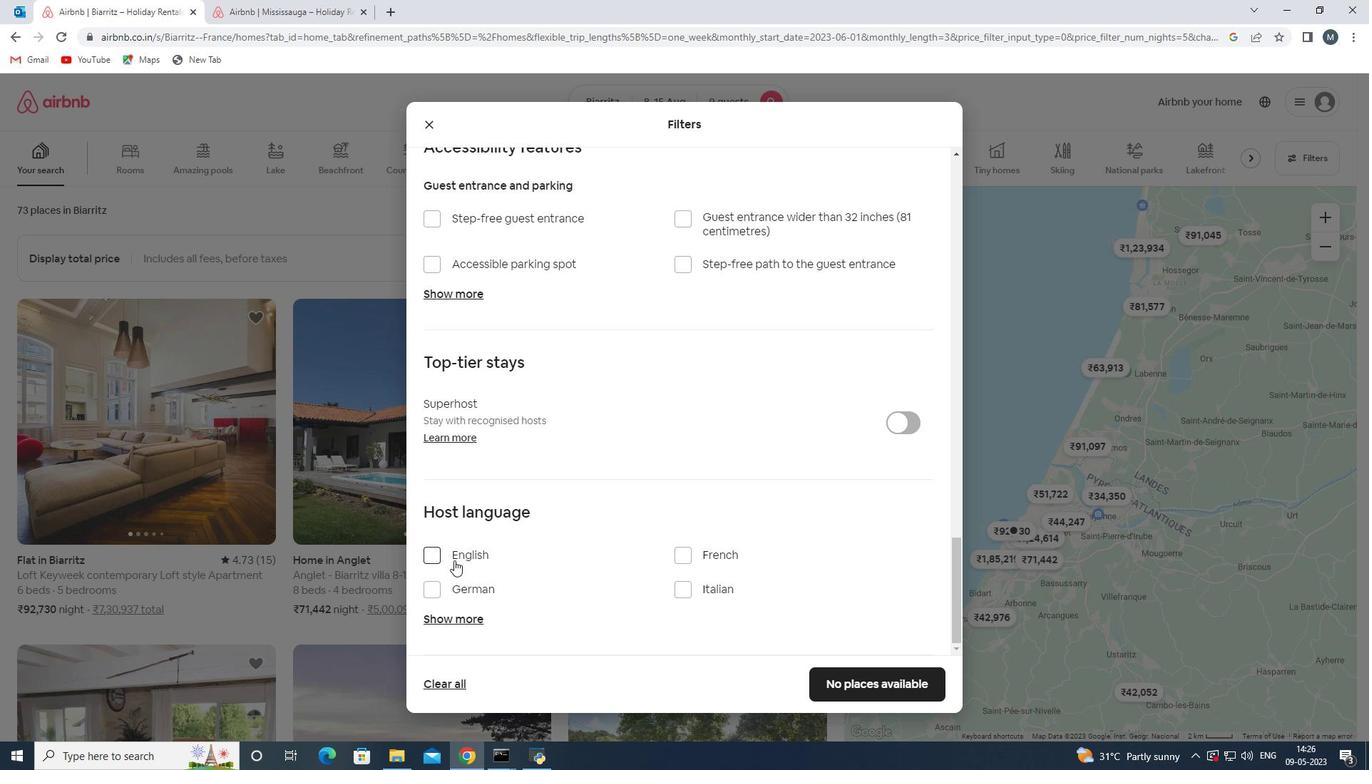 
Action: Mouse pressed left at (455, 554)
Screenshot: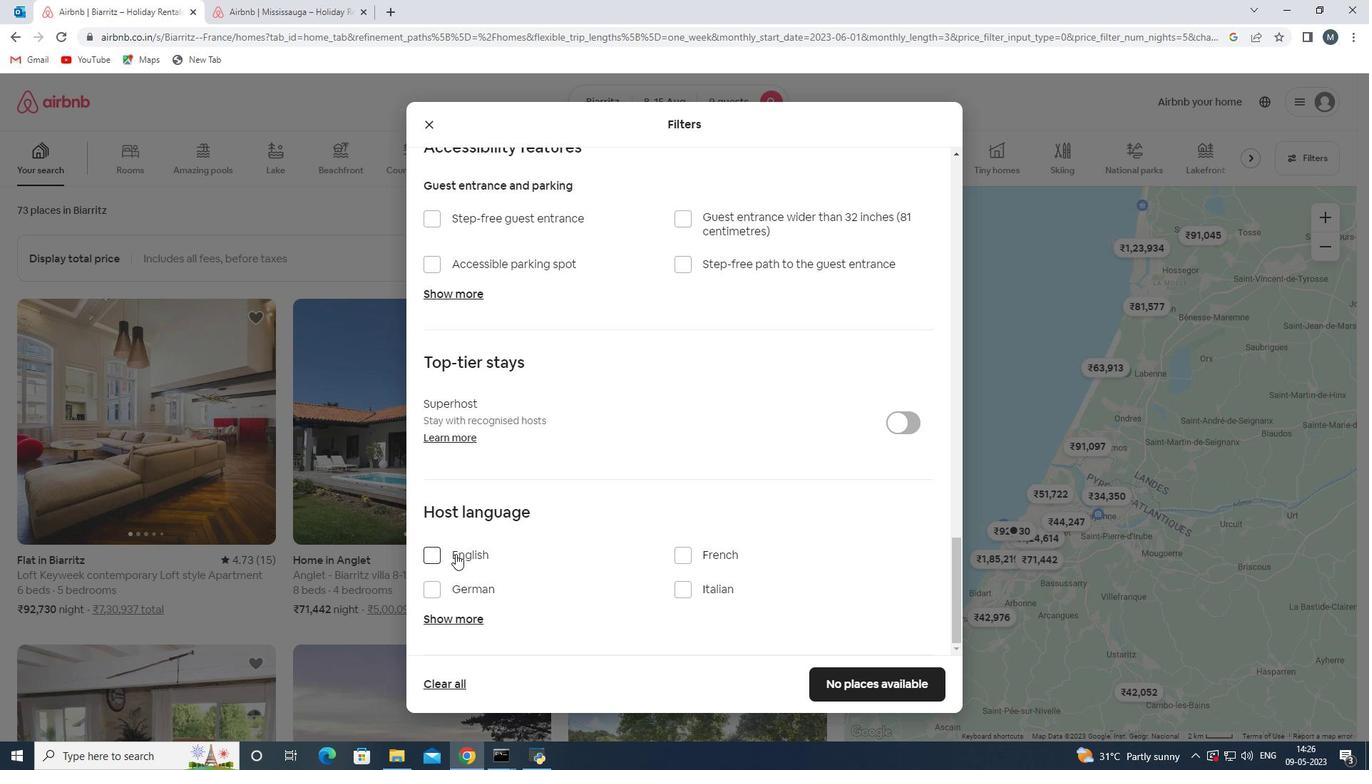 
Action: Mouse moved to (880, 687)
Screenshot: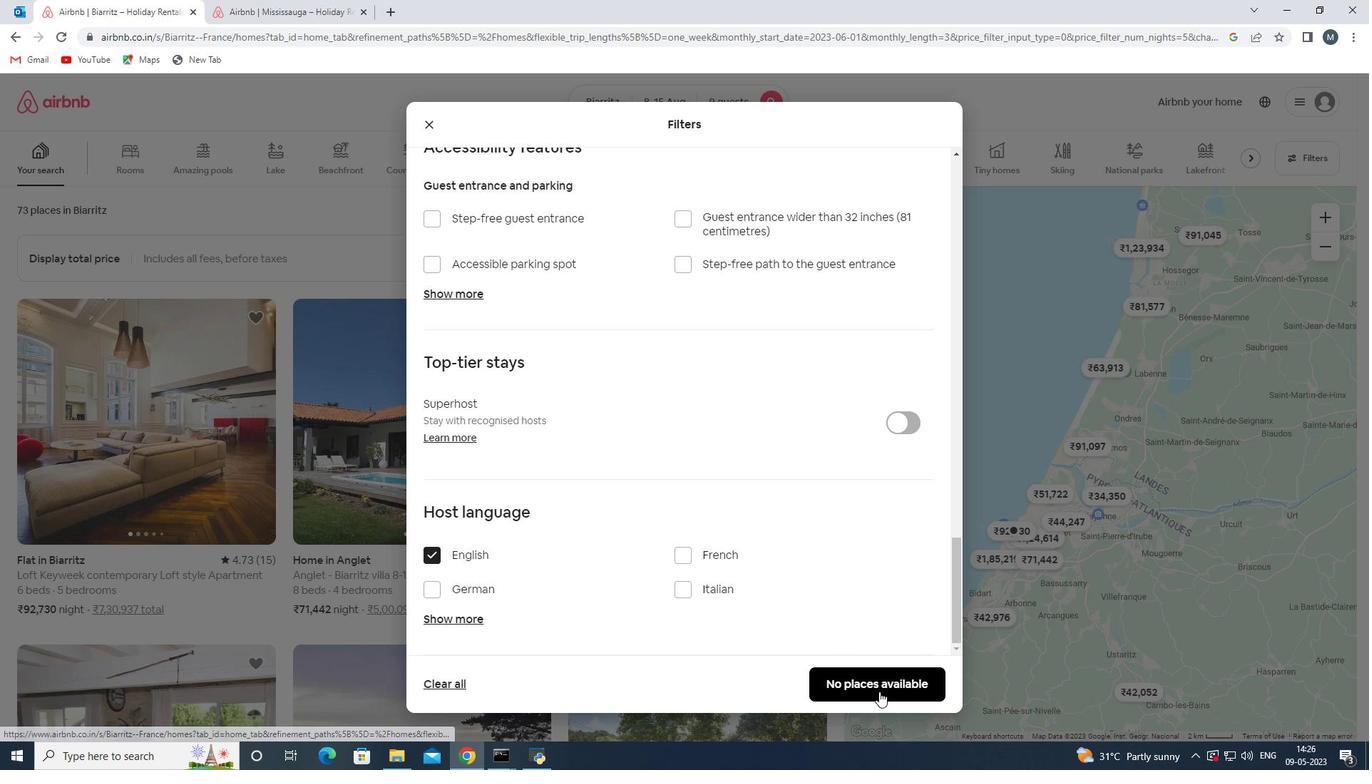 
Action: Mouse pressed left at (880, 687)
Screenshot: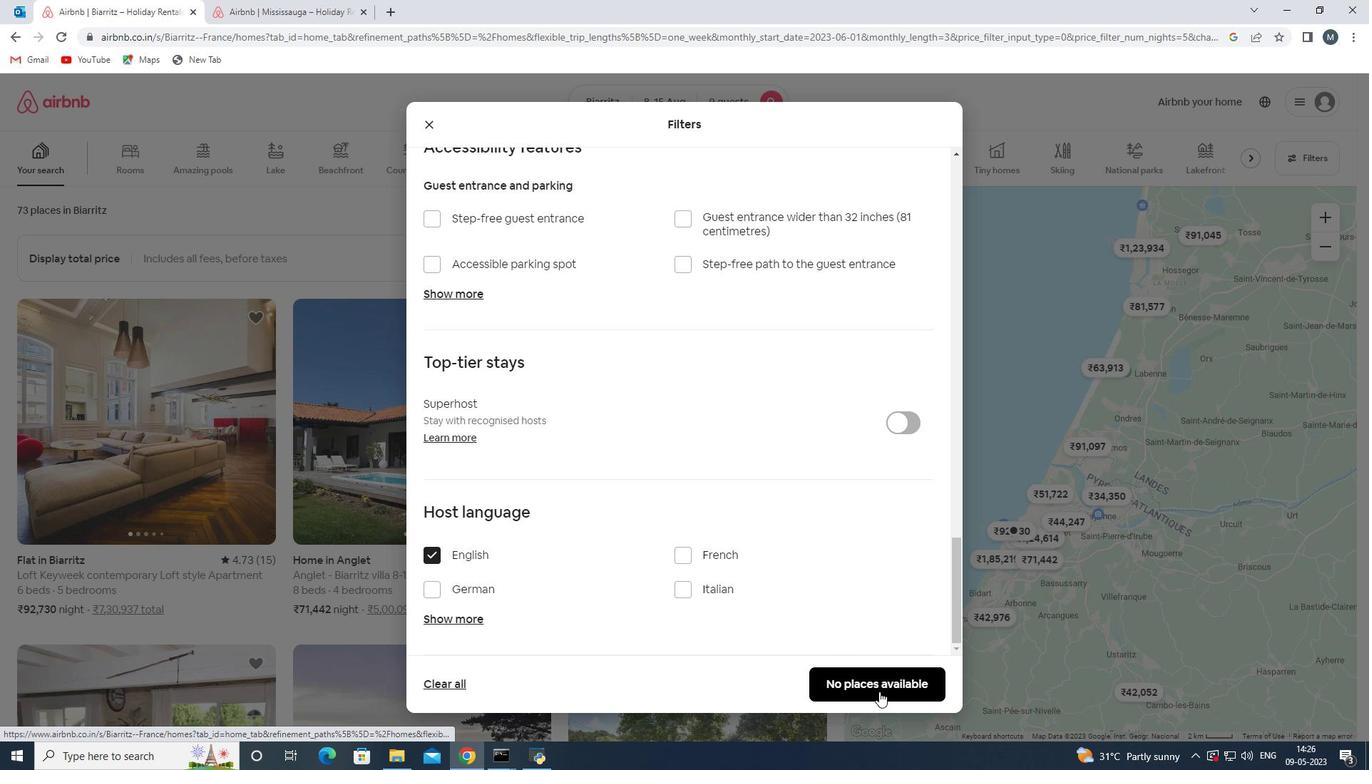 
Action: Mouse moved to (878, 686)
Screenshot: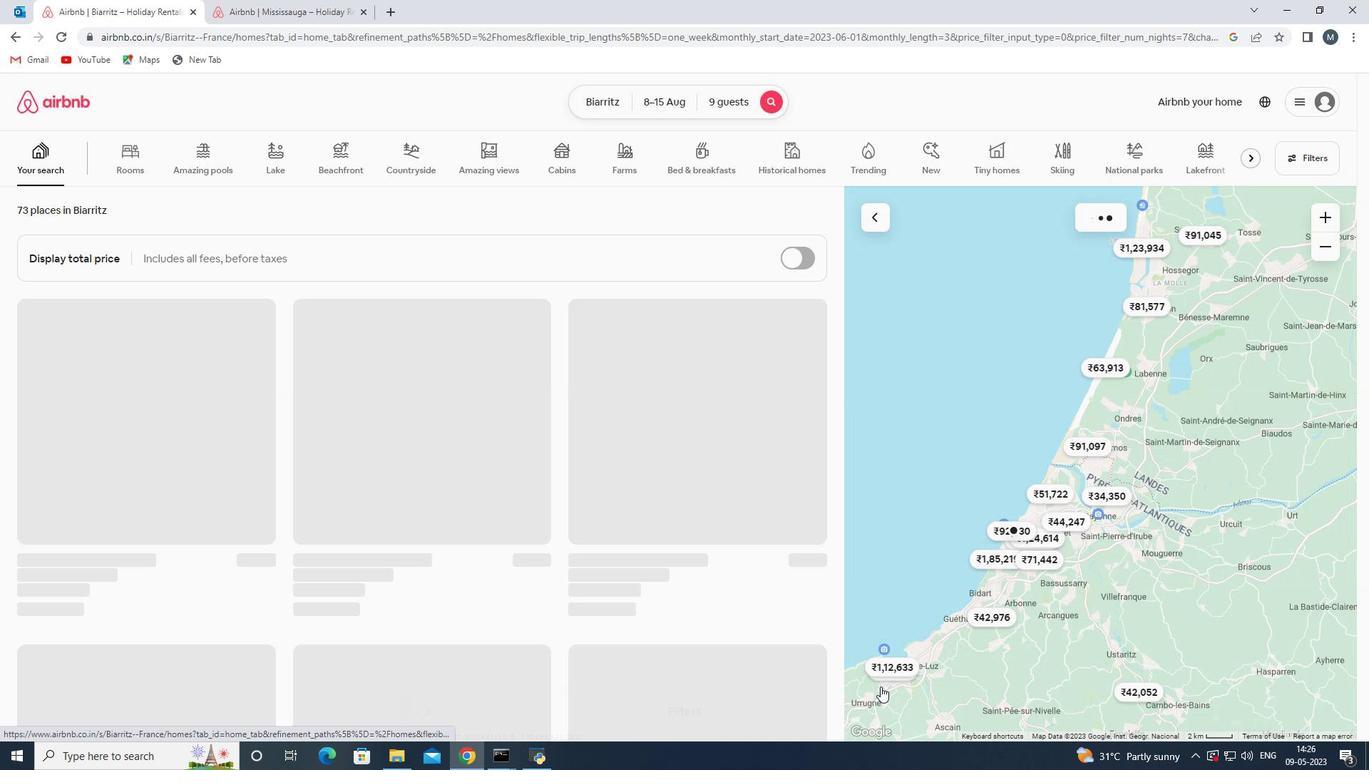 
